 Task: Search one way flight ticket for 5 adults, 2 children, 1 infant in seat and 2 infants on lap in economy from Manchester: Manchester-boston Regional Airport to Springfield: Abraham Lincoln Capital Airport on 5-2-2023. Choice of flights is Emirates. Number of bags: 2 carry on bags. Price is upto 92000. Outbound departure time preference is 7:00.
Action: Mouse moved to (407, 348)
Screenshot: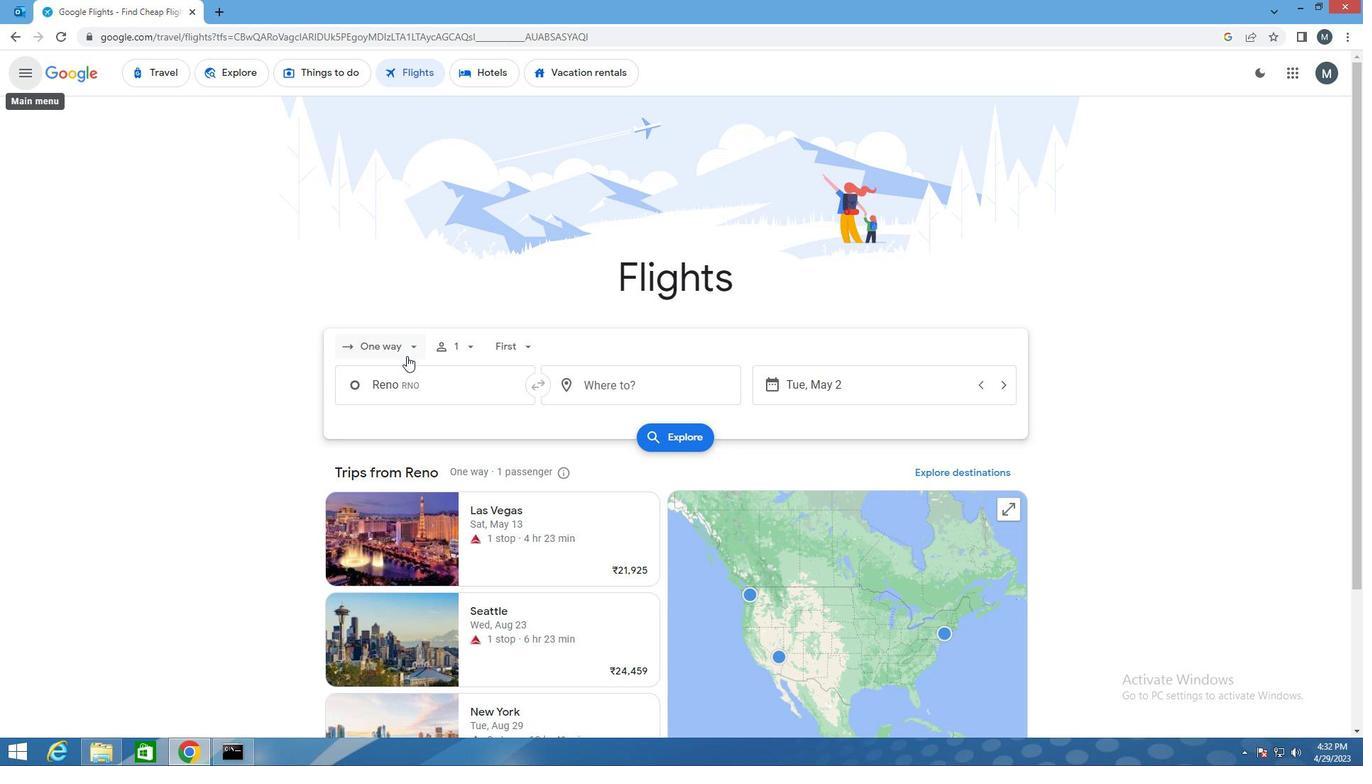 
Action: Mouse pressed left at (407, 348)
Screenshot: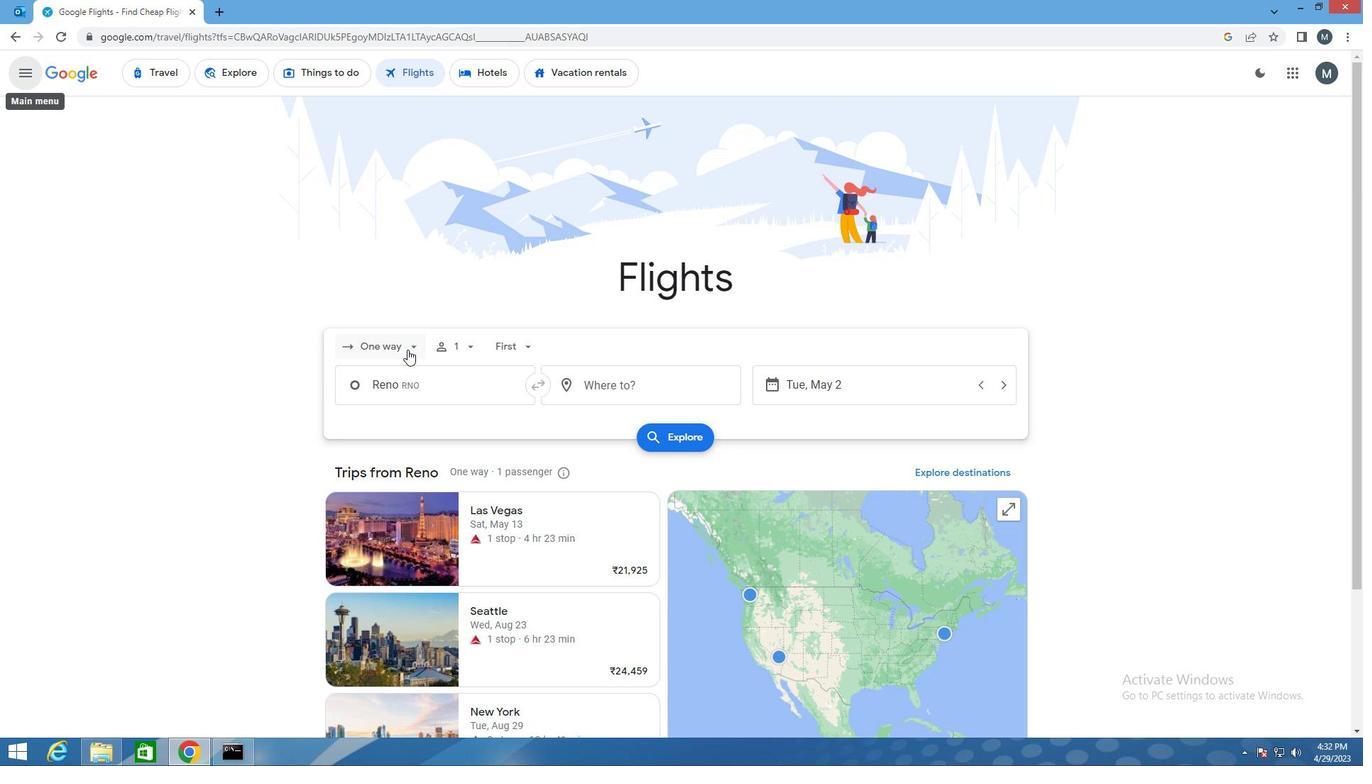 
Action: Mouse moved to (411, 418)
Screenshot: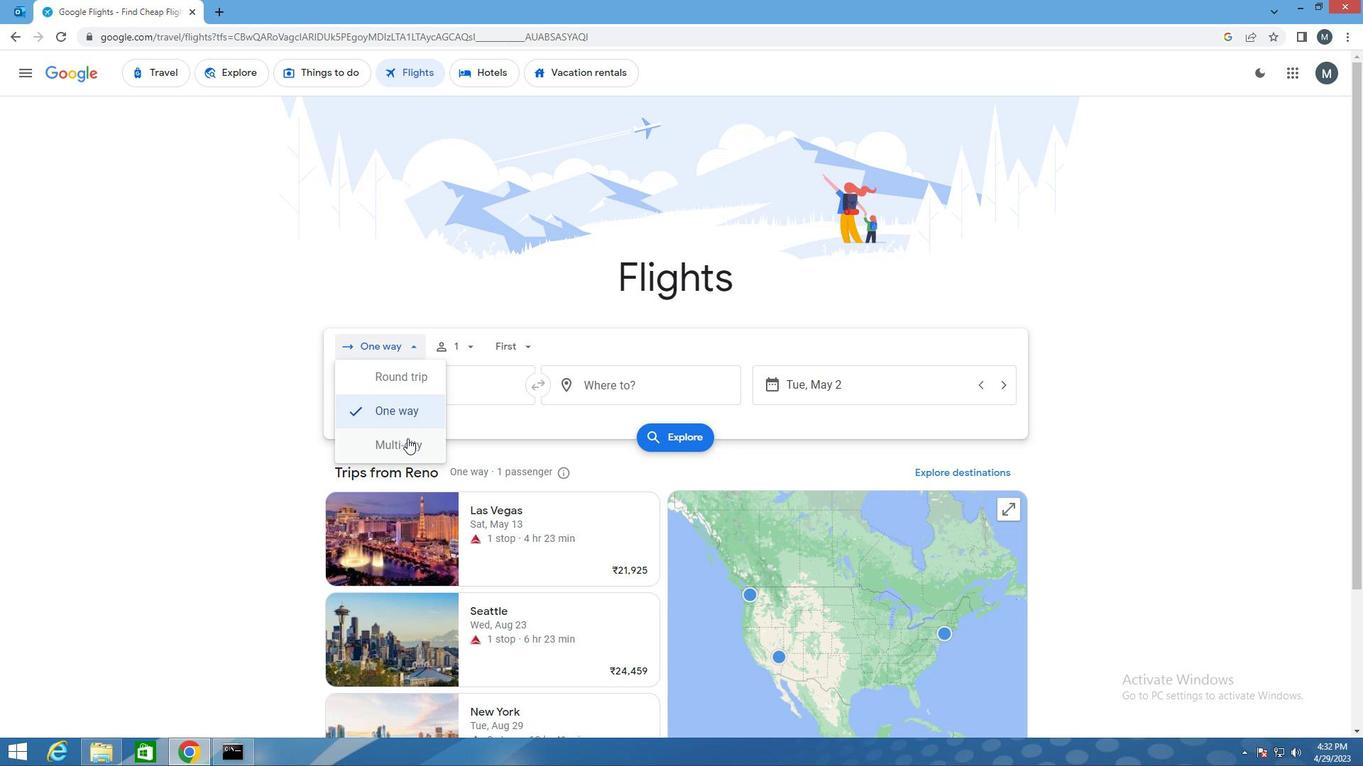 
Action: Mouse pressed left at (411, 418)
Screenshot: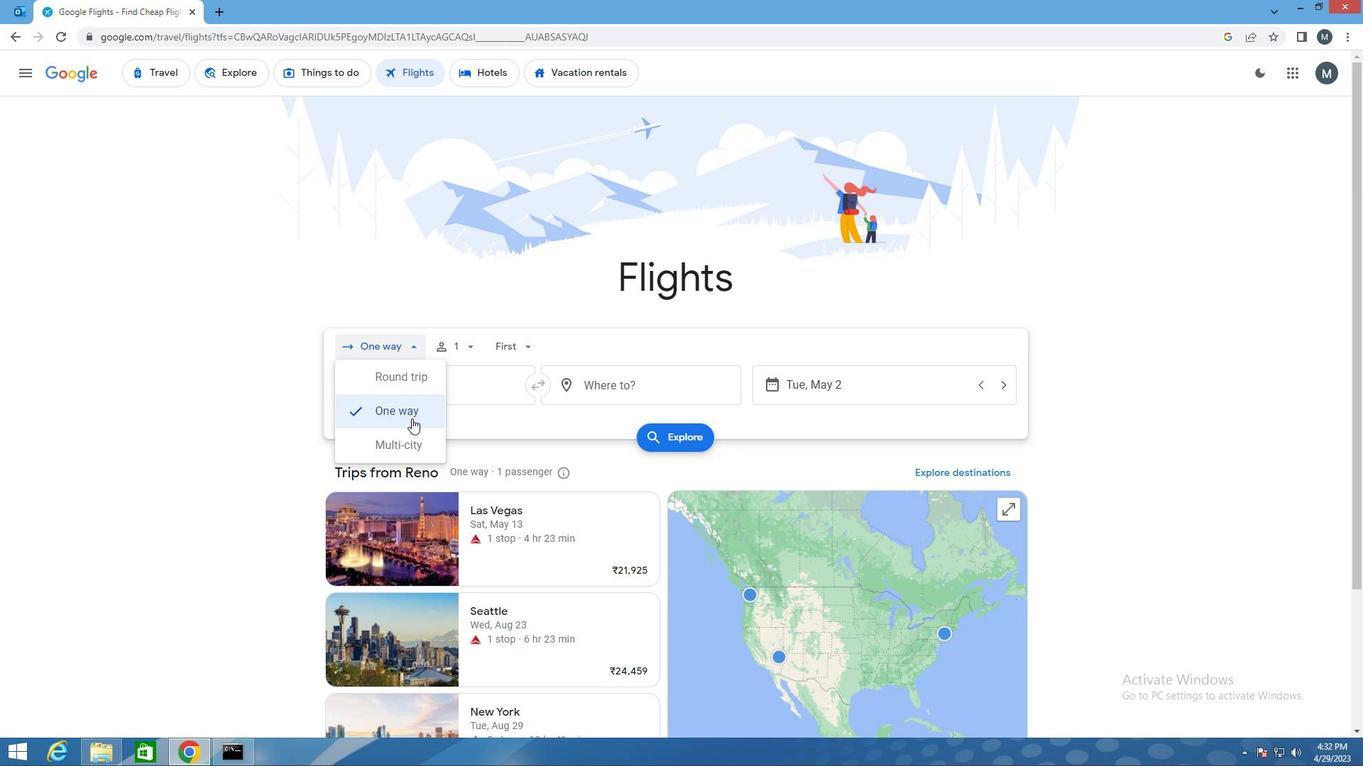 
Action: Mouse moved to (470, 354)
Screenshot: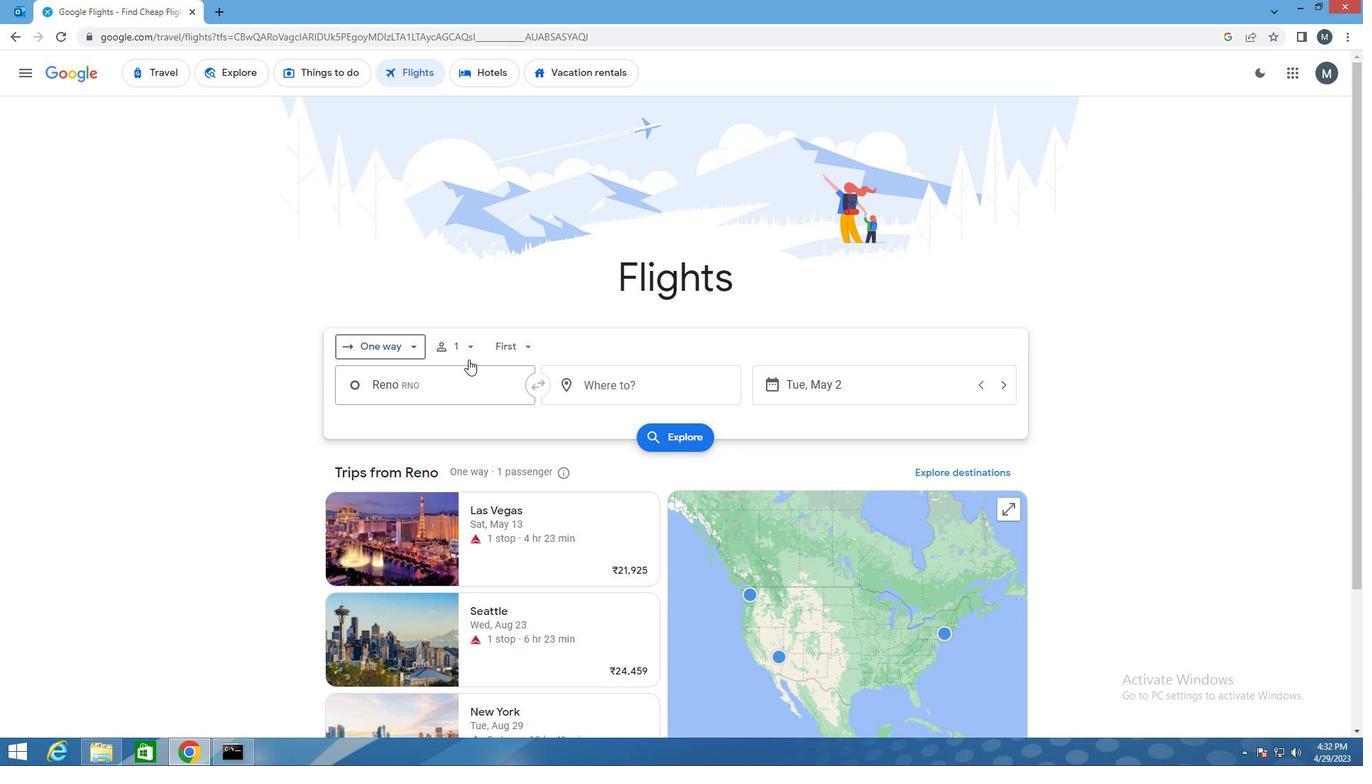
Action: Mouse pressed left at (470, 354)
Screenshot: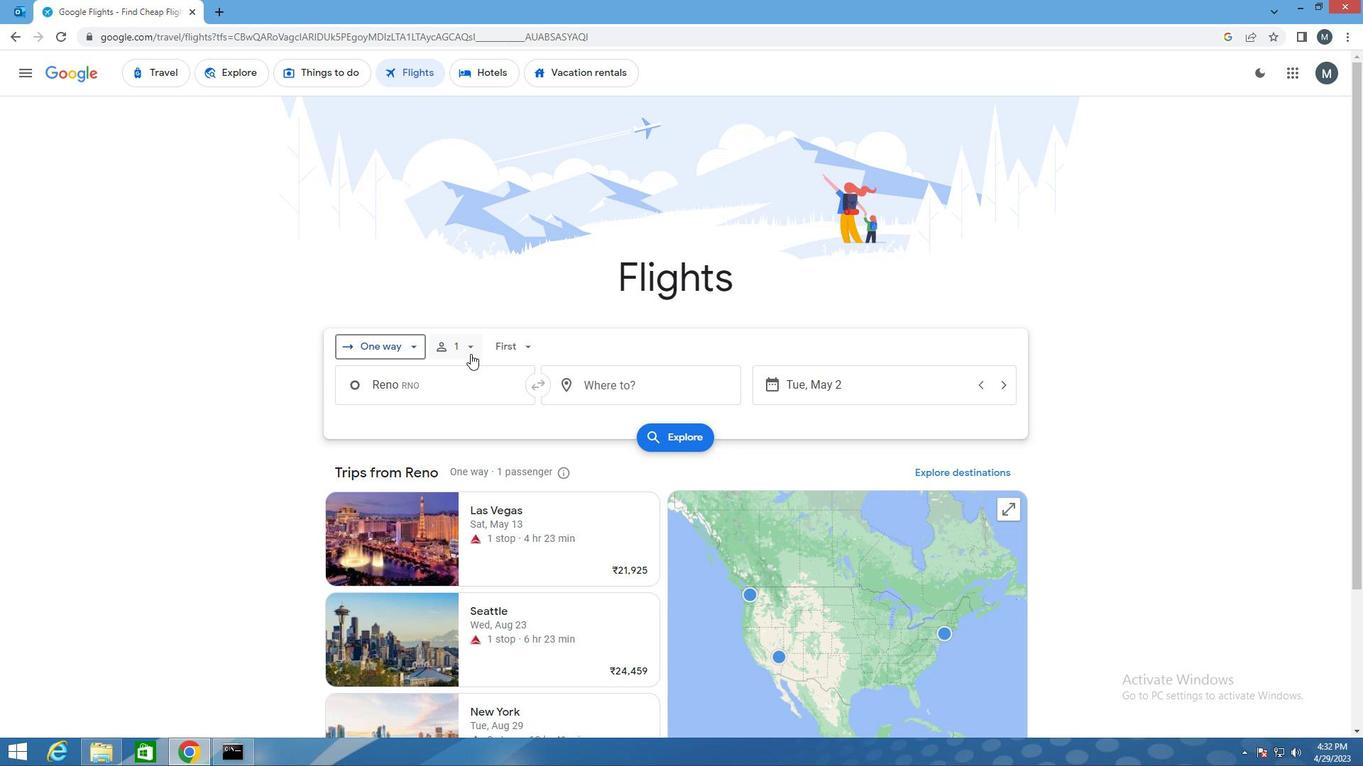 
Action: Mouse moved to (583, 383)
Screenshot: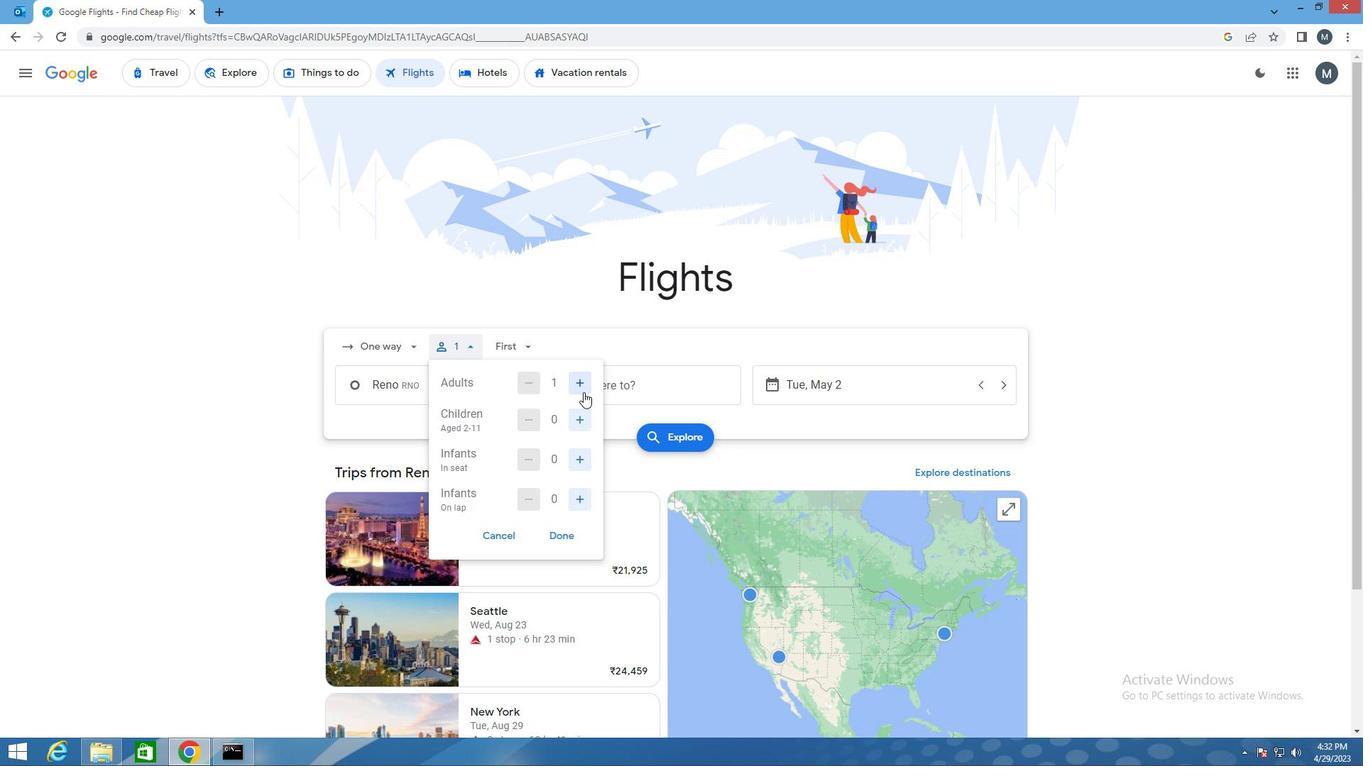 
Action: Mouse pressed left at (583, 383)
Screenshot: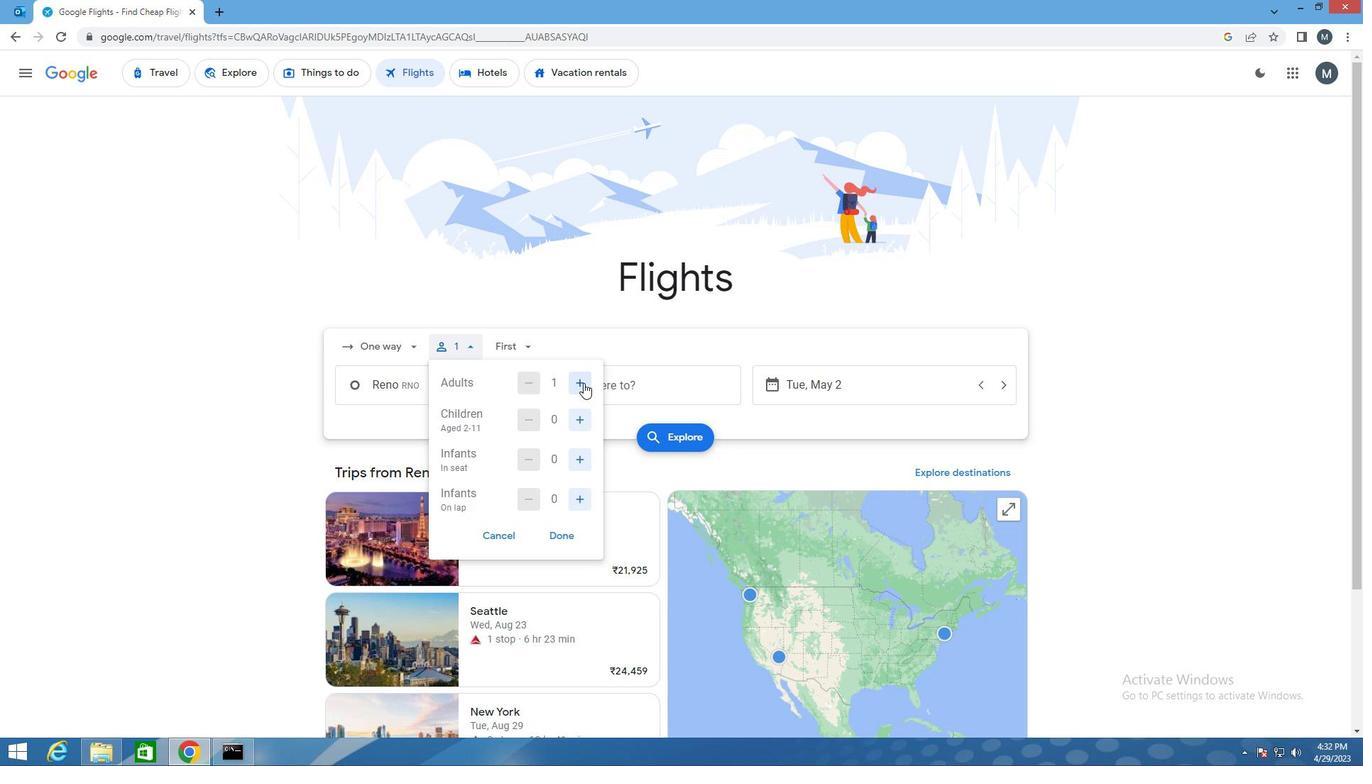 
Action: Mouse pressed left at (583, 383)
Screenshot: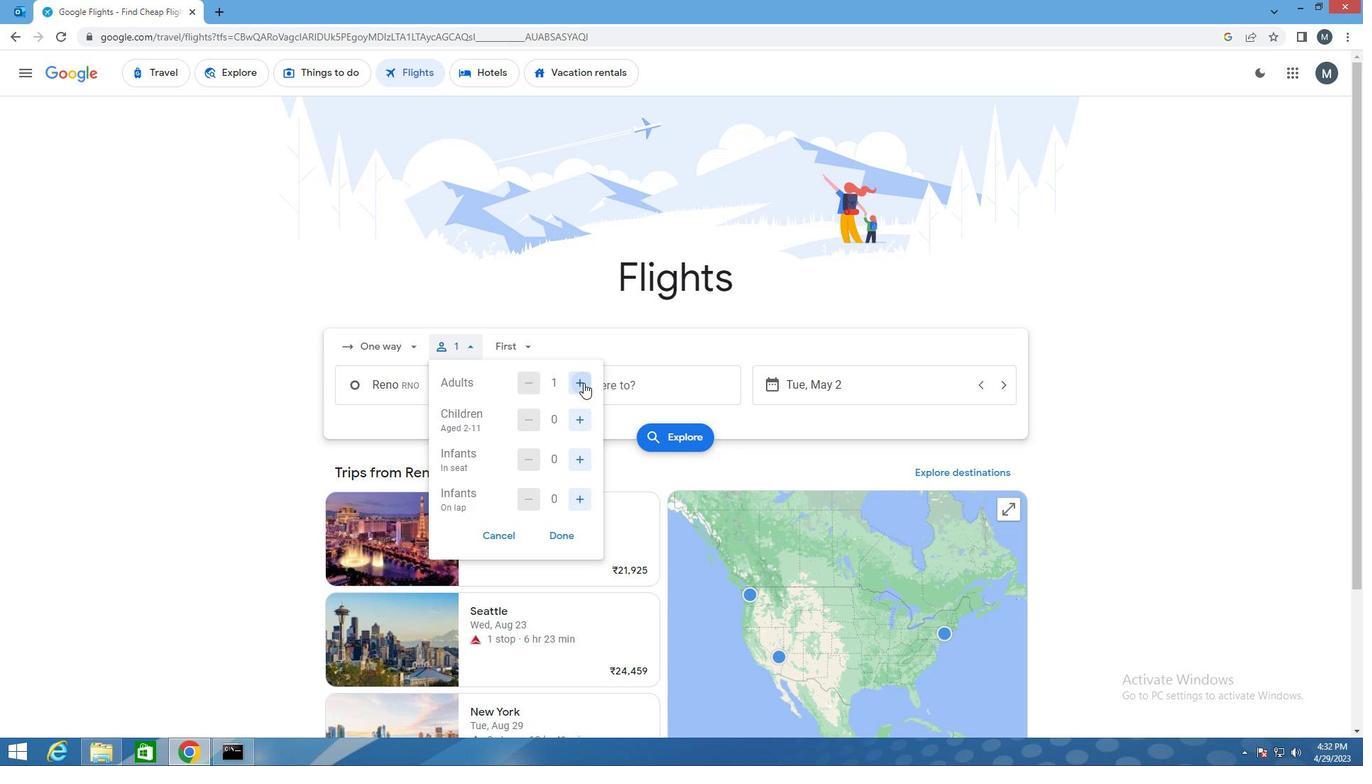 
Action: Mouse pressed left at (583, 383)
Screenshot: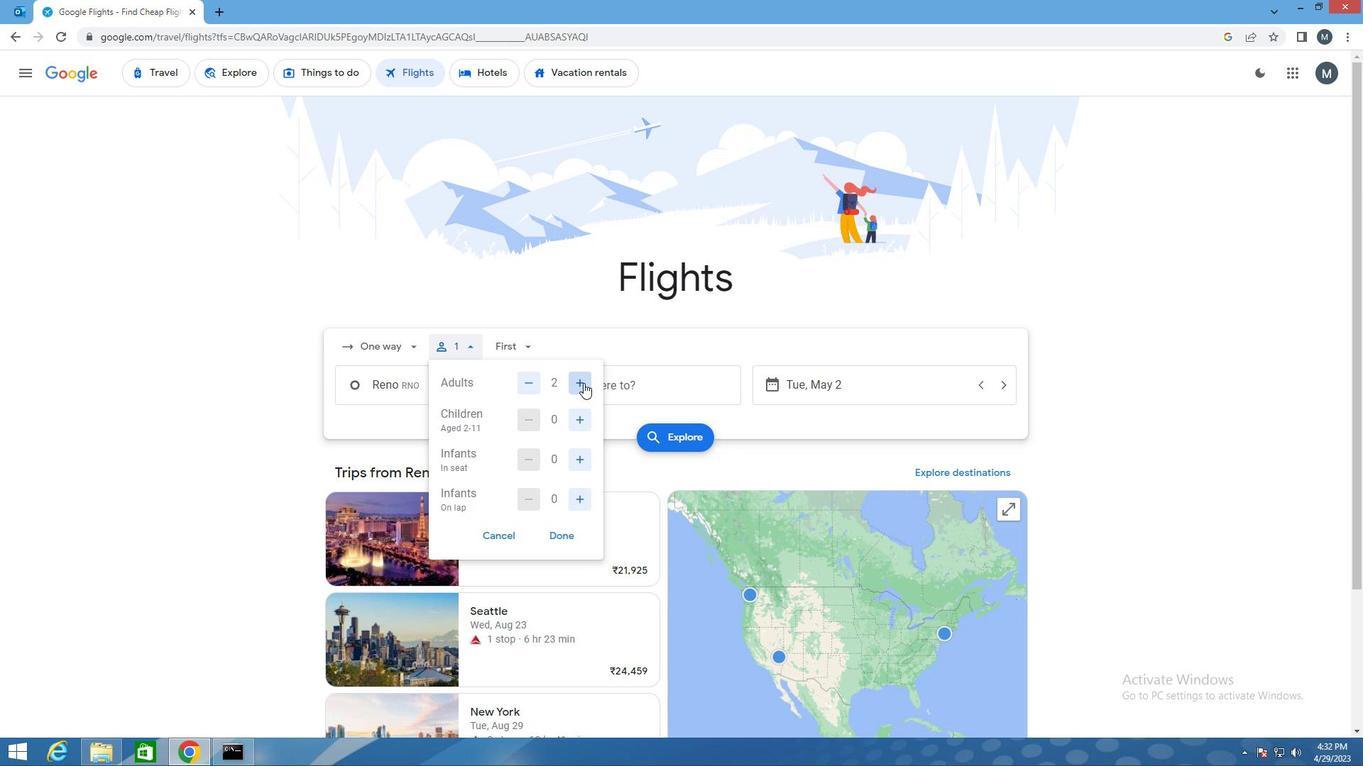 
Action: Mouse pressed left at (583, 383)
Screenshot: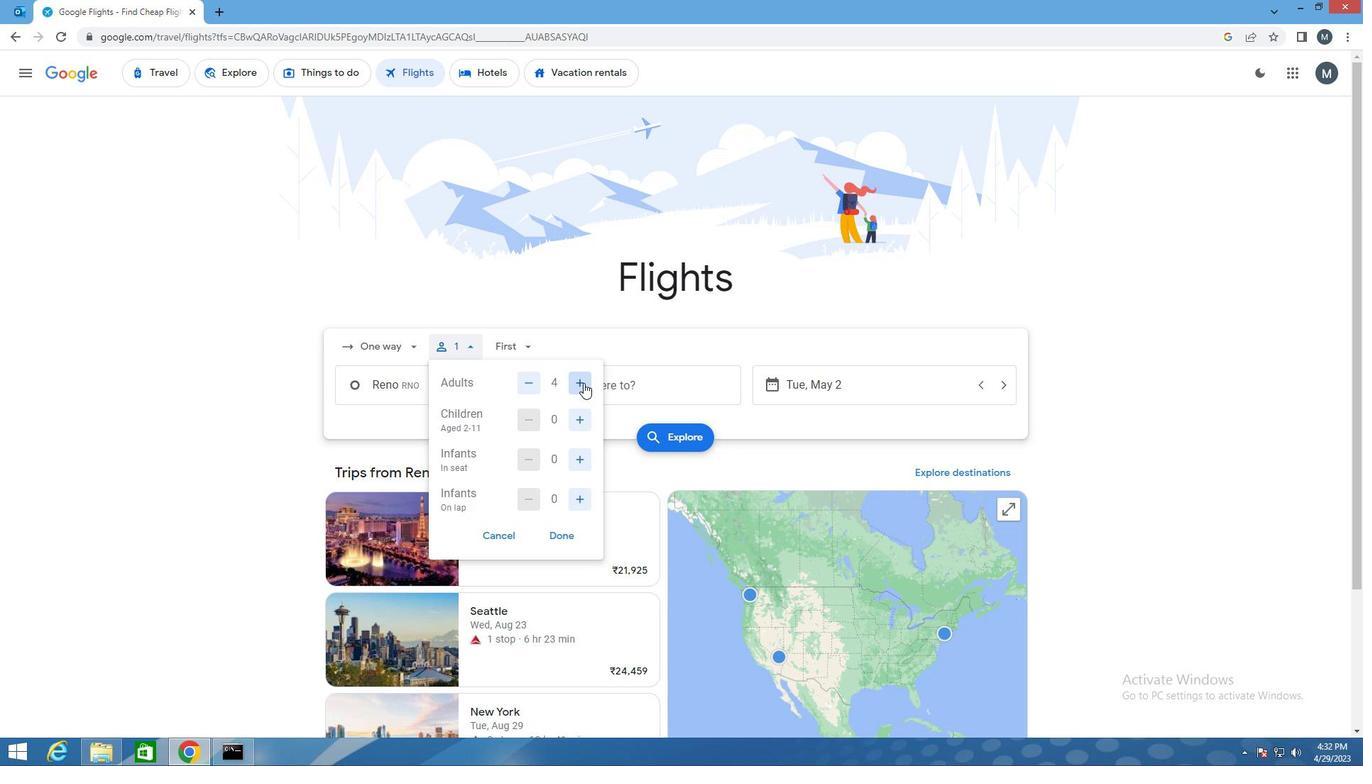 
Action: Mouse moved to (582, 419)
Screenshot: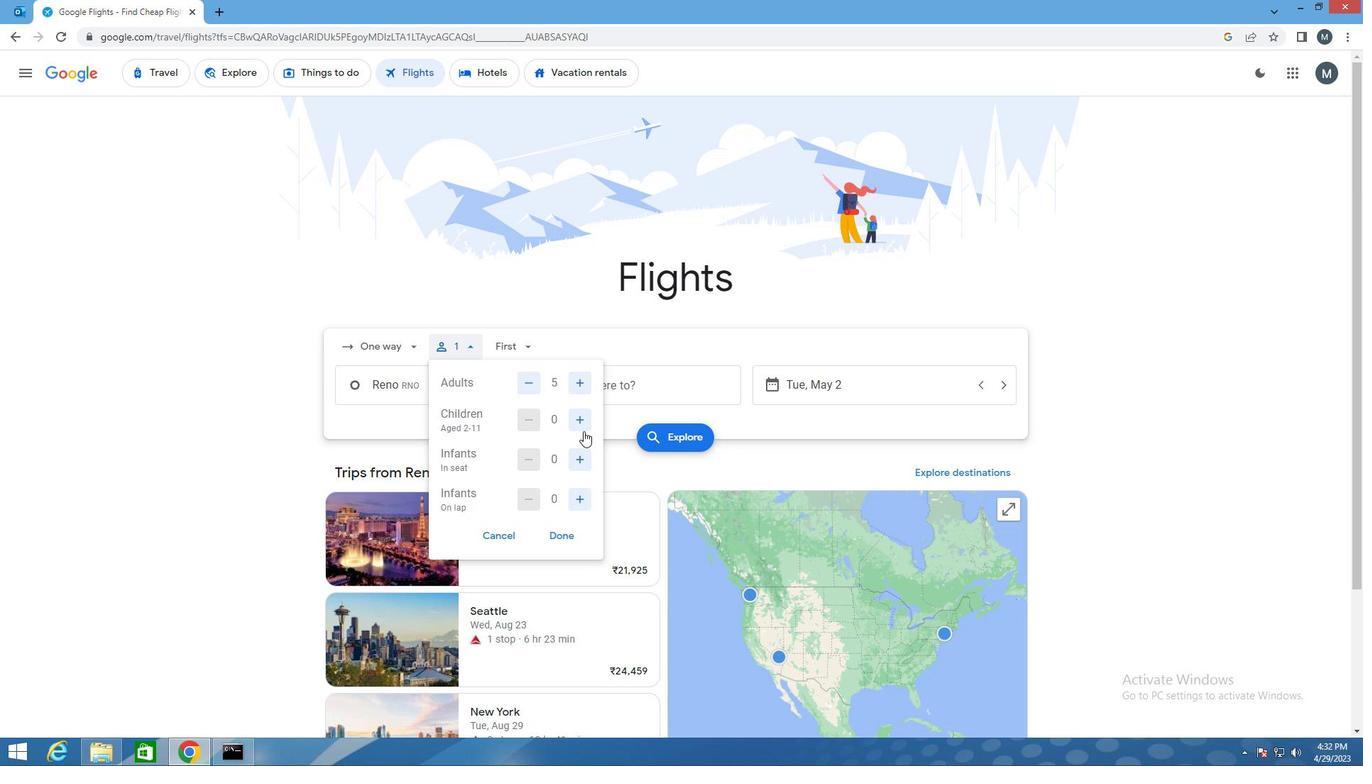 
Action: Mouse pressed left at (582, 419)
Screenshot: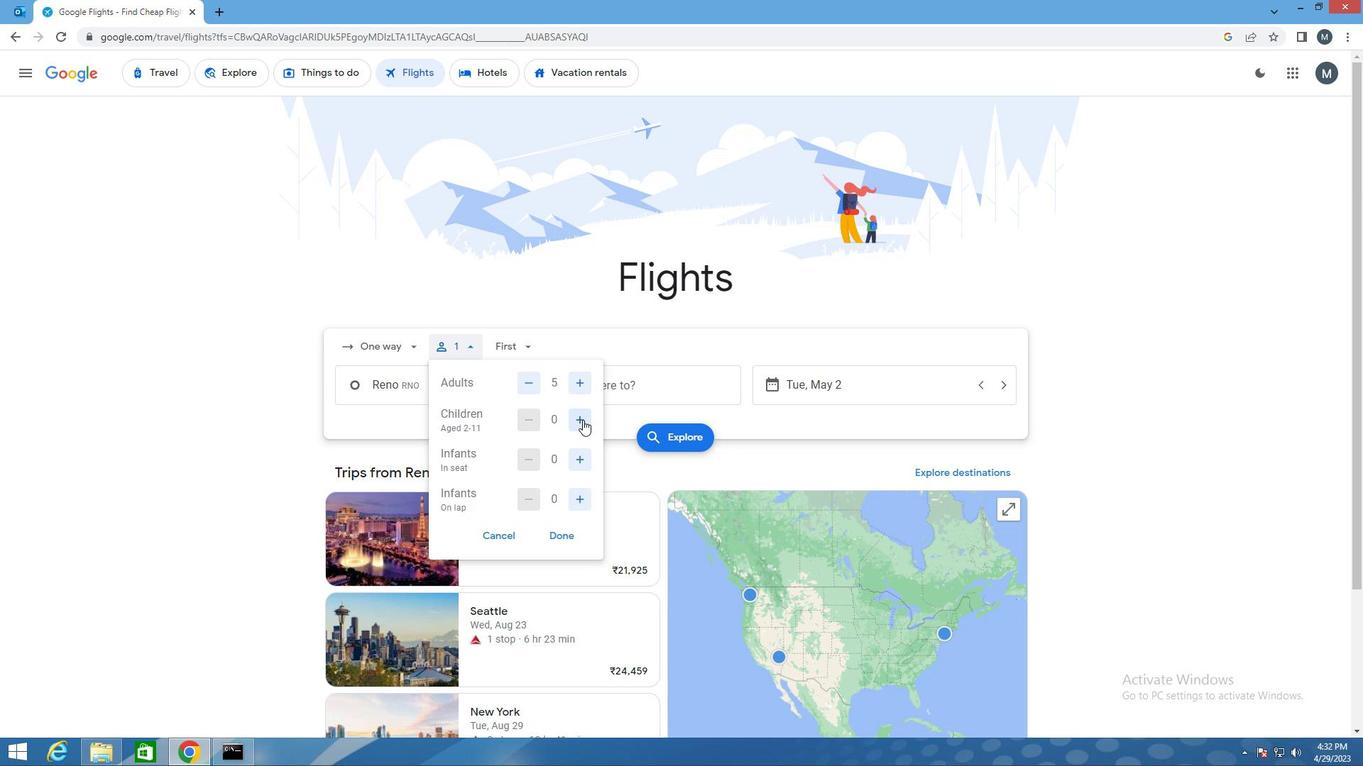 
Action: Mouse pressed left at (582, 419)
Screenshot: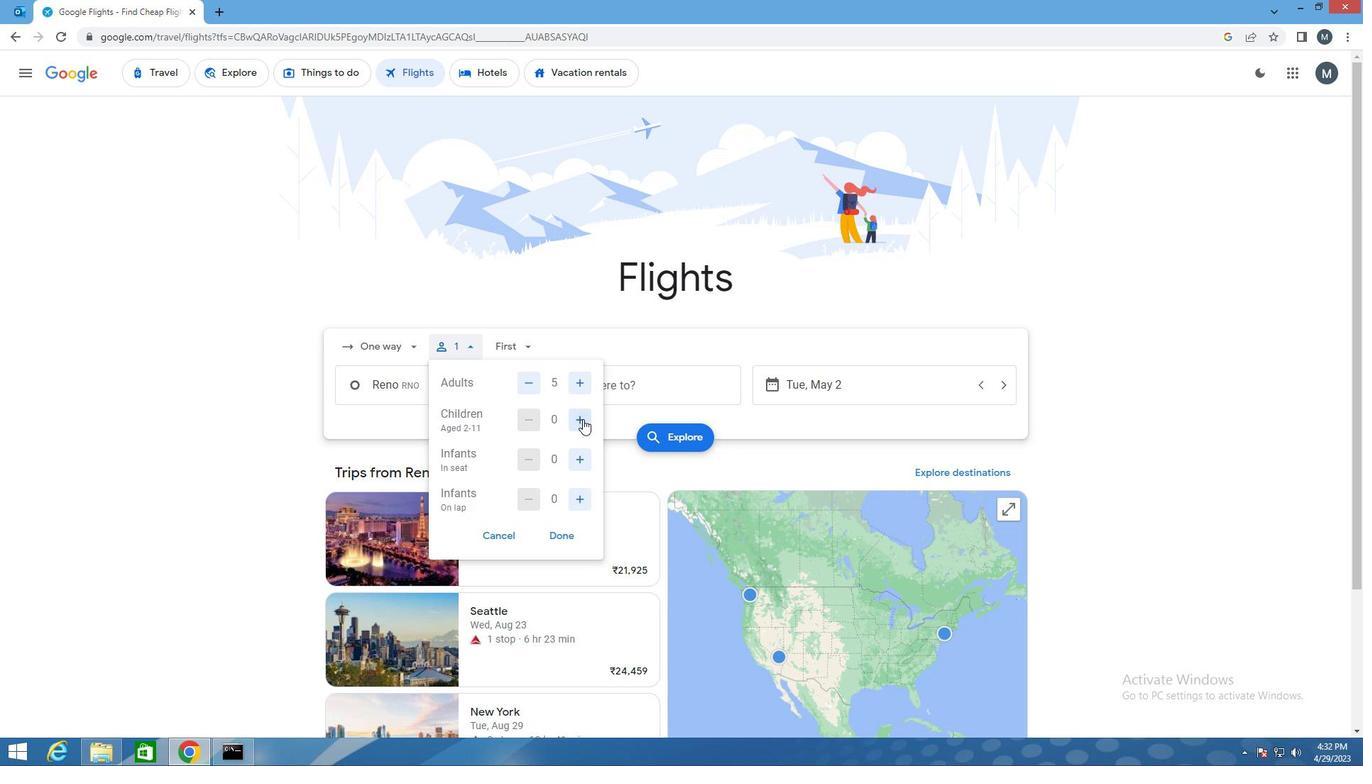 
Action: Mouse moved to (585, 458)
Screenshot: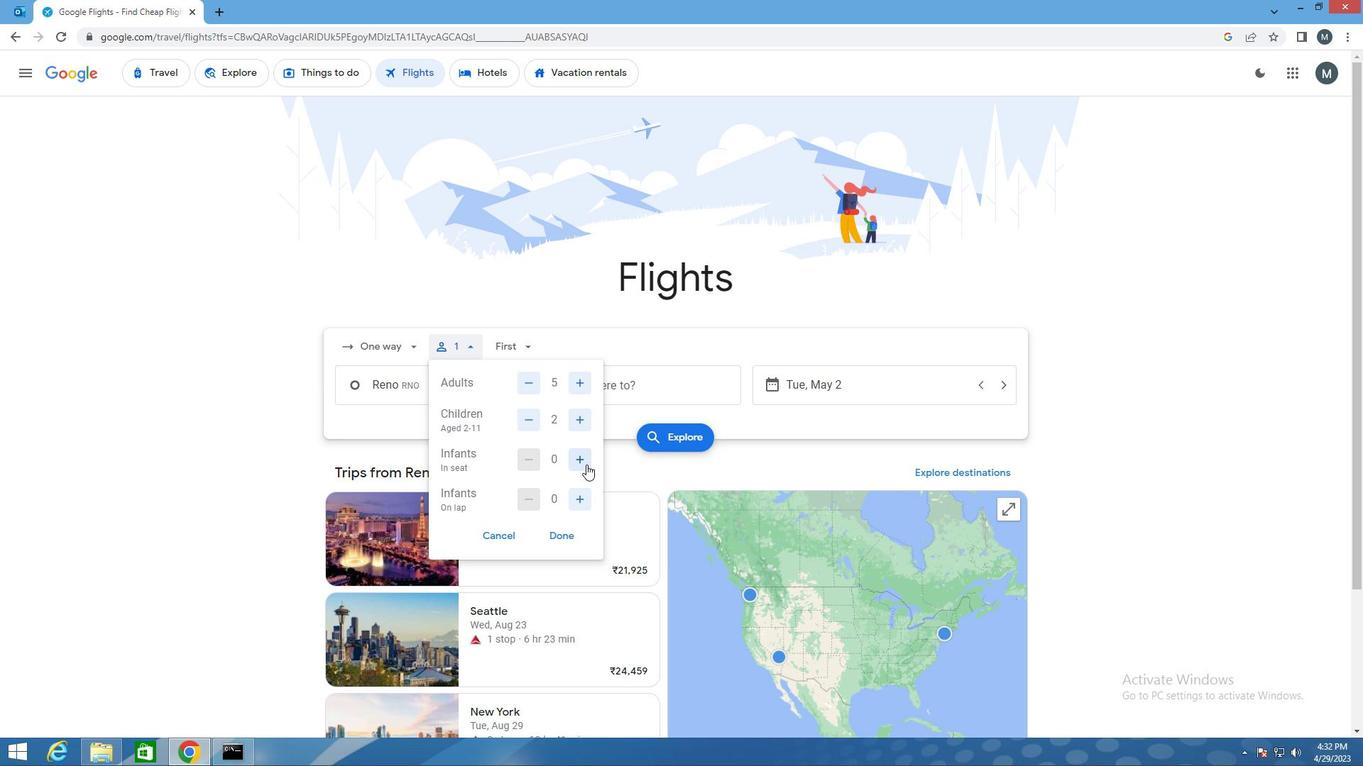 
Action: Mouse pressed left at (585, 458)
Screenshot: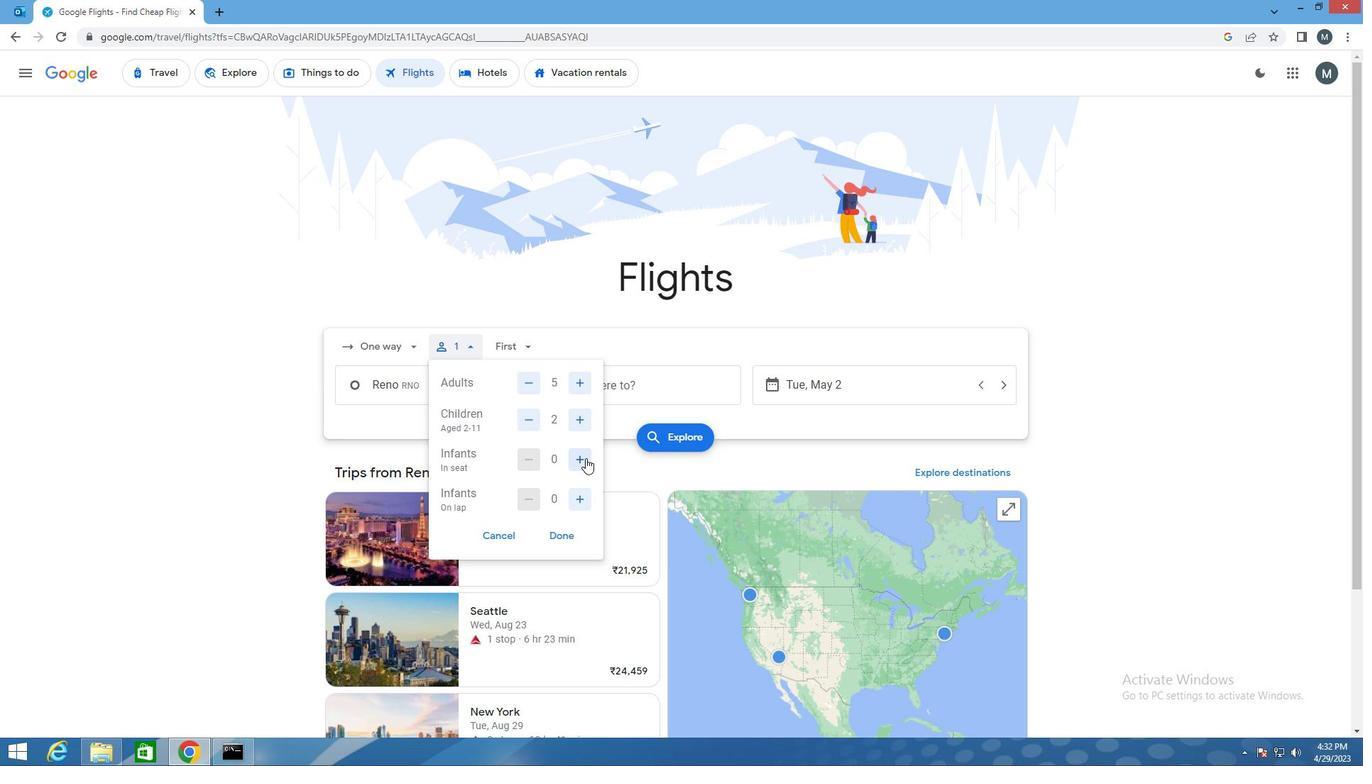 
Action: Mouse moved to (580, 505)
Screenshot: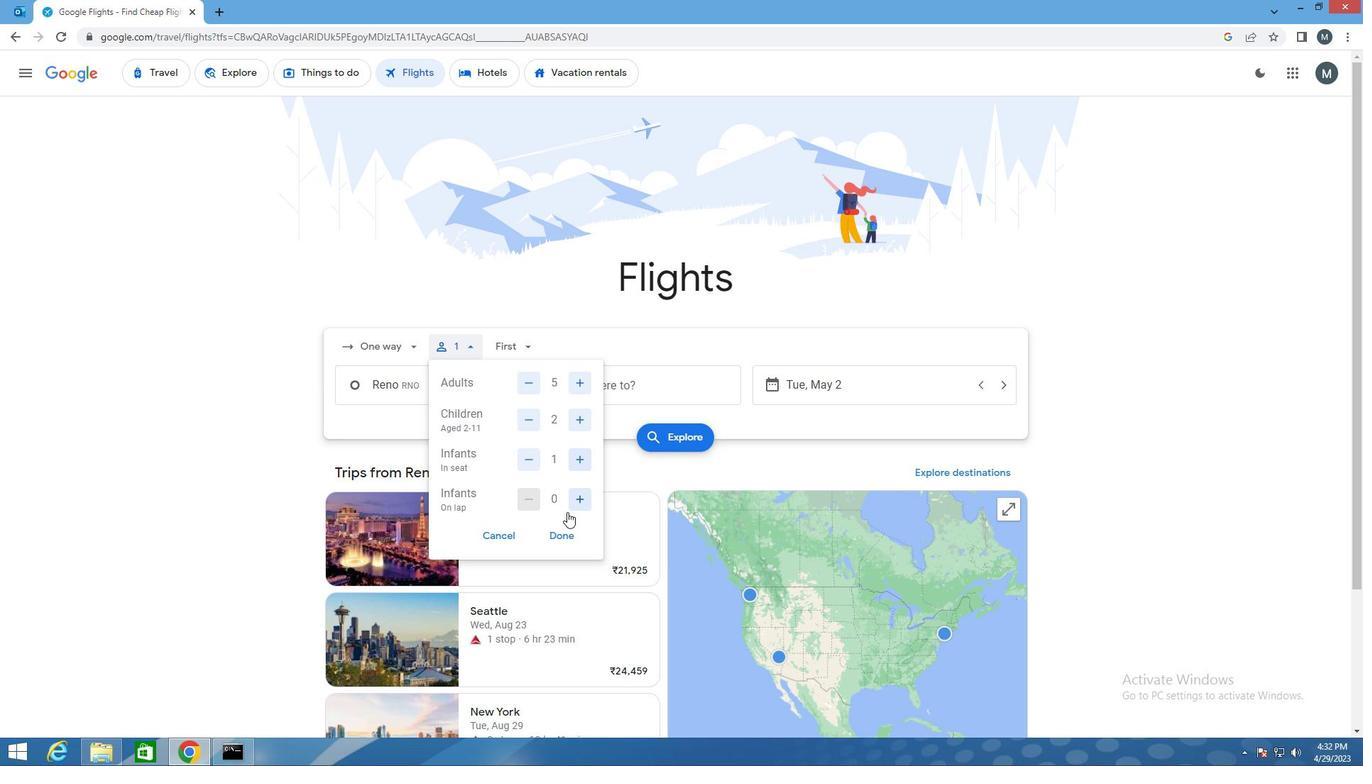 
Action: Mouse pressed left at (580, 505)
Screenshot: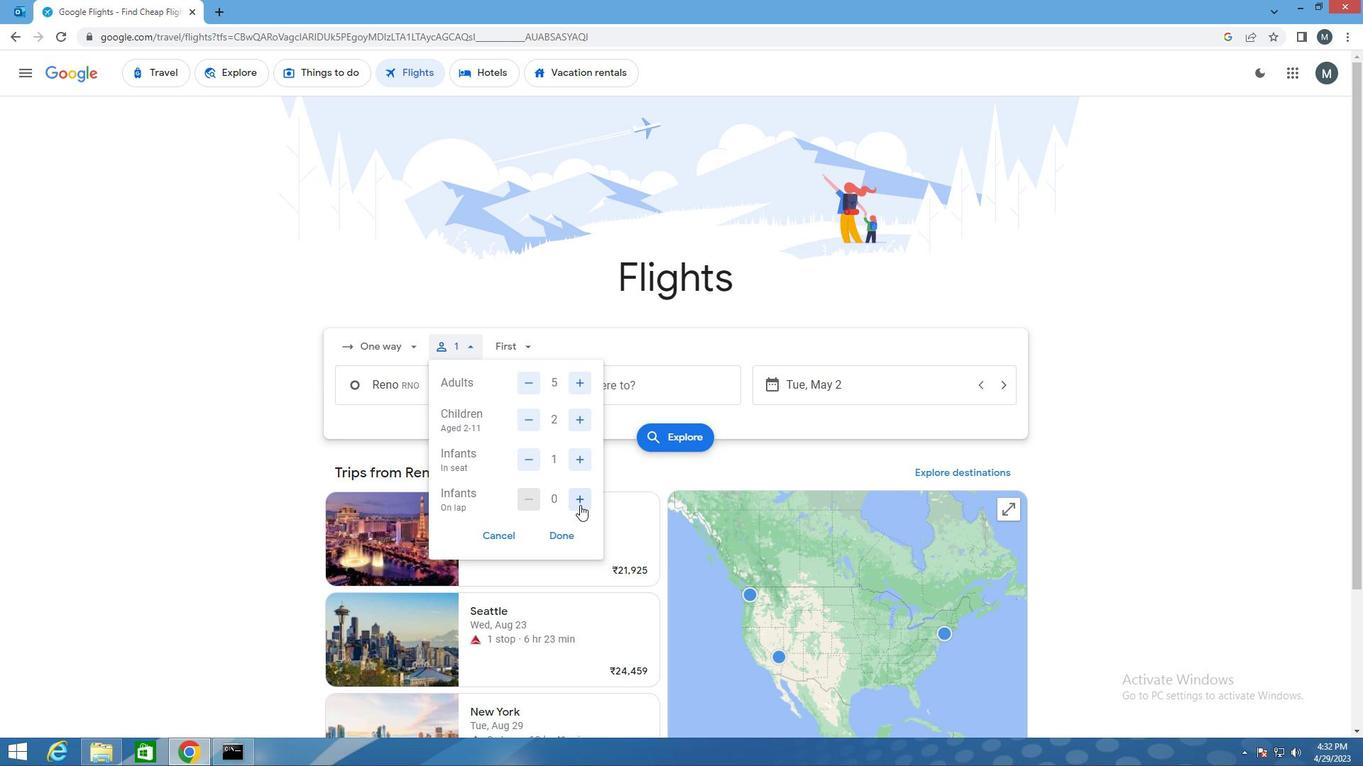 
Action: Mouse moved to (580, 504)
Screenshot: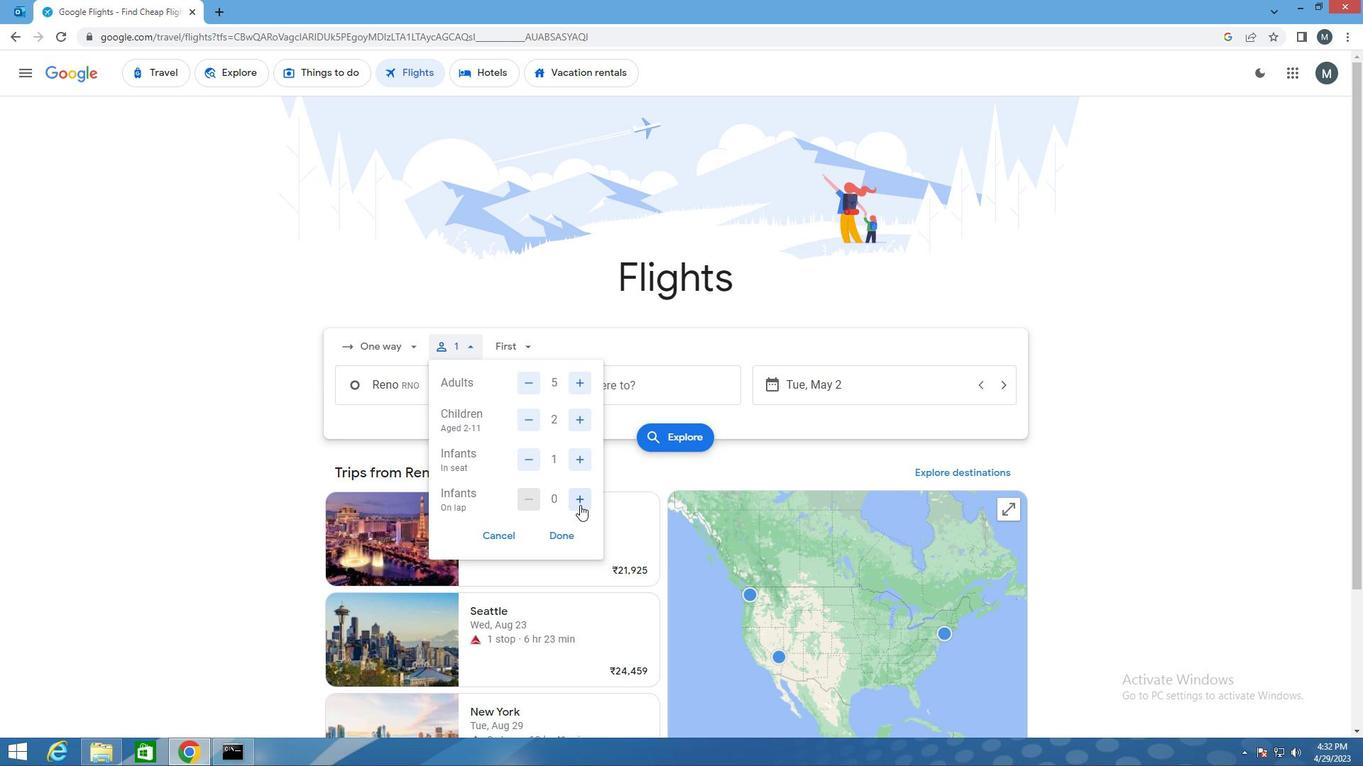
Action: Mouse pressed left at (580, 504)
Screenshot: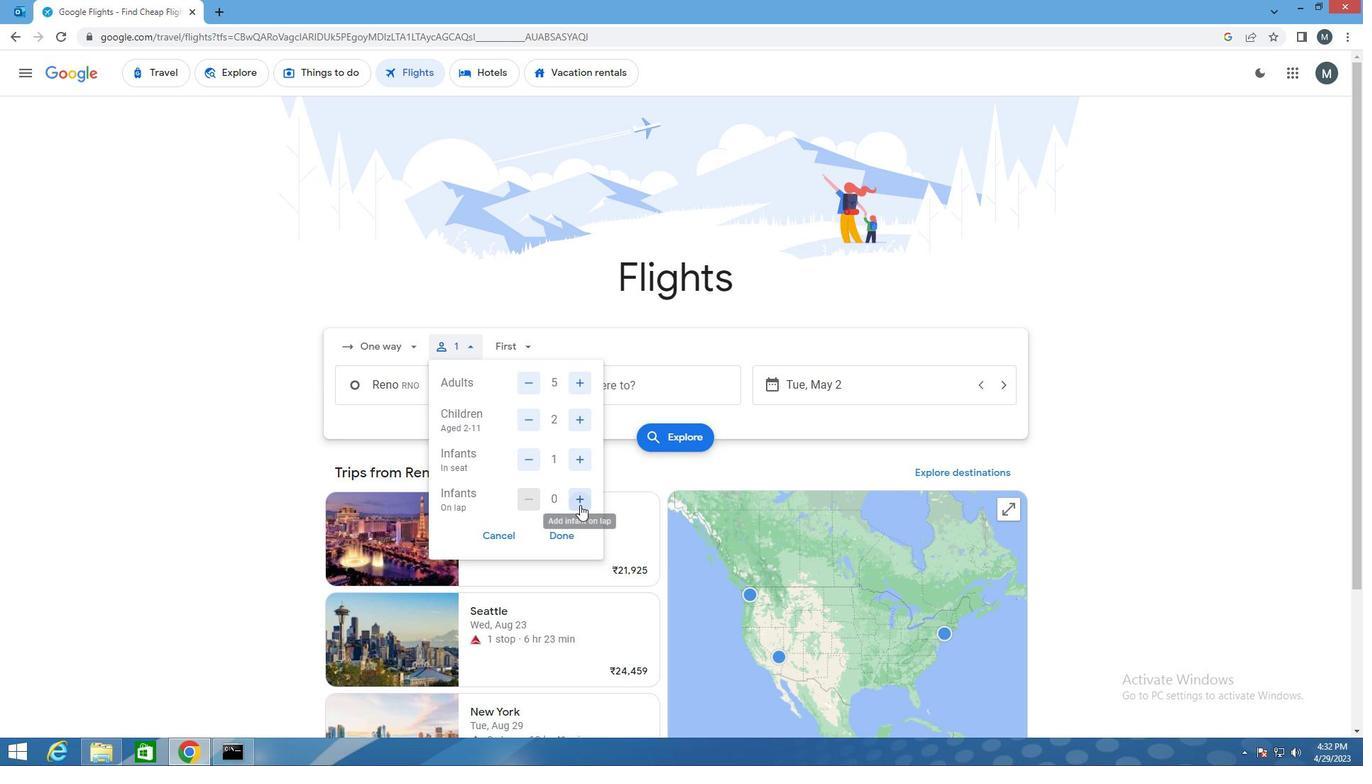 
Action: Mouse moved to (527, 499)
Screenshot: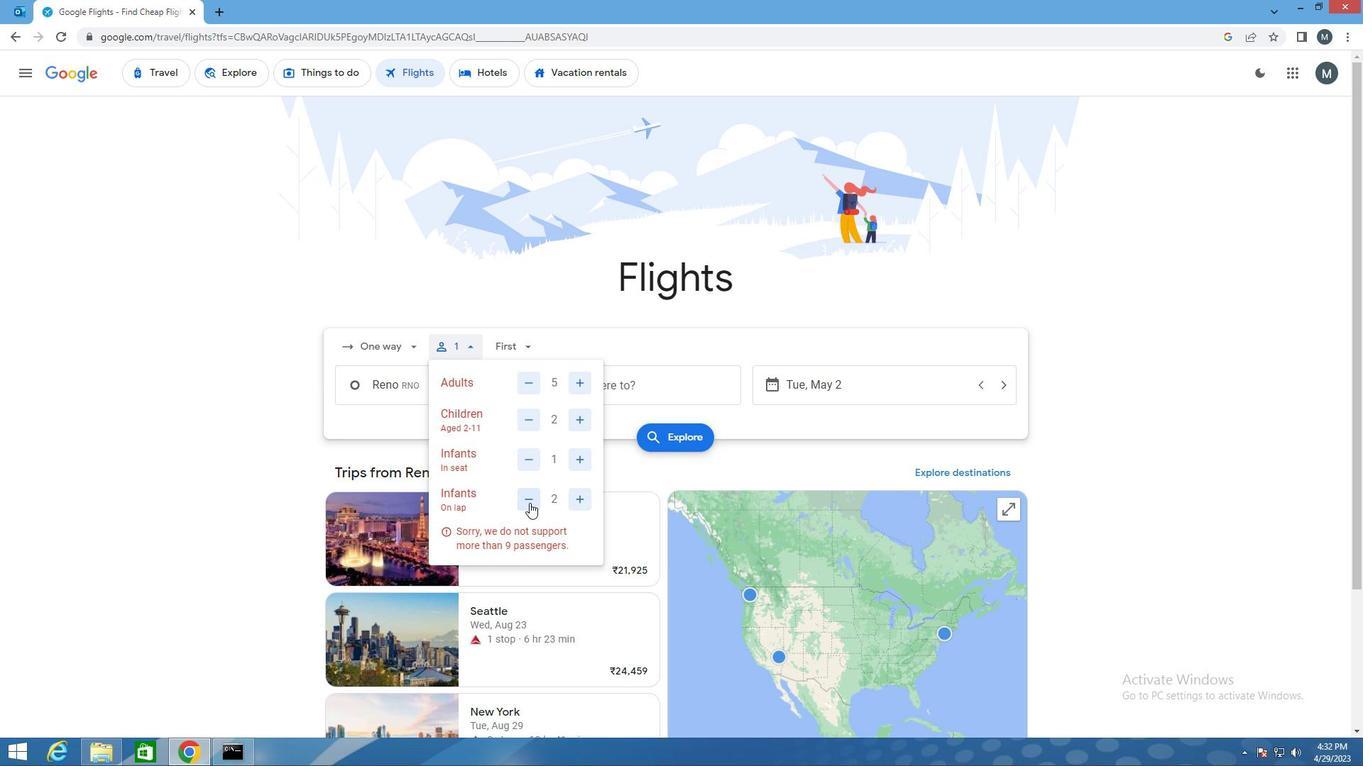 
Action: Mouse pressed left at (527, 499)
Screenshot: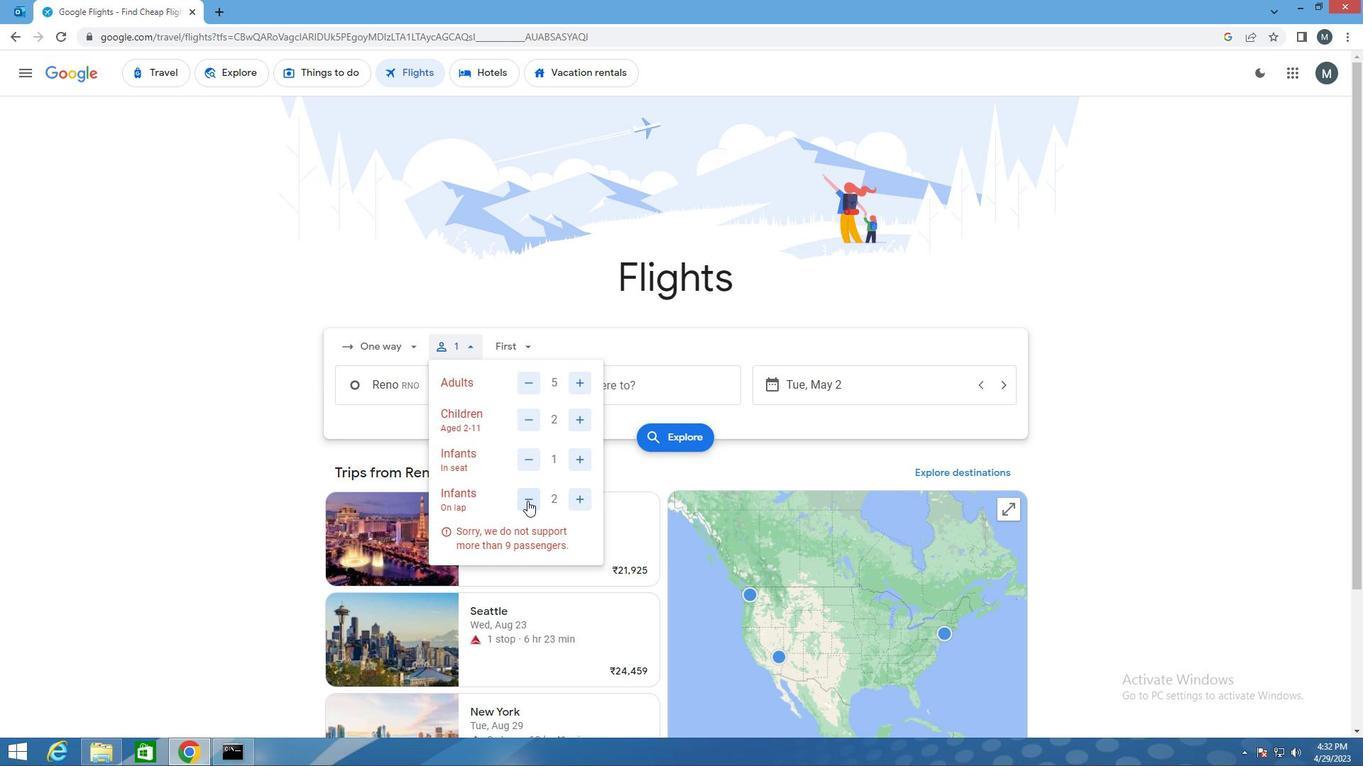 
Action: Mouse moved to (552, 536)
Screenshot: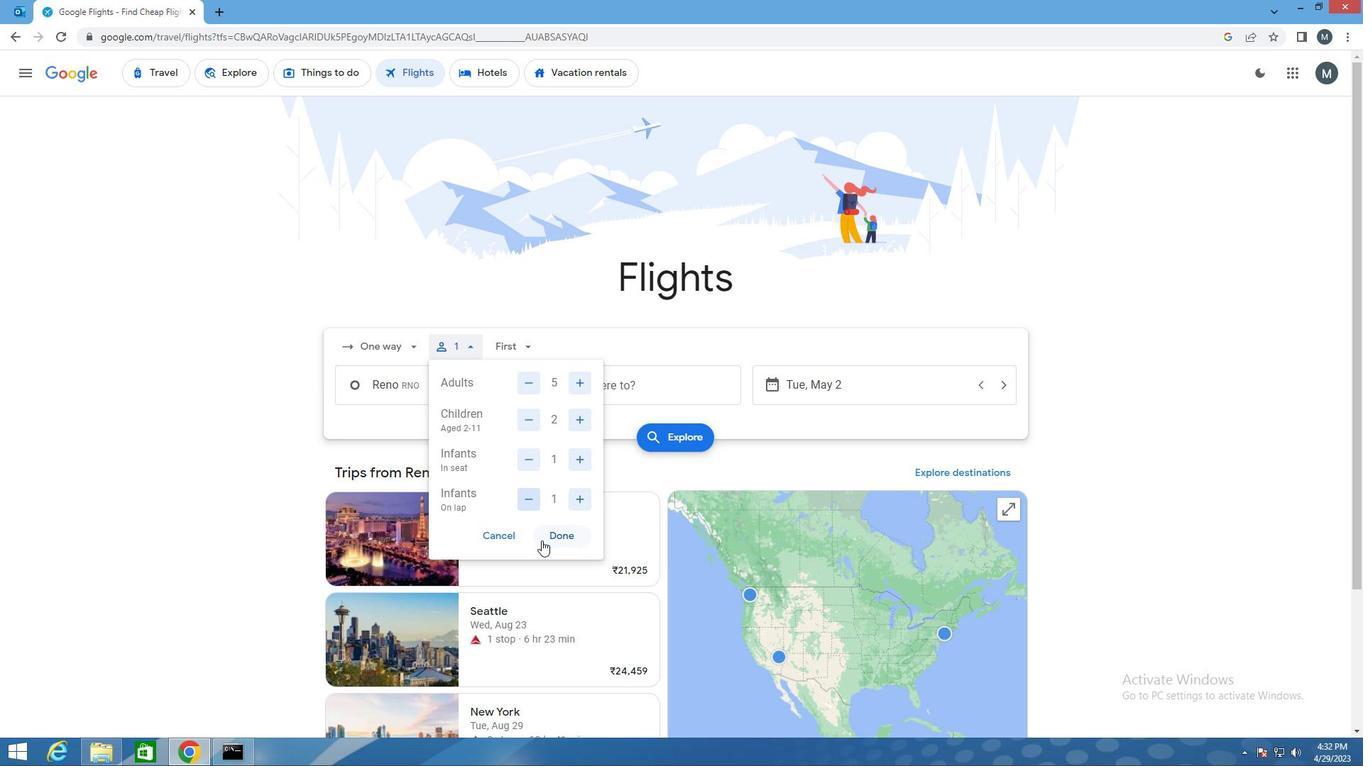
Action: Mouse pressed left at (552, 536)
Screenshot: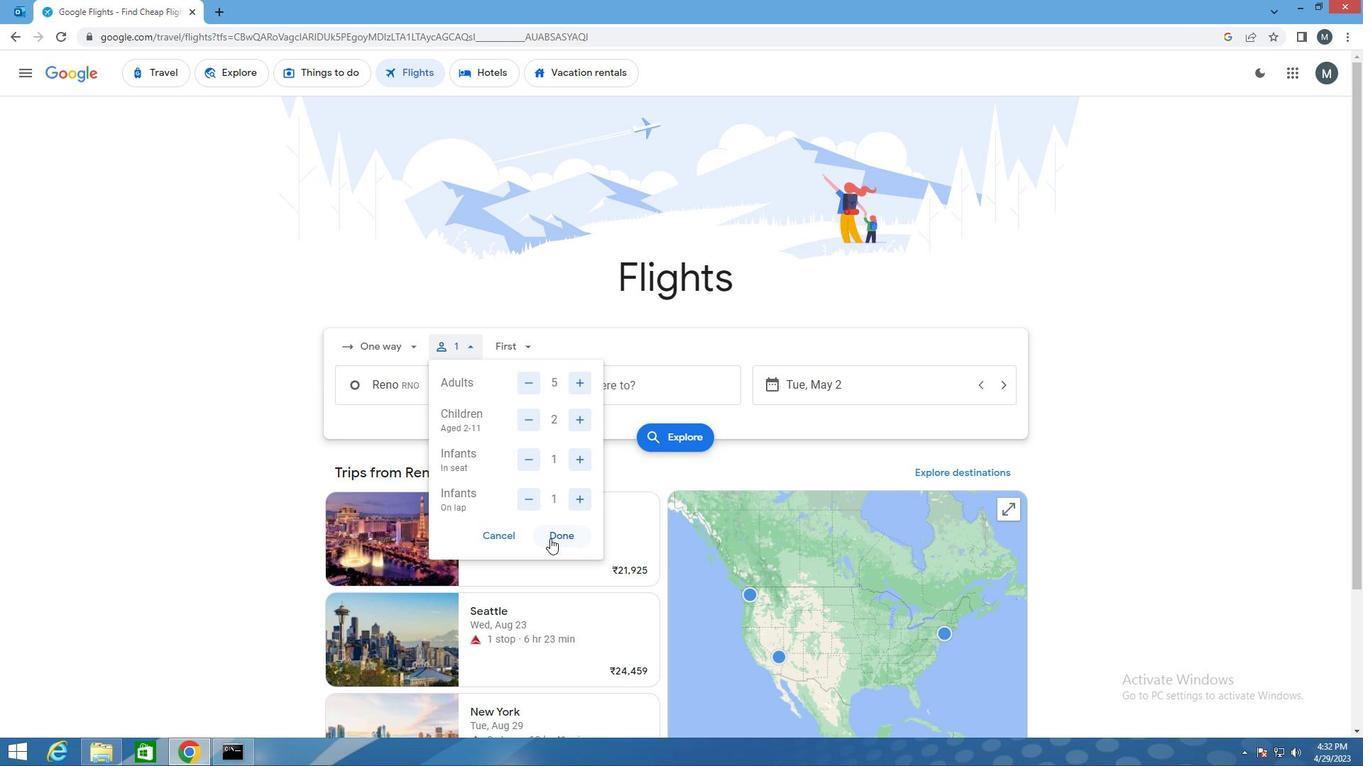 
Action: Mouse moved to (526, 354)
Screenshot: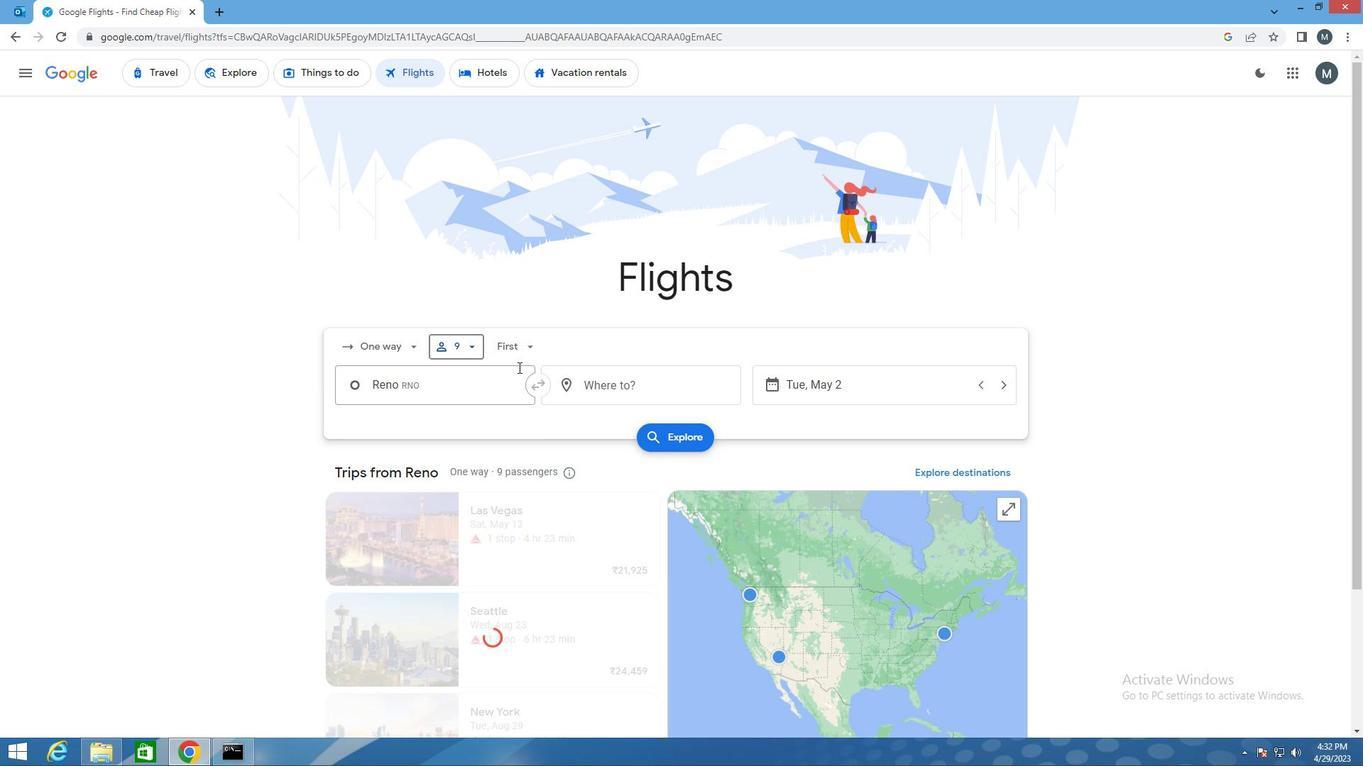 
Action: Mouse pressed left at (526, 354)
Screenshot: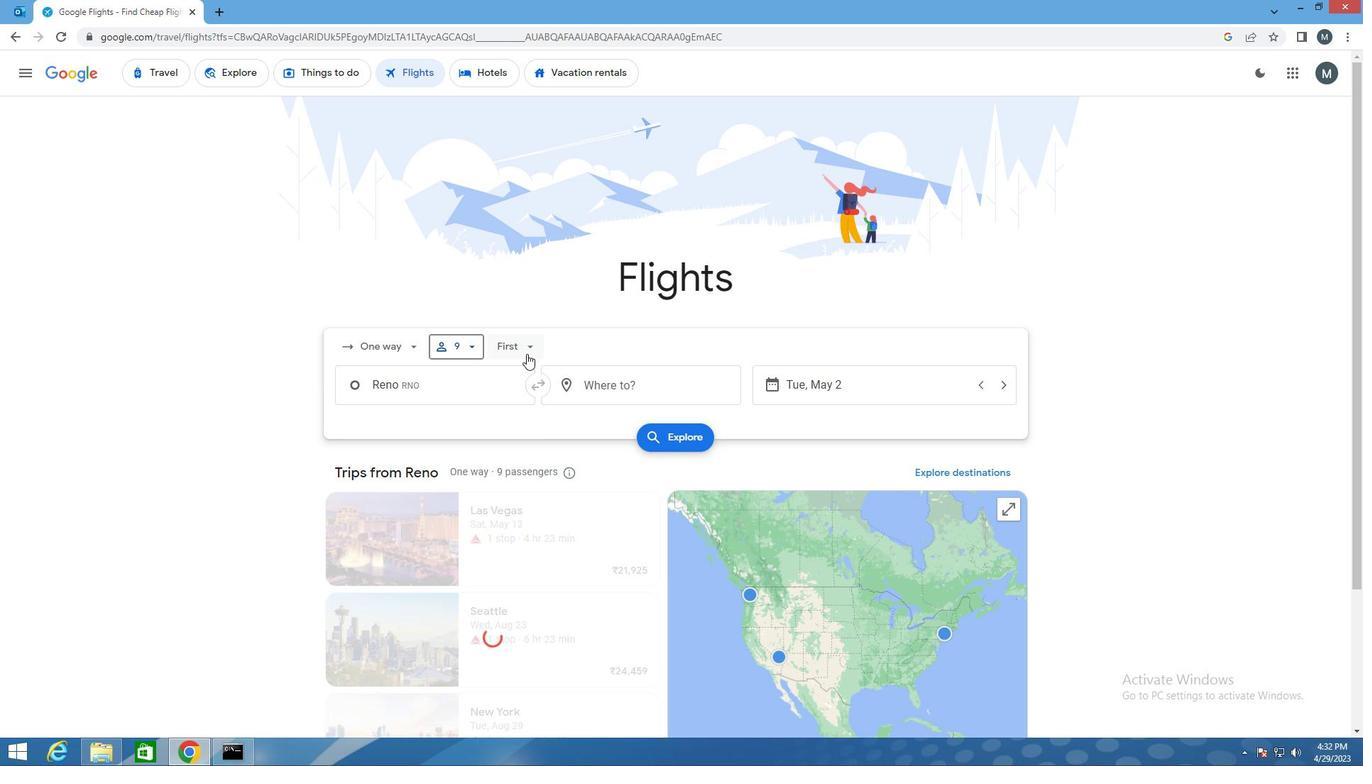 
Action: Mouse moved to (551, 381)
Screenshot: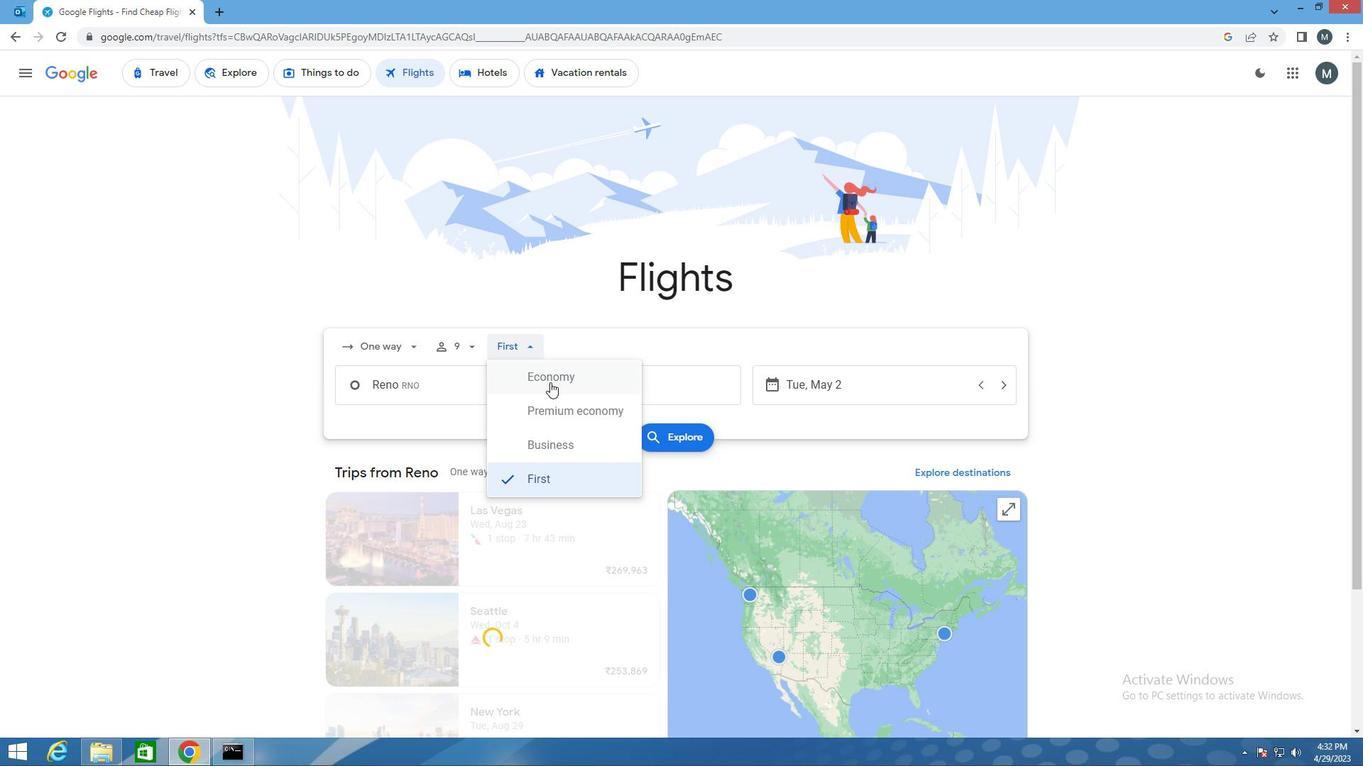 
Action: Mouse pressed left at (551, 381)
Screenshot: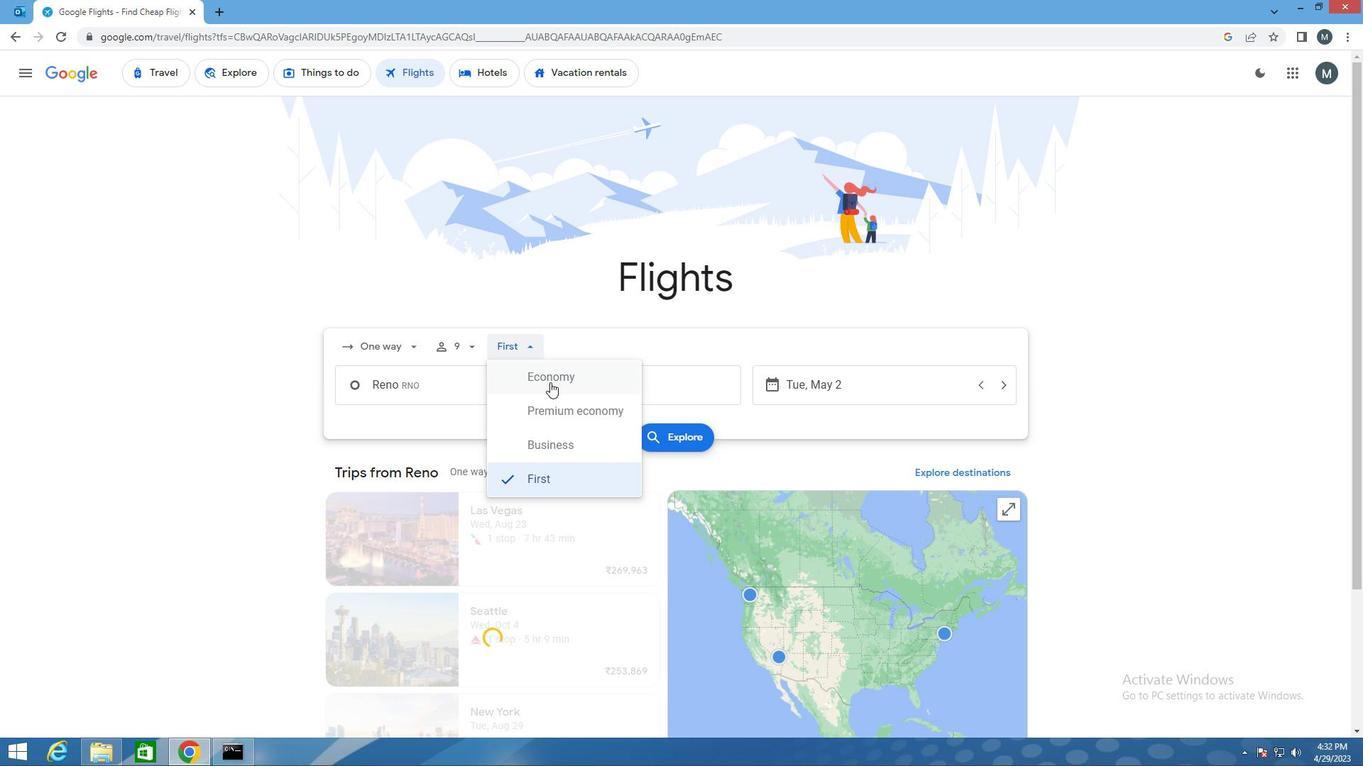 
Action: Mouse moved to (429, 392)
Screenshot: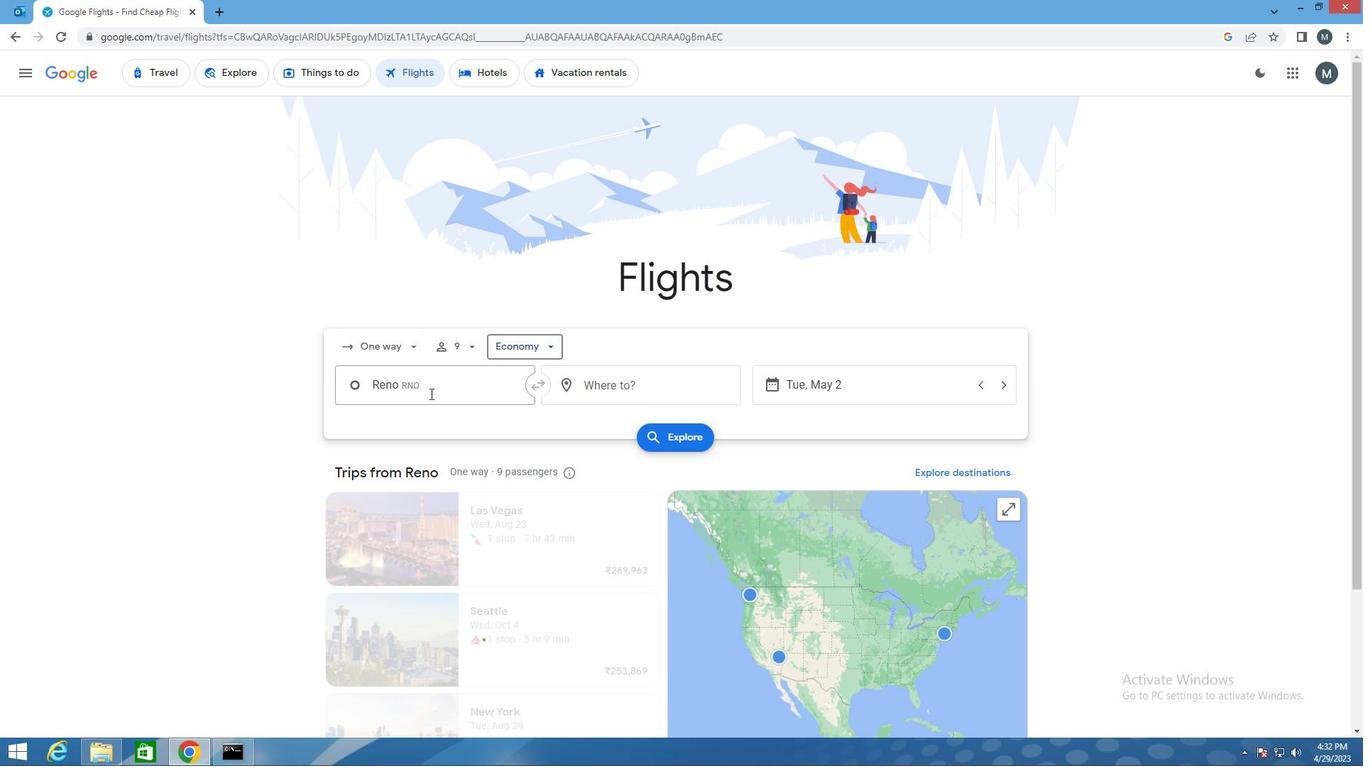
Action: Mouse pressed left at (429, 392)
Screenshot: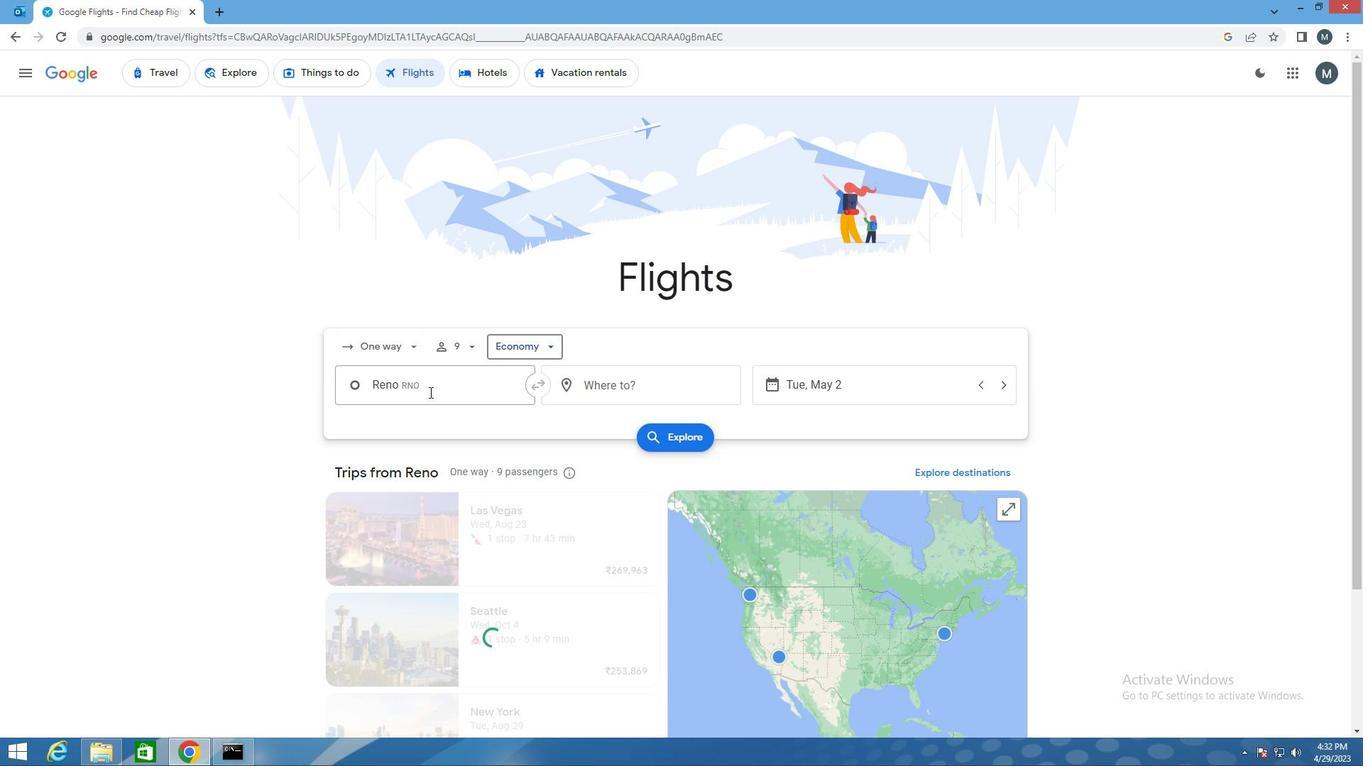 
Action: Key pressed mht
Screenshot: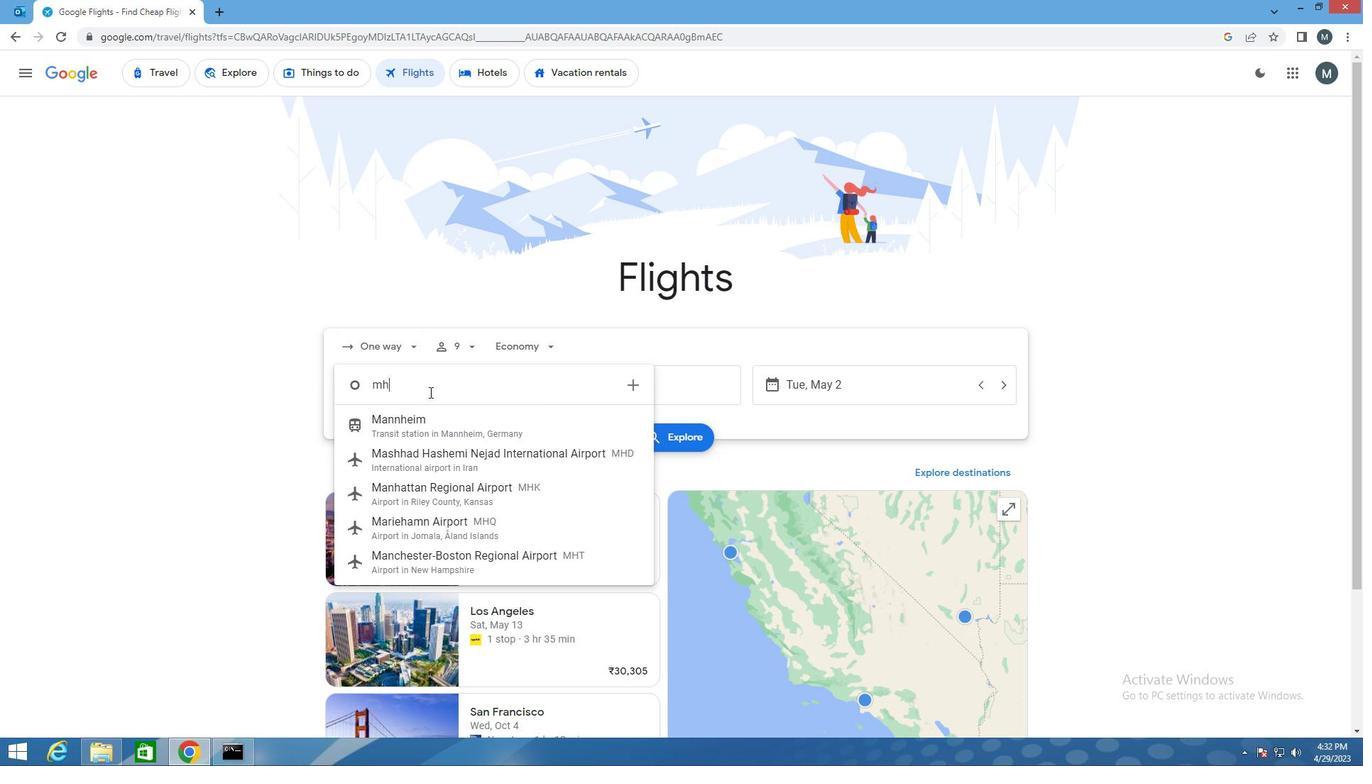 
Action: Mouse moved to (505, 423)
Screenshot: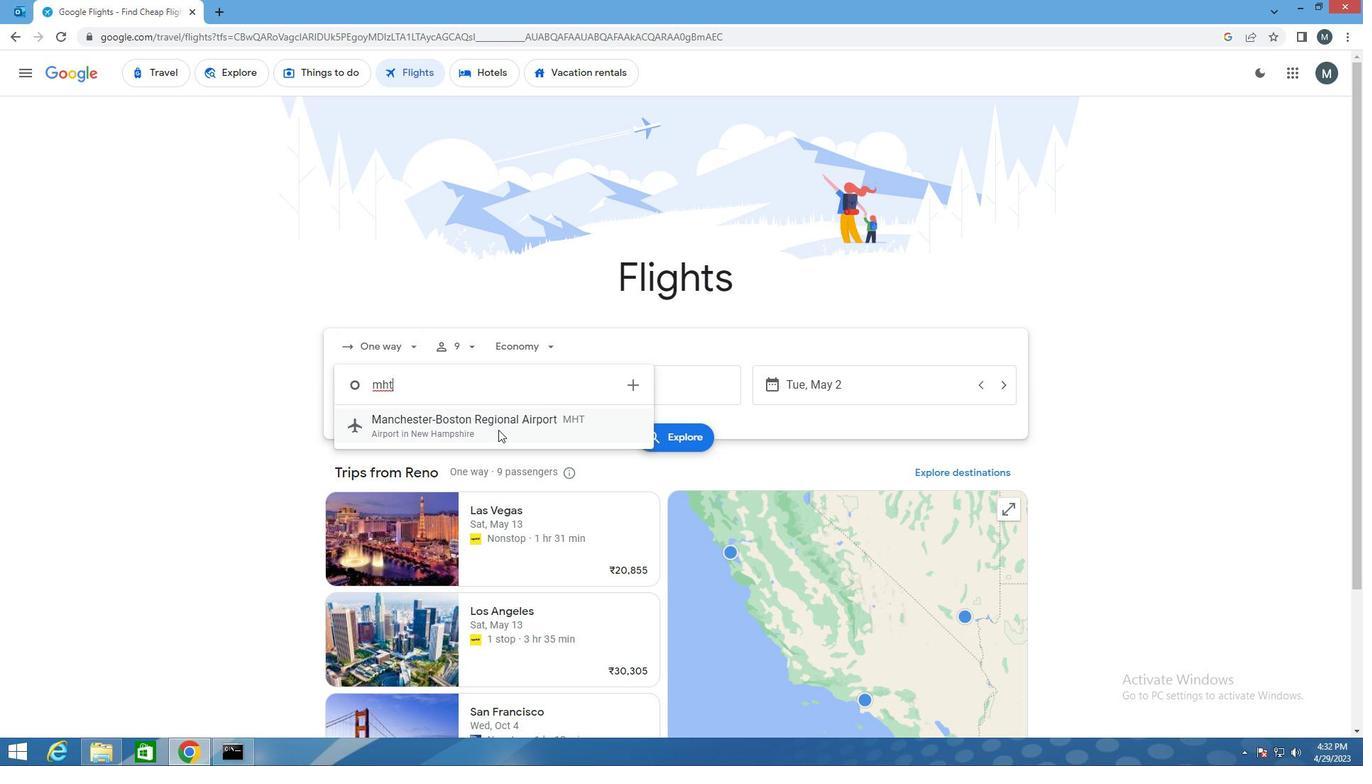 
Action: Mouse pressed left at (505, 423)
Screenshot: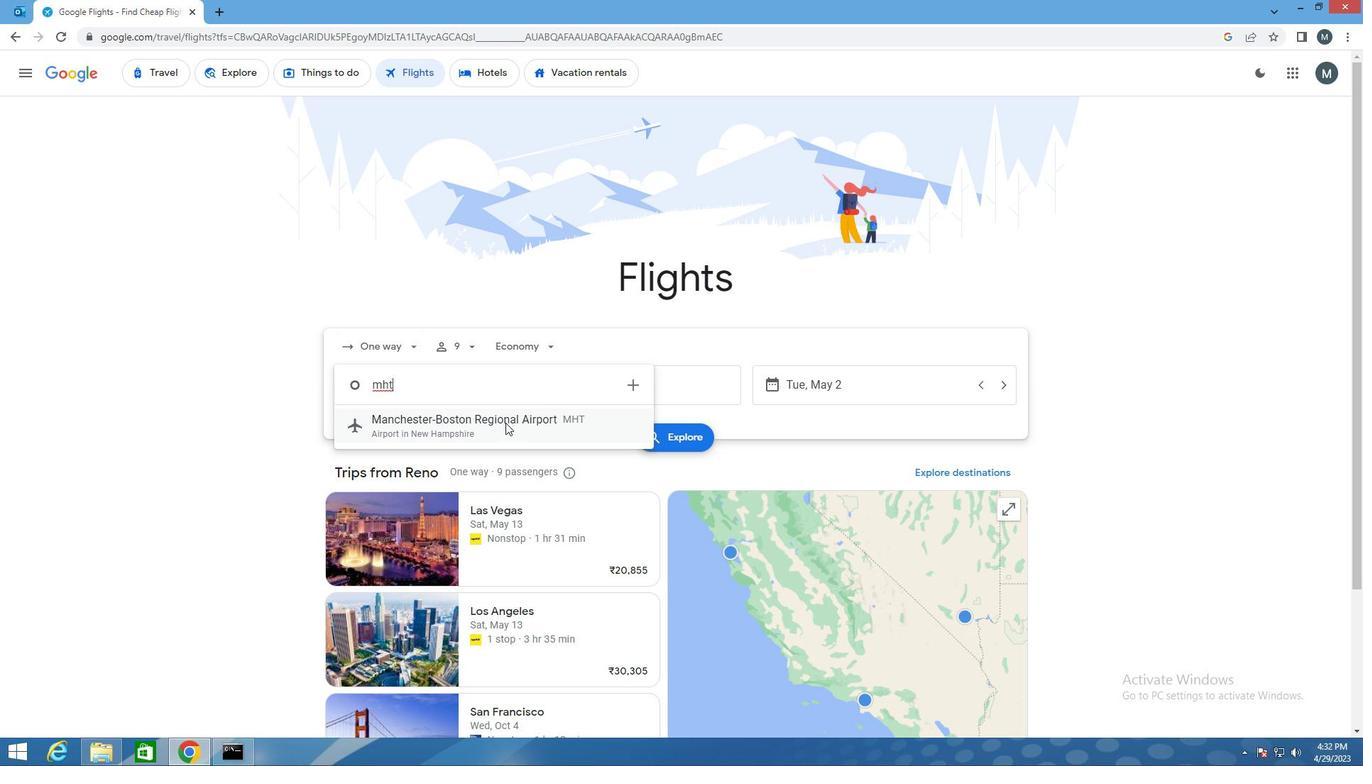 
Action: Mouse moved to (598, 390)
Screenshot: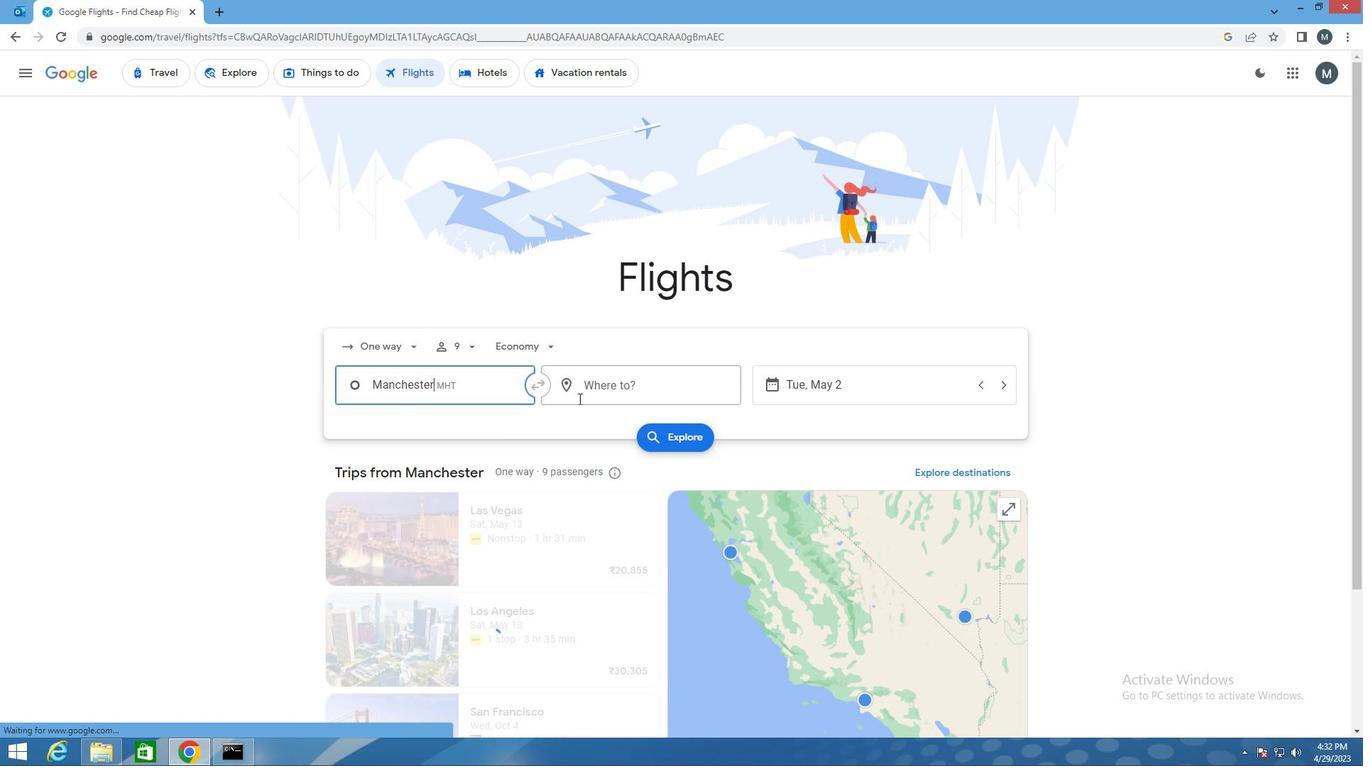 
Action: Mouse pressed left at (598, 390)
Screenshot: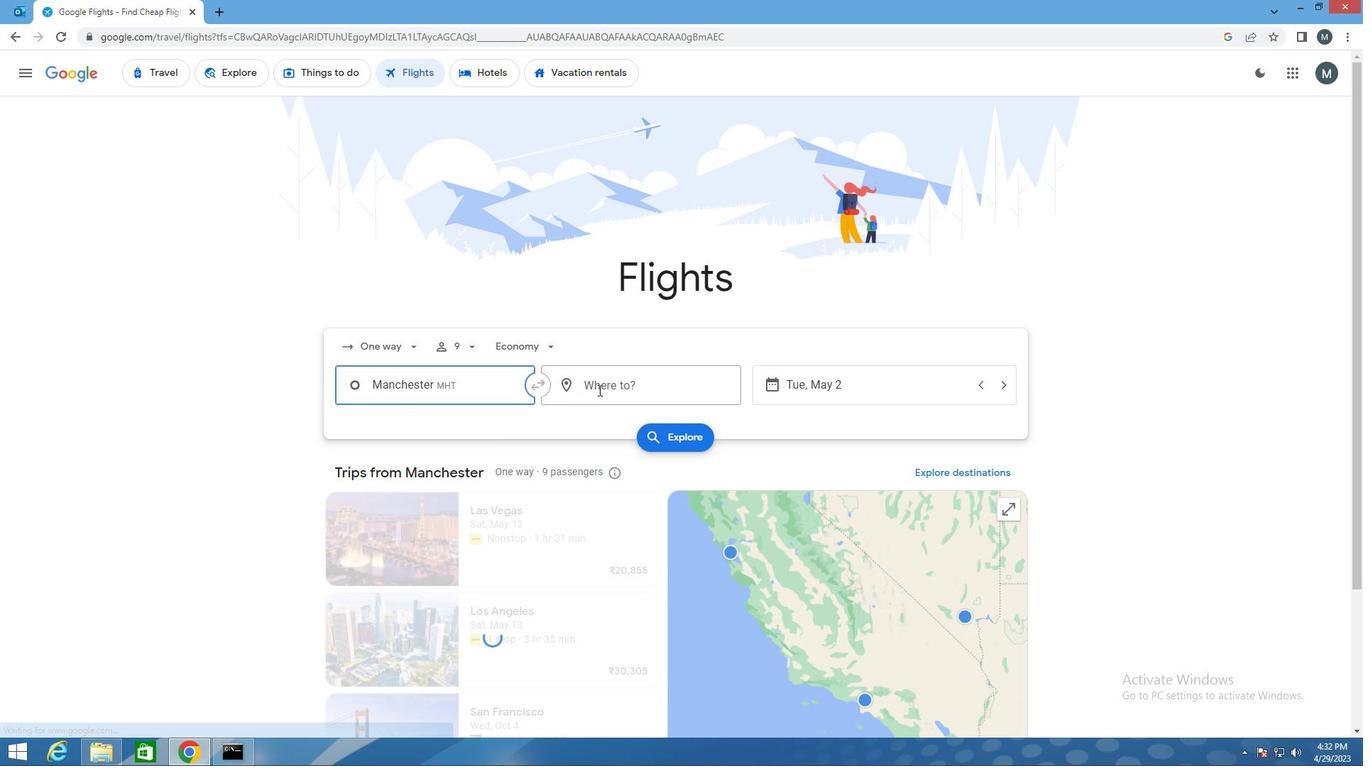 
Action: Key pressed spi
Screenshot: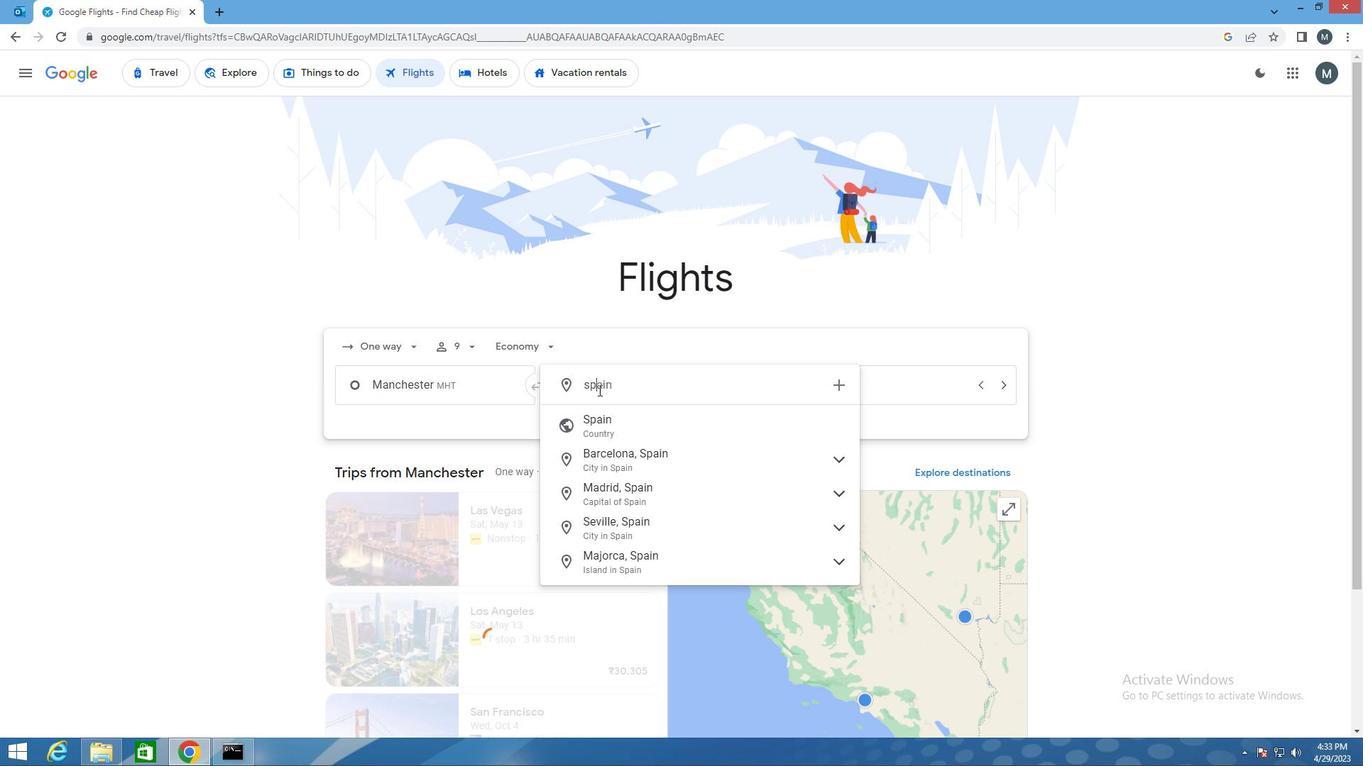 
Action: Mouse moved to (629, 434)
Screenshot: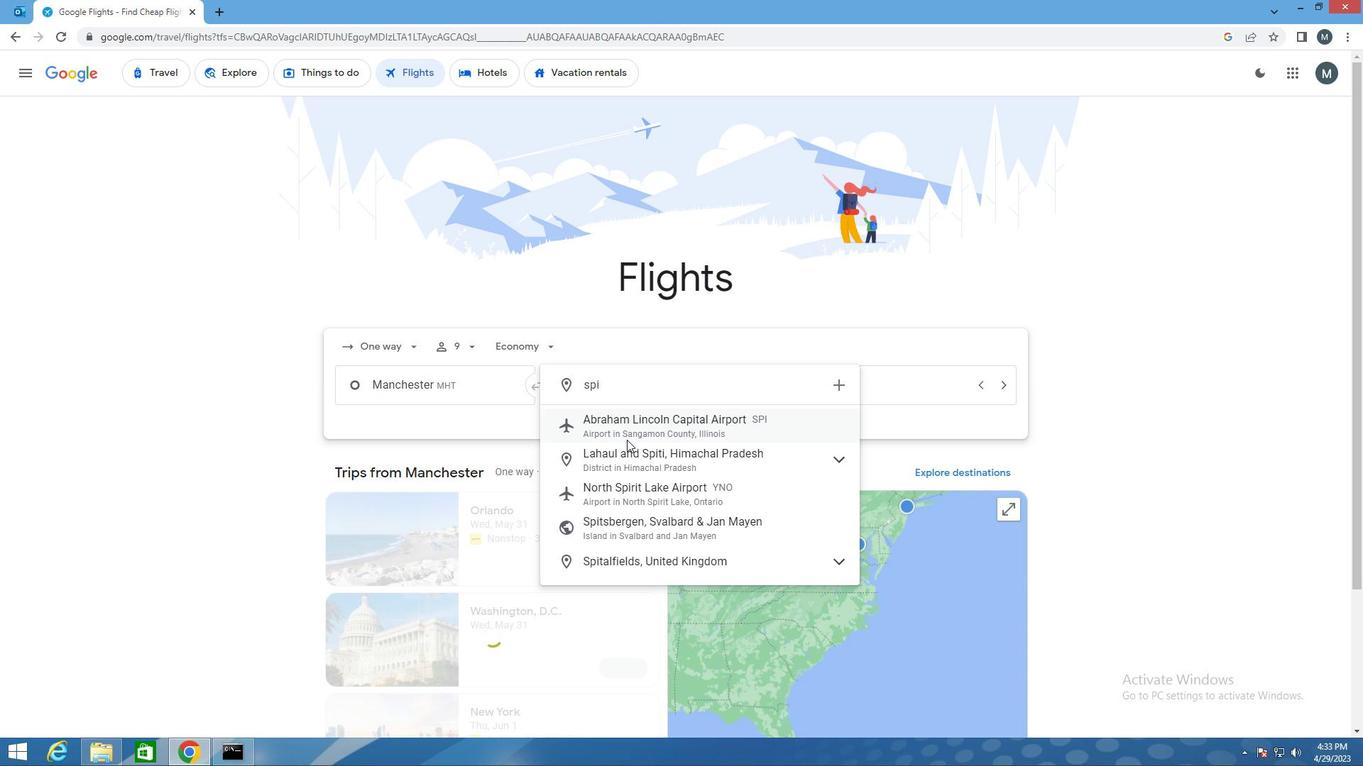 
Action: Mouse pressed left at (629, 434)
Screenshot: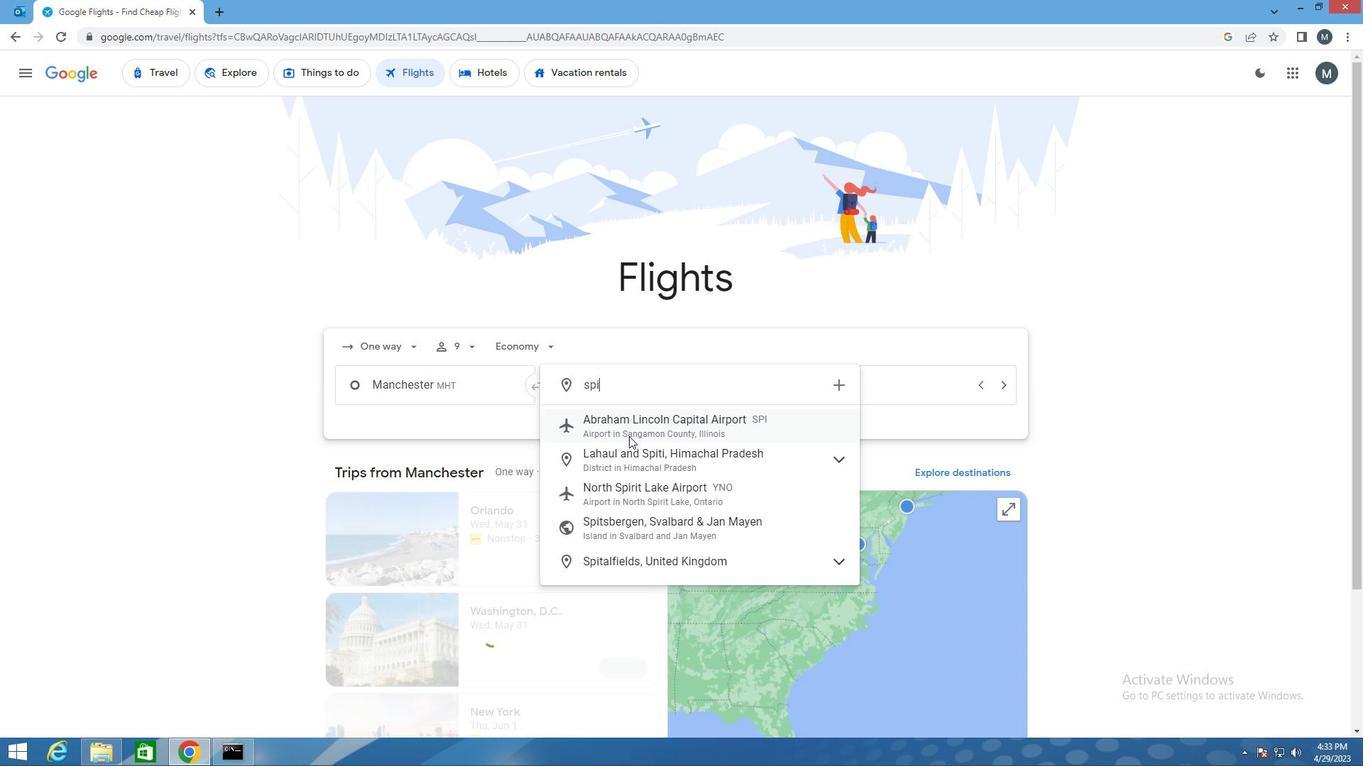 
Action: Mouse moved to (832, 391)
Screenshot: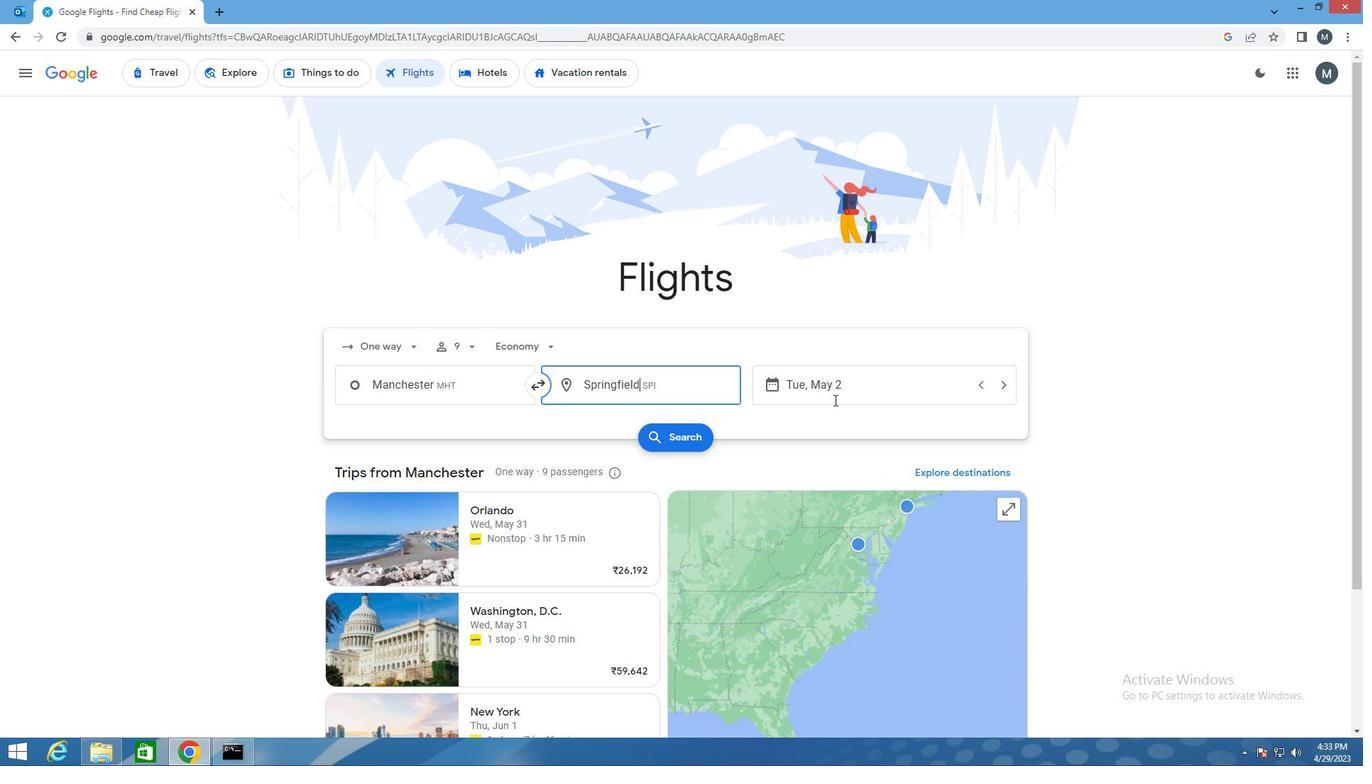 
Action: Mouse pressed left at (832, 391)
Screenshot: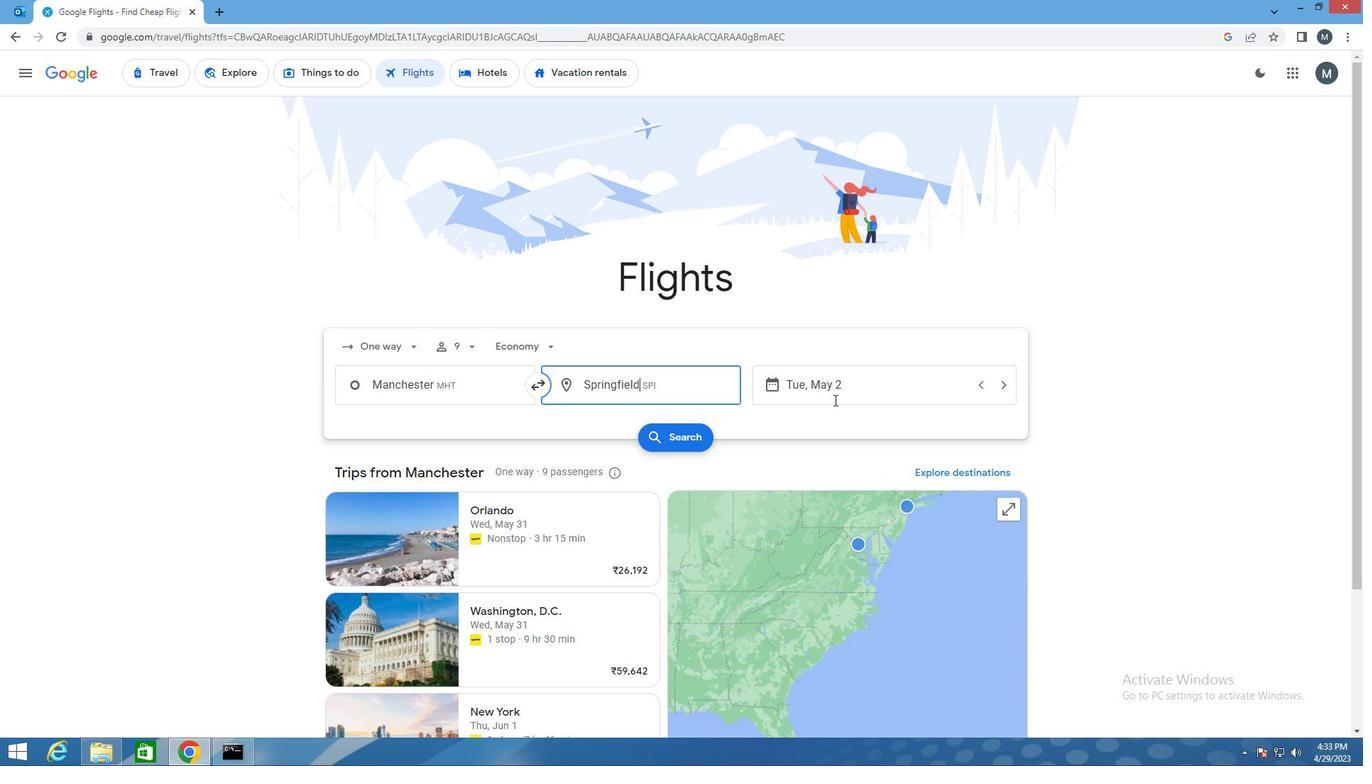
Action: Mouse moved to (842, 479)
Screenshot: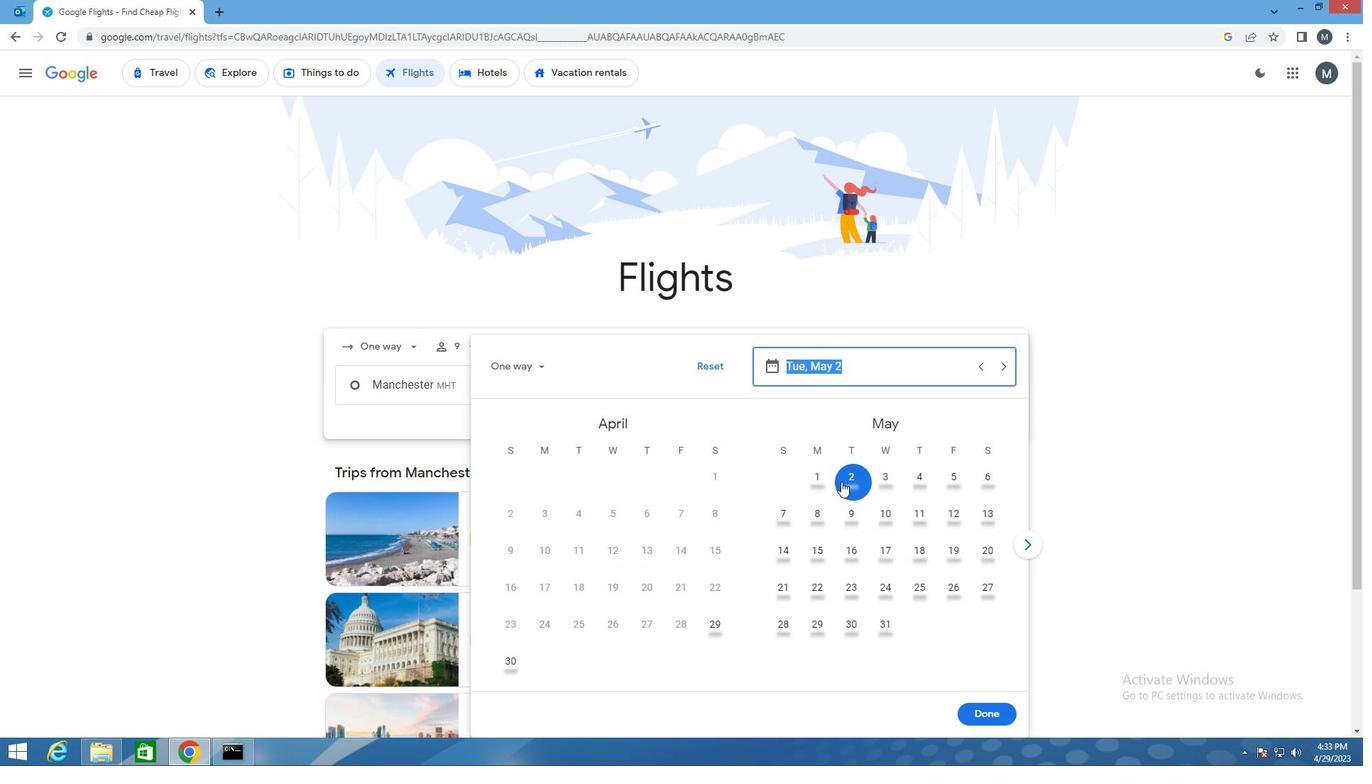 
Action: Mouse pressed left at (842, 479)
Screenshot: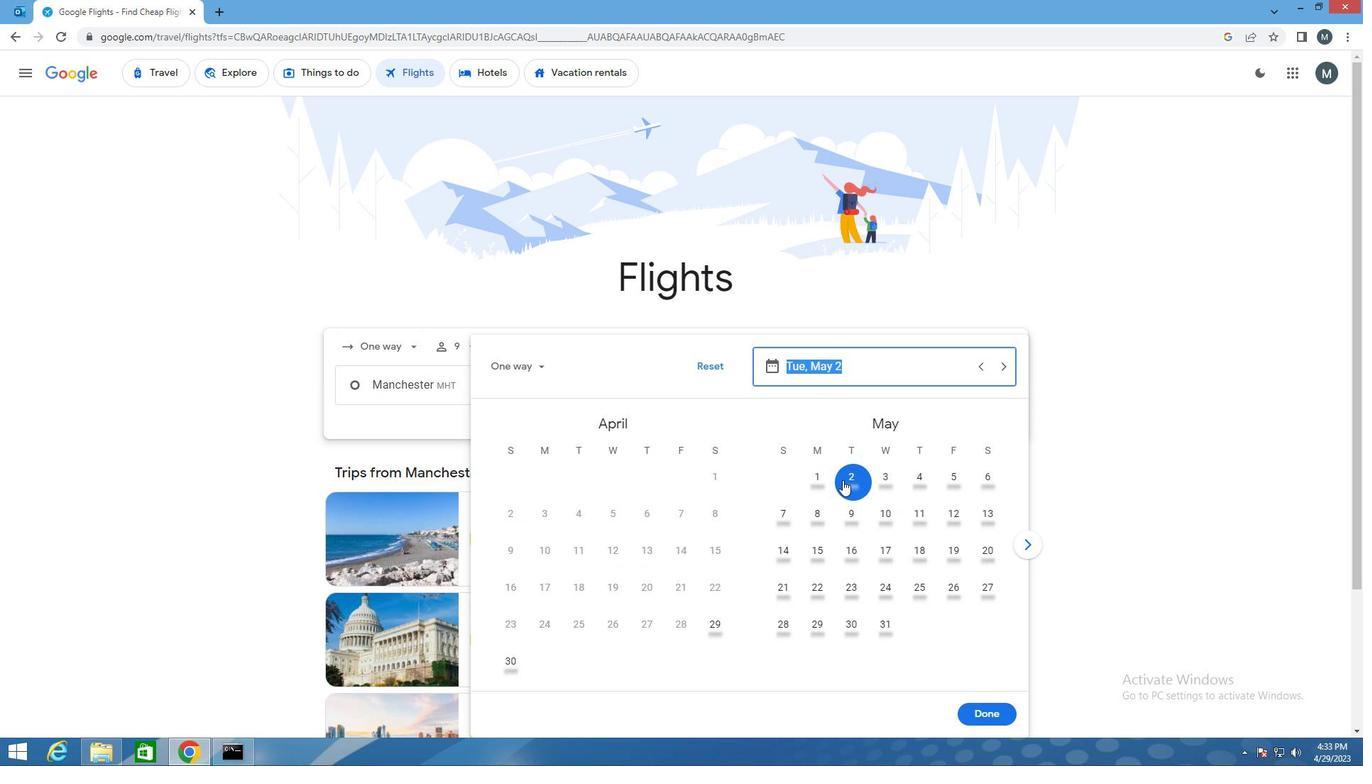 
Action: Mouse moved to (969, 702)
Screenshot: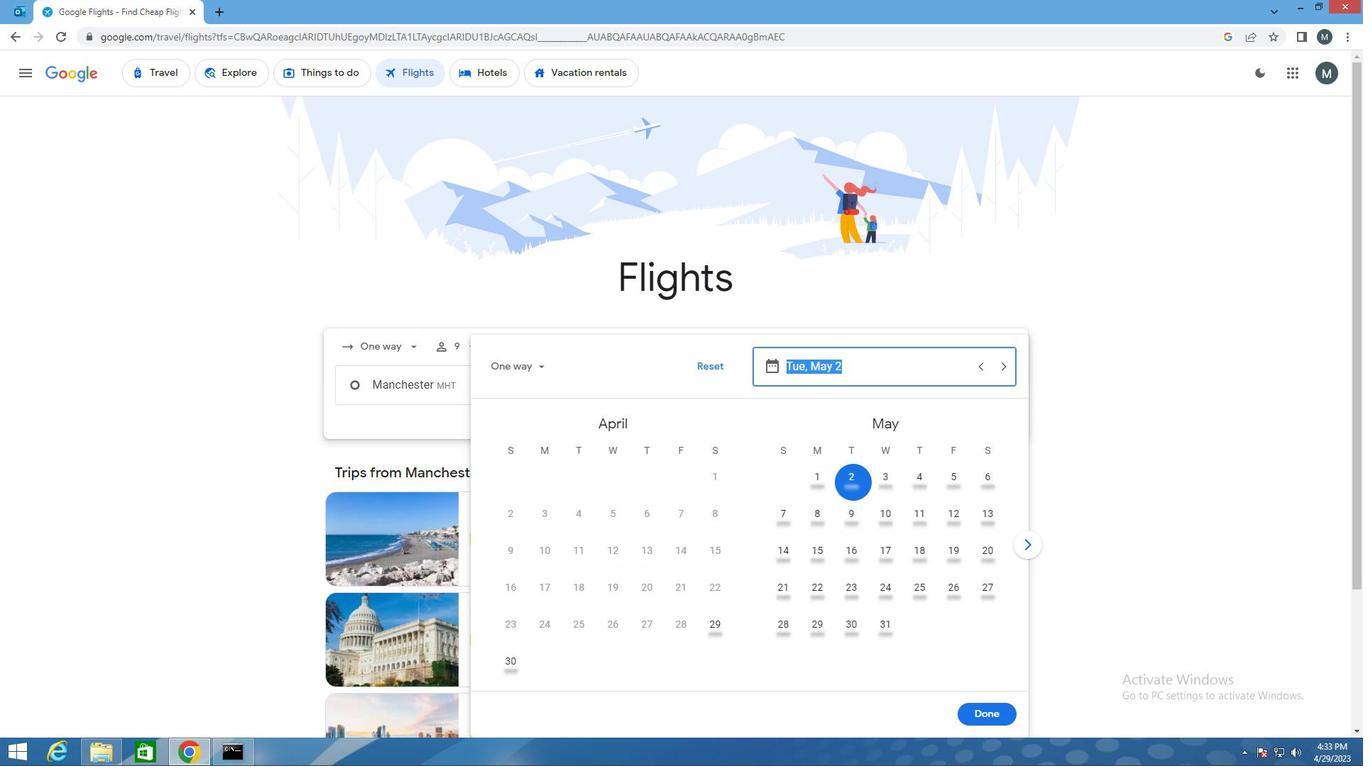 
Action: Mouse pressed left at (969, 702)
Screenshot: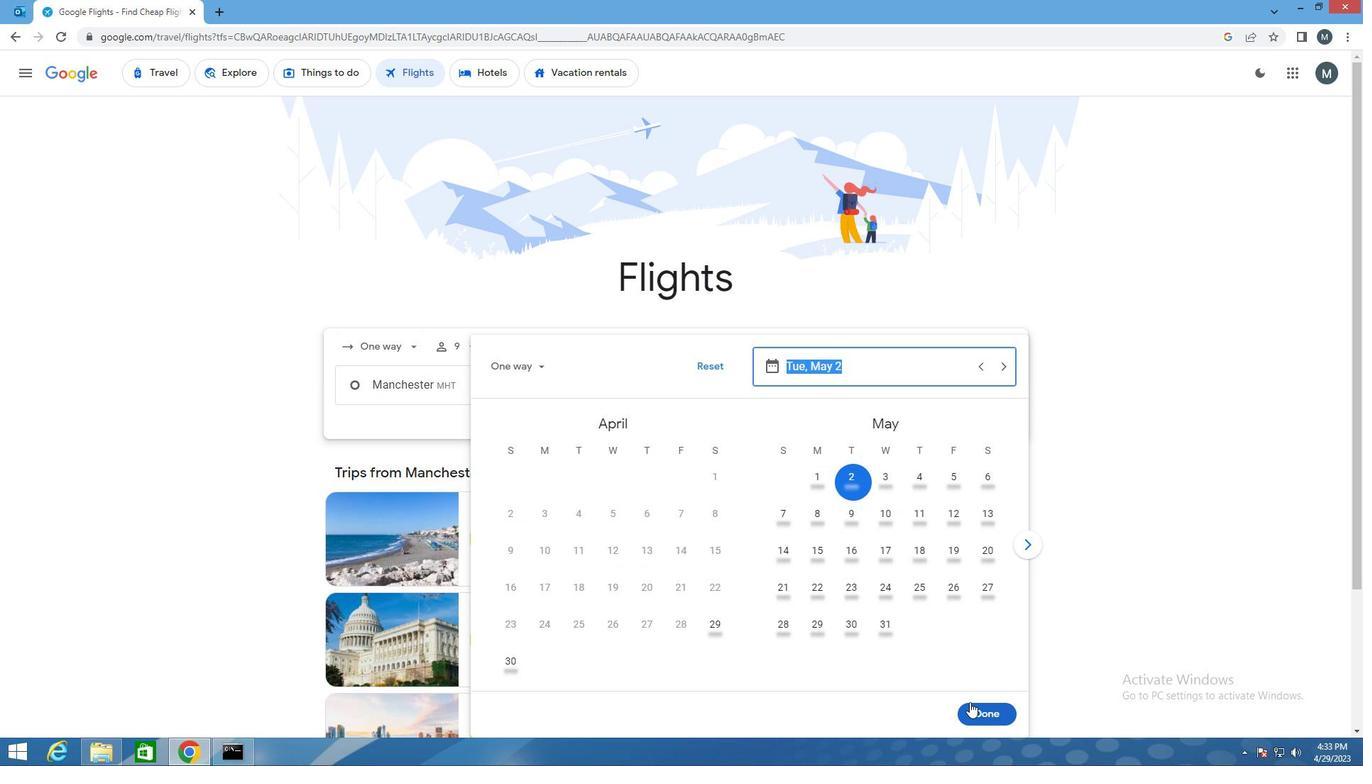 
Action: Mouse moved to (444, 409)
Screenshot: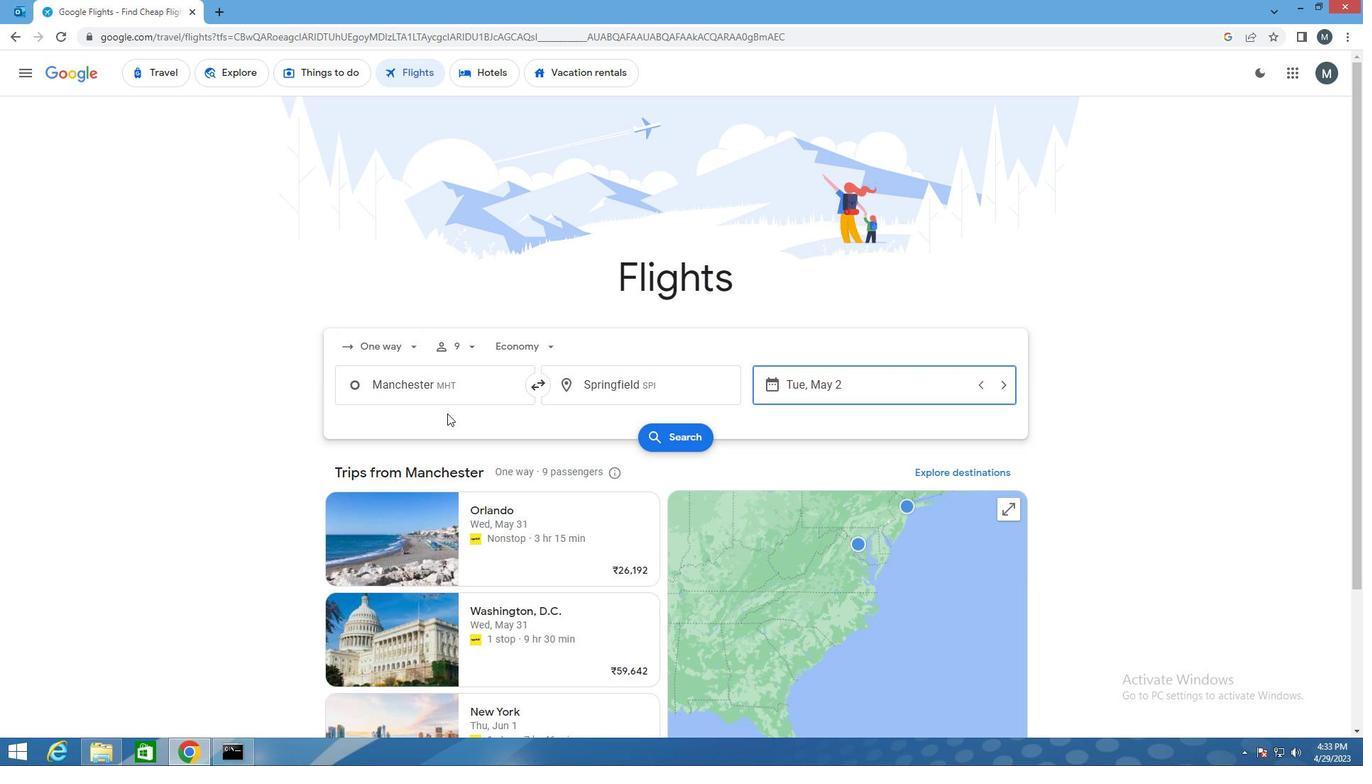 
Action: Mouse scrolled (444, 408) with delta (0, 0)
Screenshot: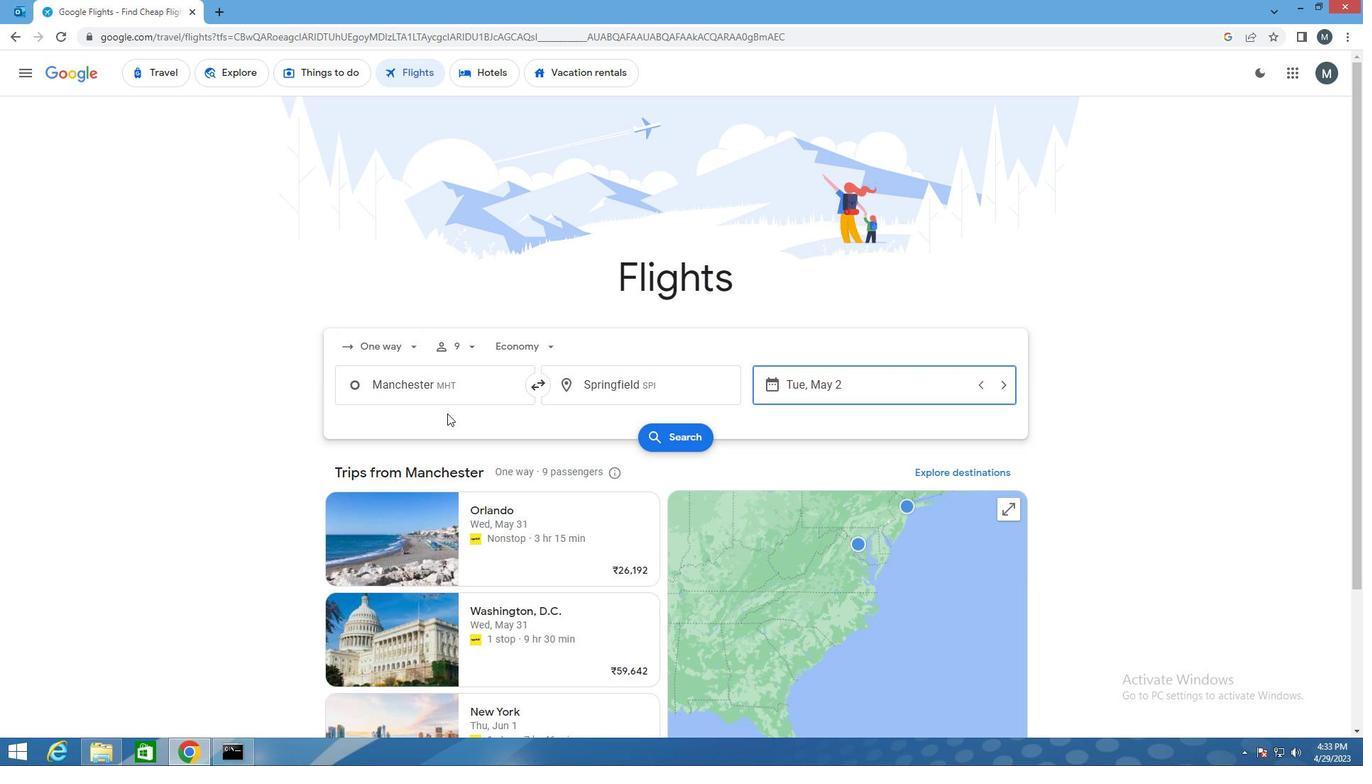 
Action: Mouse scrolled (444, 408) with delta (0, 0)
Screenshot: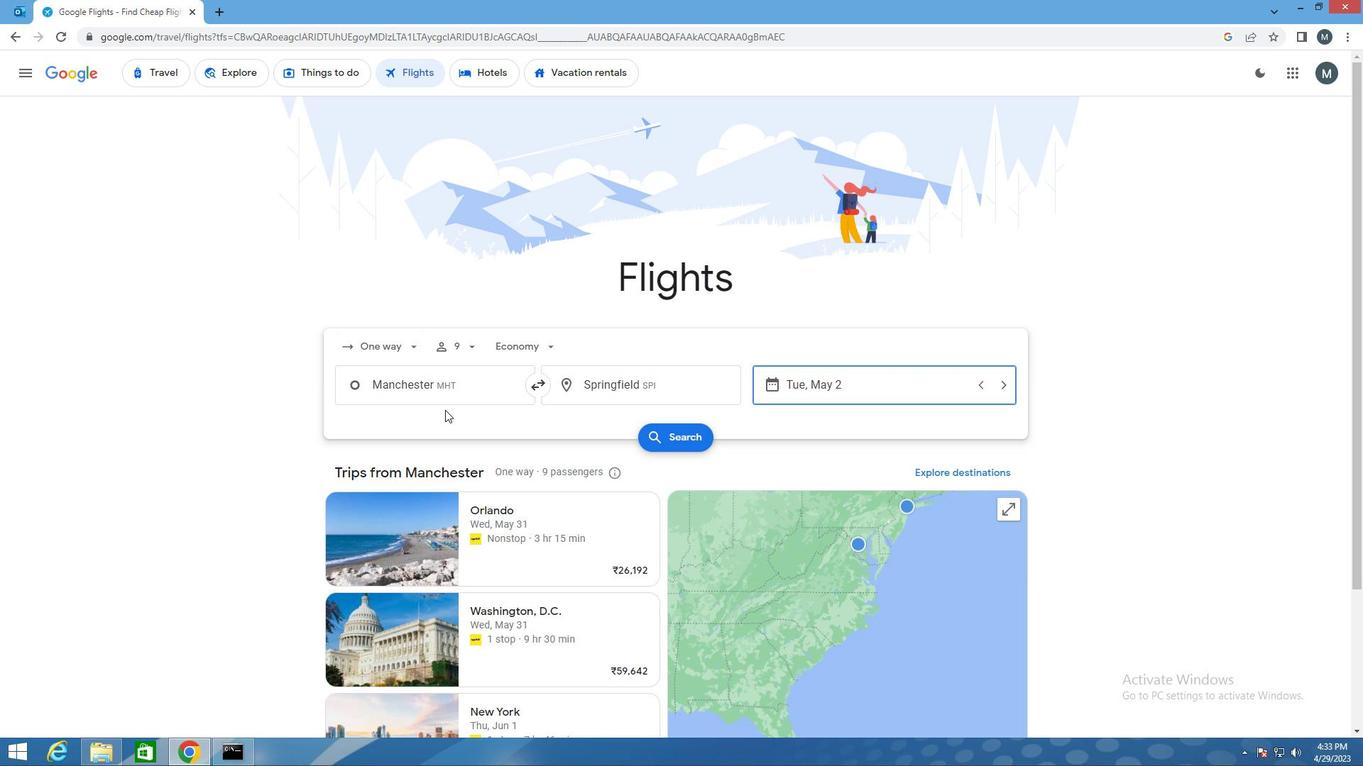 
Action: Mouse moved to (668, 303)
Screenshot: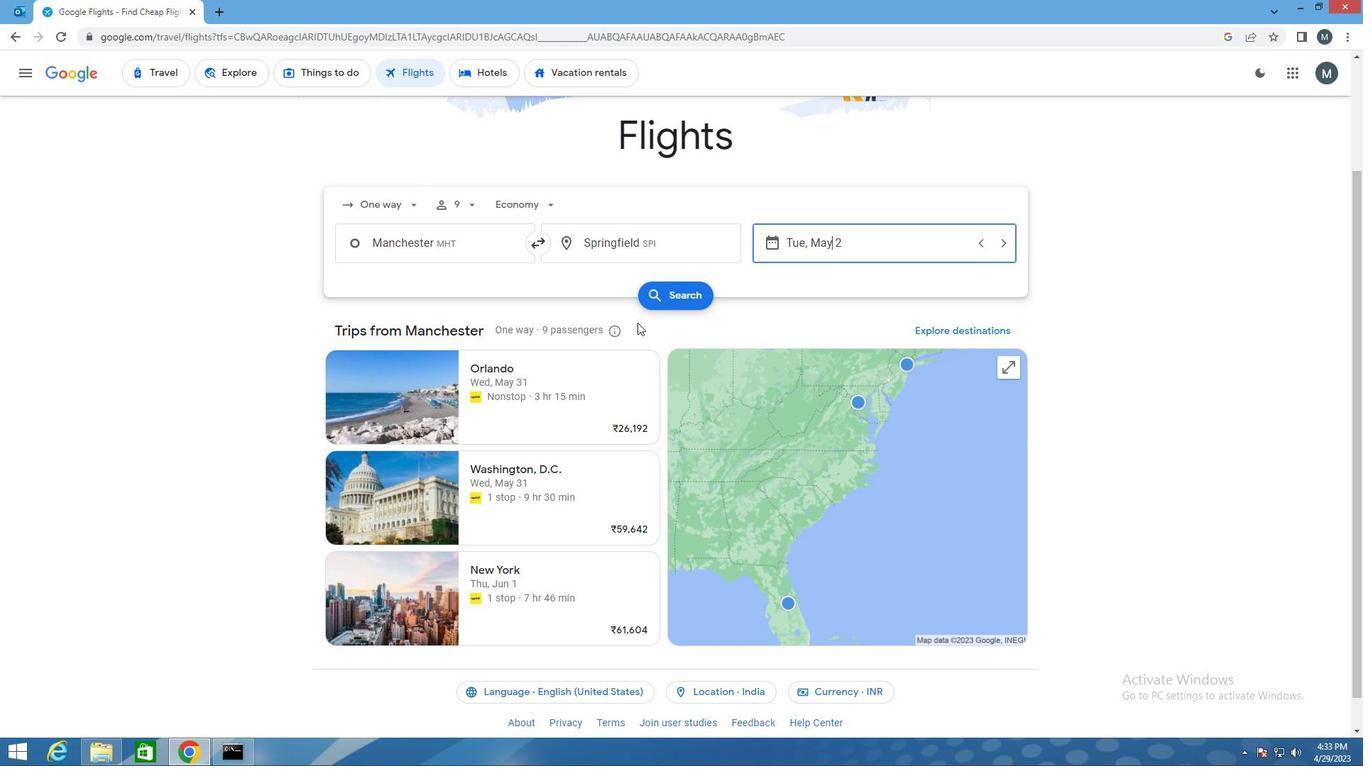 
Action: Mouse pressed left at (668, 303)
Screenshot: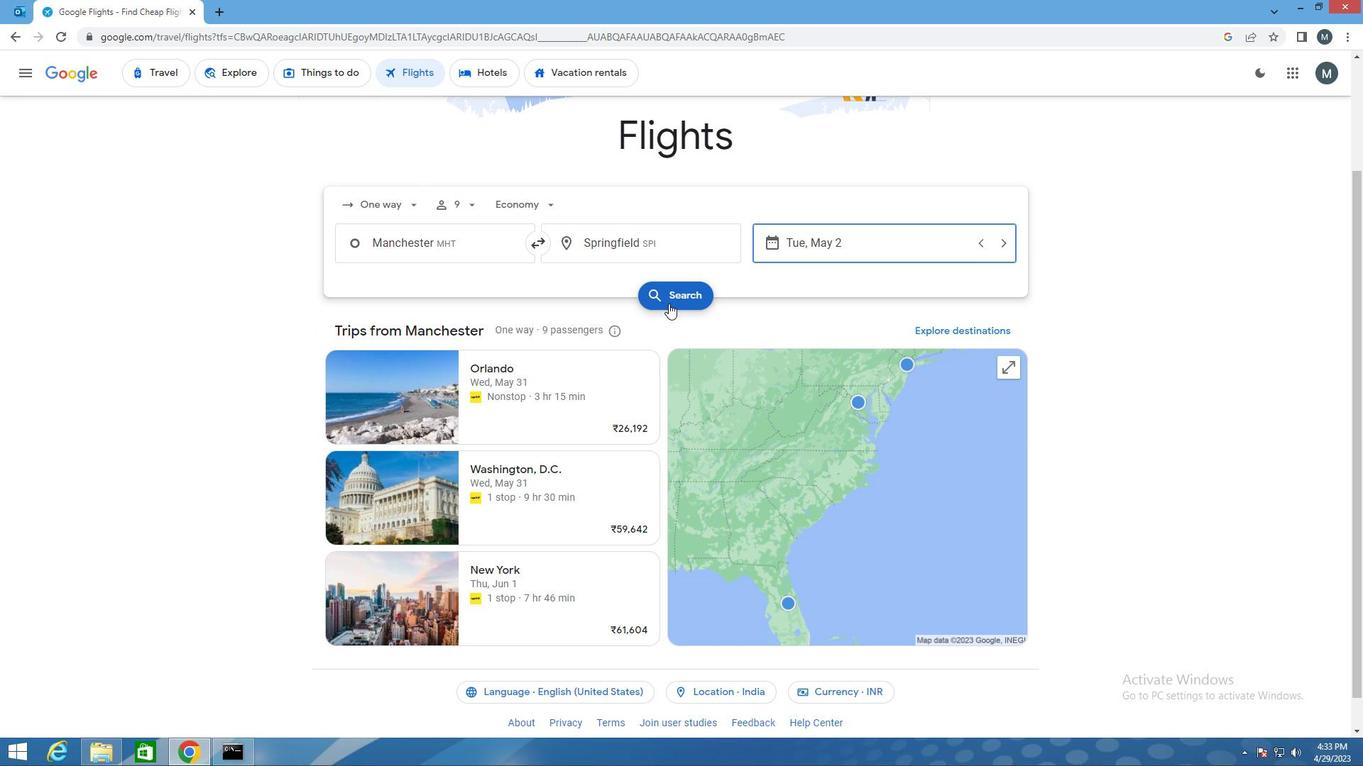 
Action: Mouse moved to (362, 214)
Screenshot: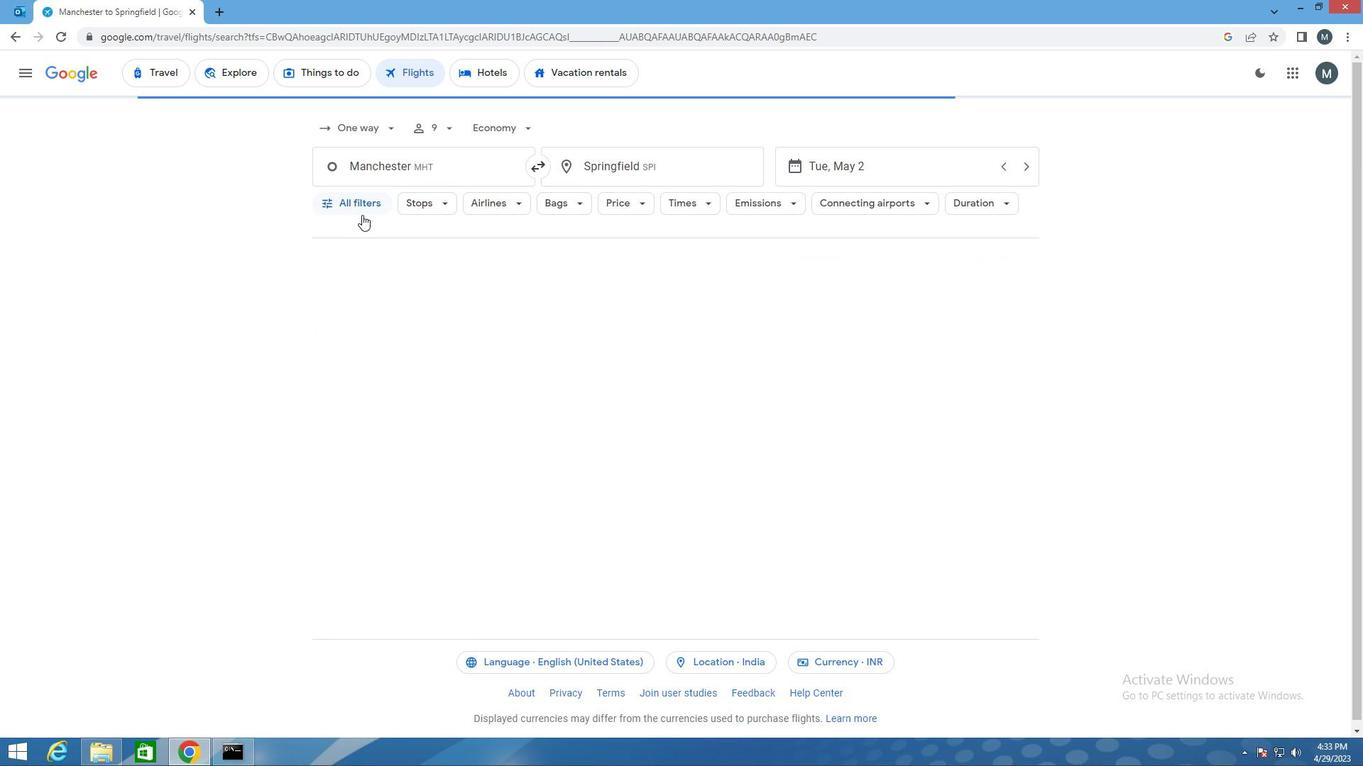 
Action: Mouse pressed left at (362, 214)
Screenshot: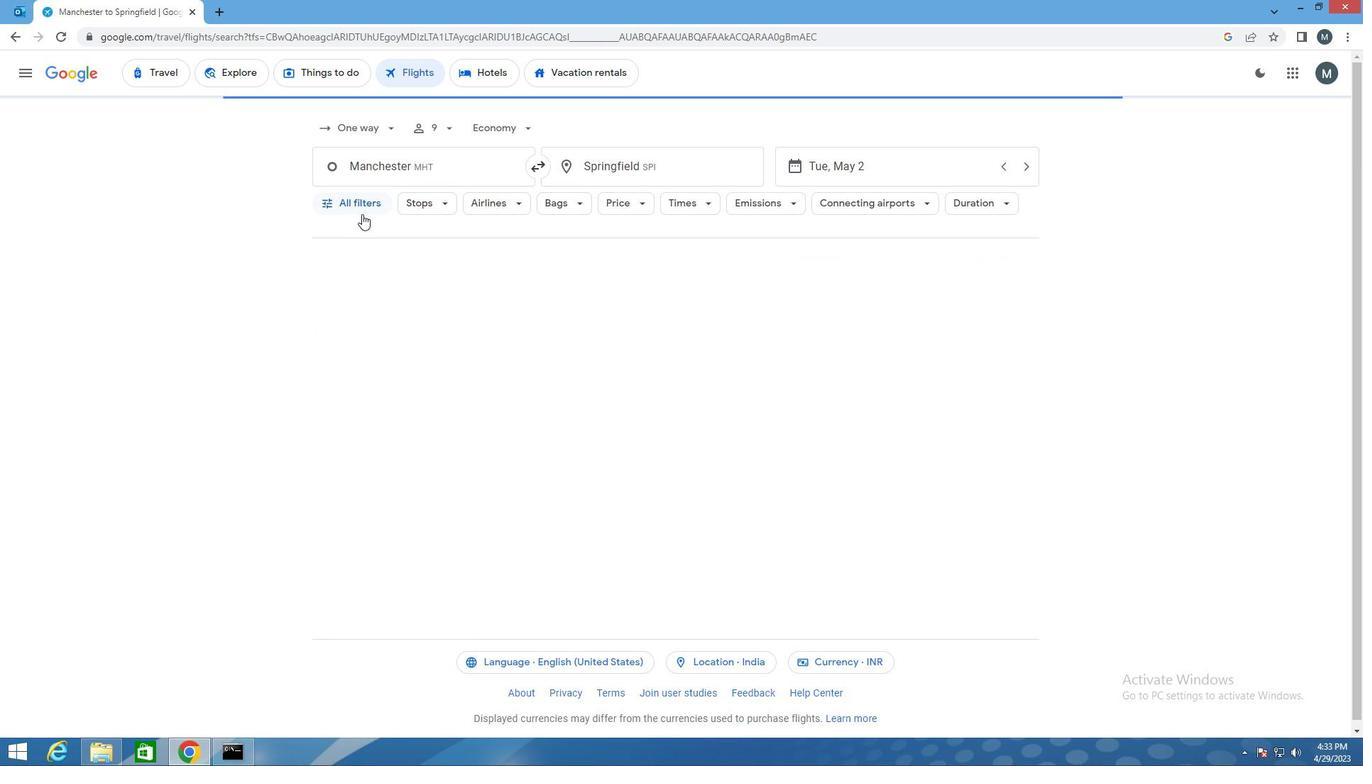 
Action: Mouse moved to (438, 391)
Screenshot: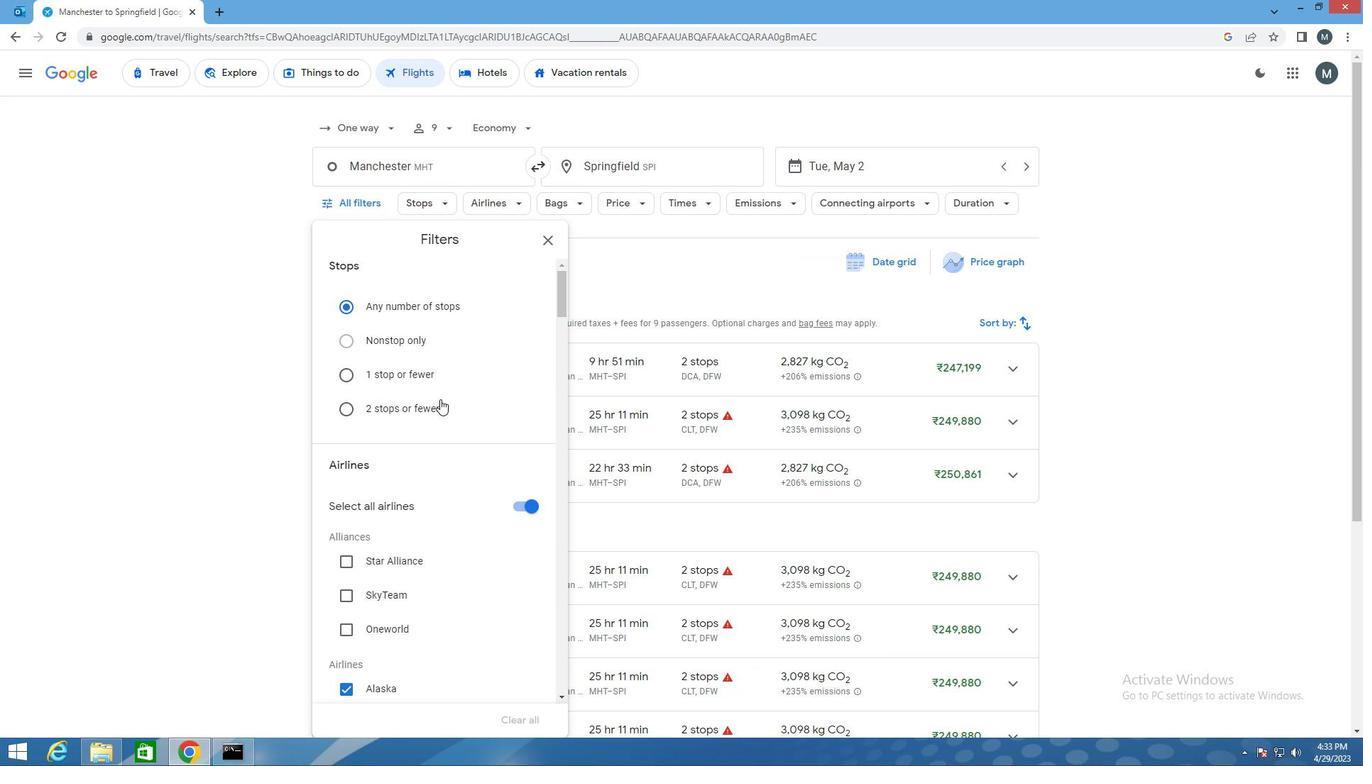
Action: Mouse scrolled (438, 391) with delta (0, 0)
Screenshot: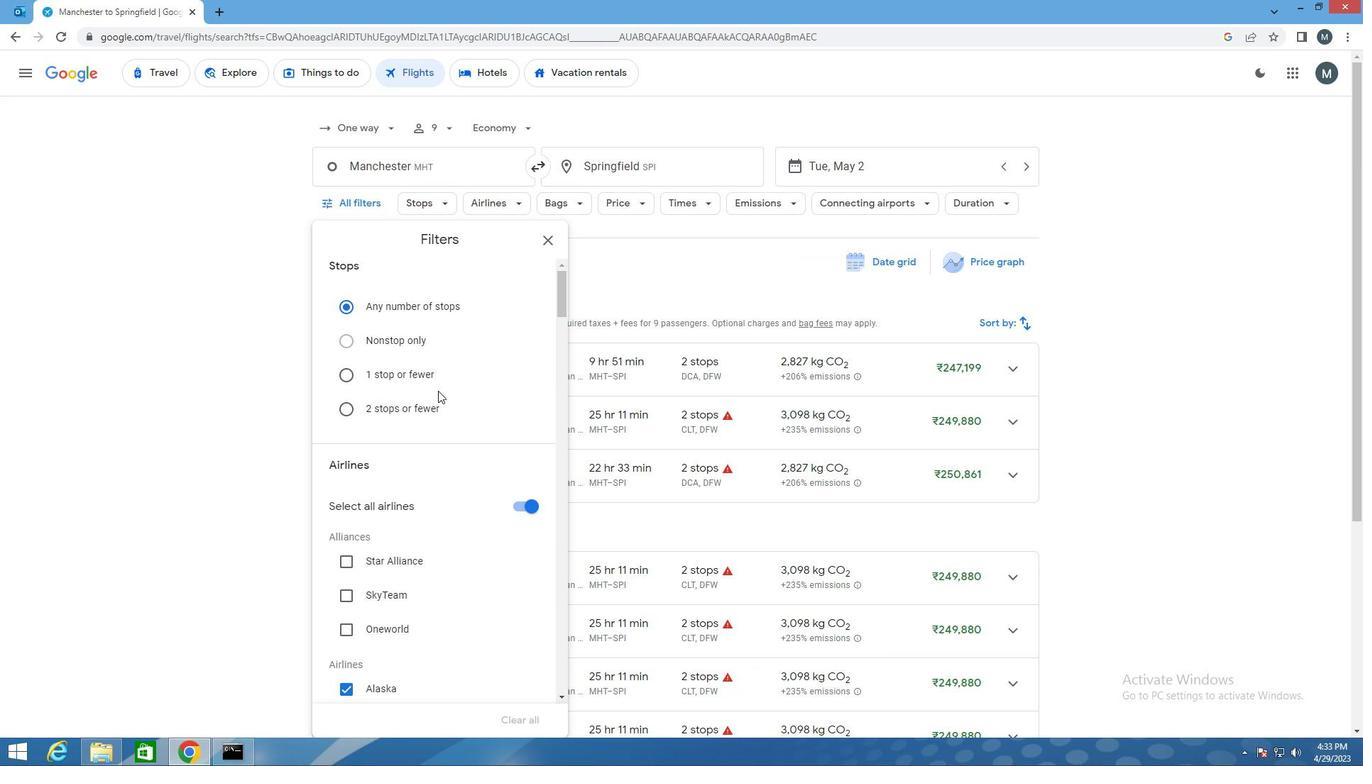 
Action: Mouse moved to (438, 391)
Screenshot: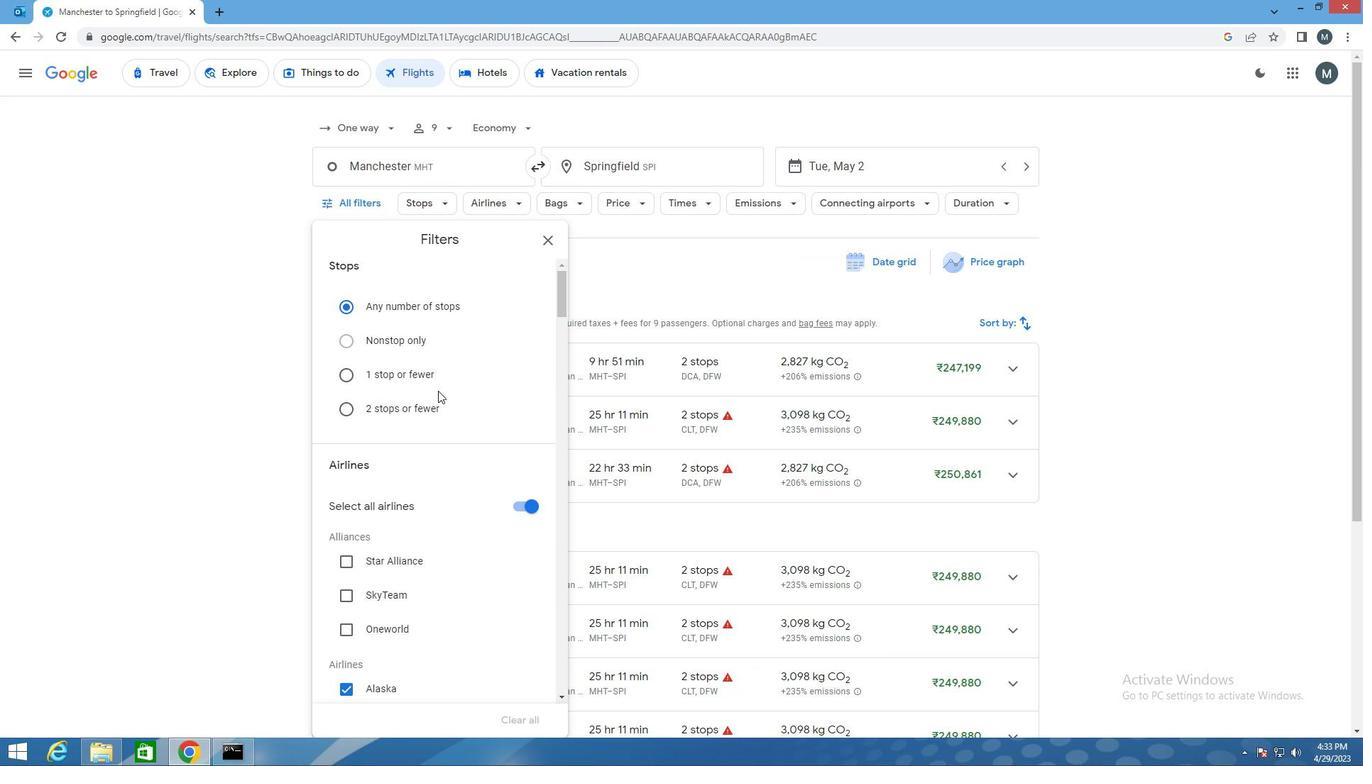 
Action: Mouse scrolled (438, 391) with delta (0, 0)
Screenshot: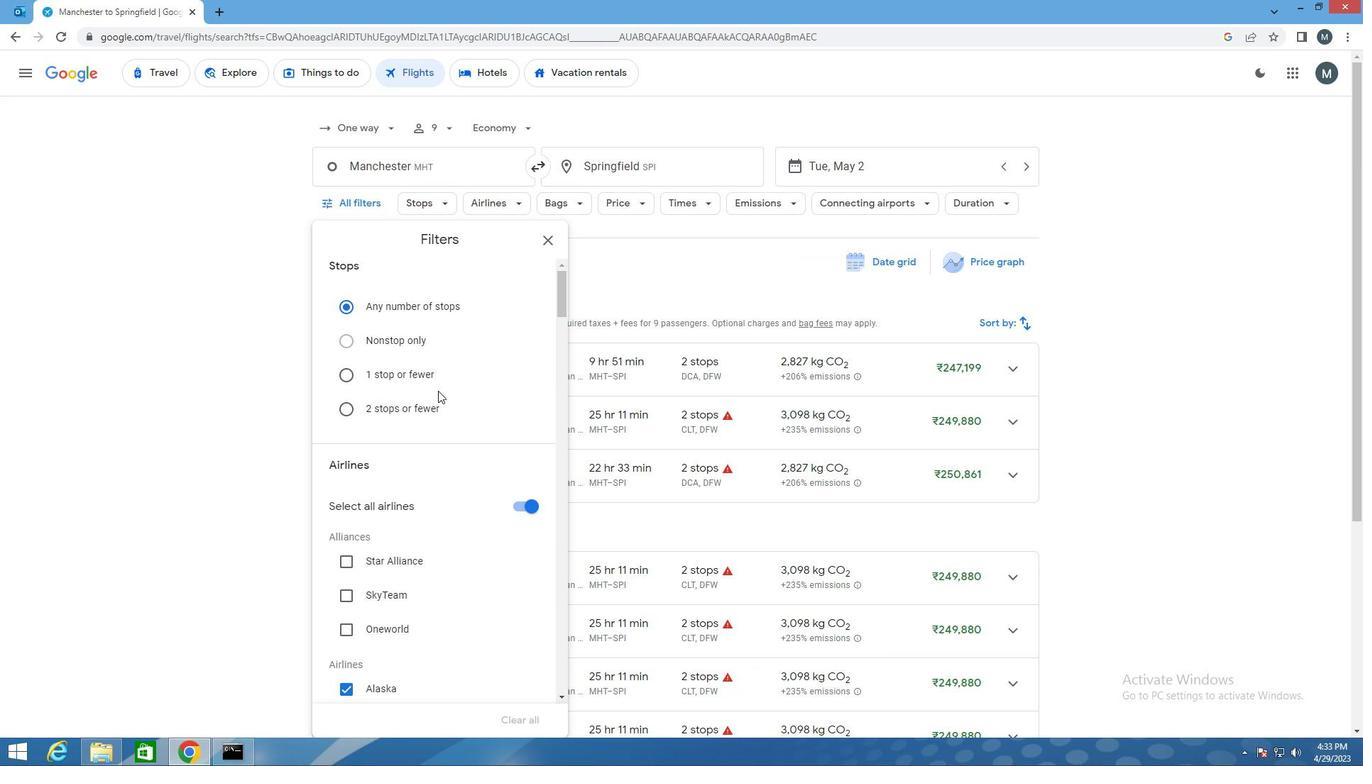 
Action: Mouse moved to (438, 391)
Screenshot: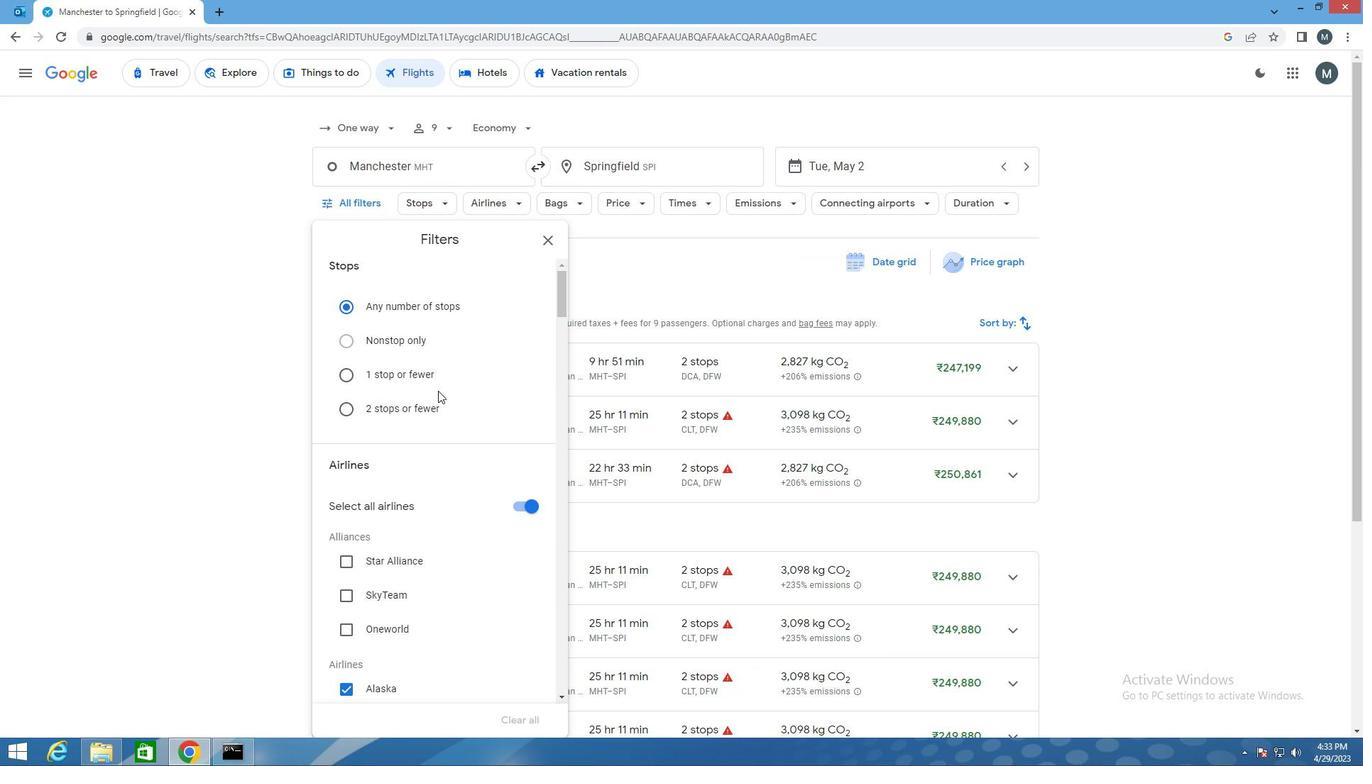 
Action: Mouse scrolled (438, 390) with delta (0, 0)
Screenshot: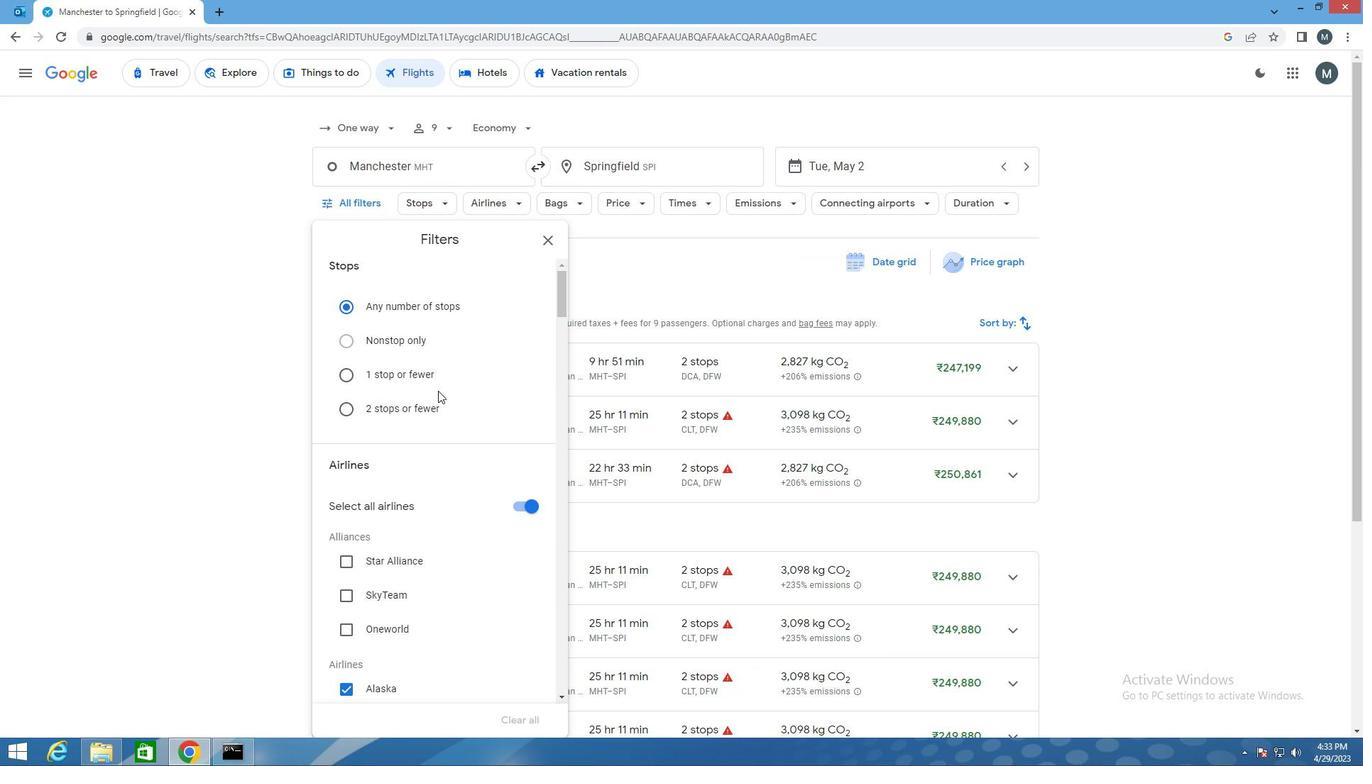 
Action: Mouse moved to (438, 394)
Screenshot: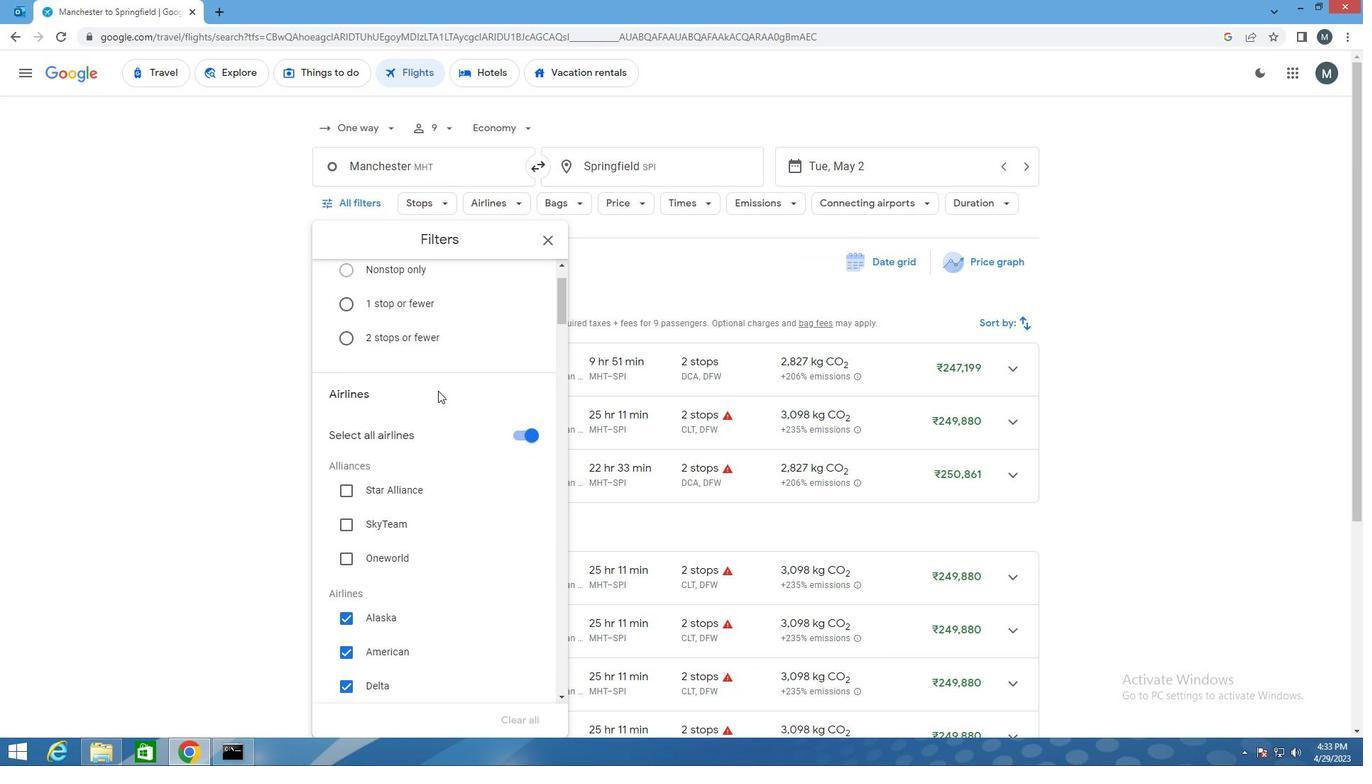
Action: Mouse scrolled (438, 393) with delta (0, 0)
Screenshot: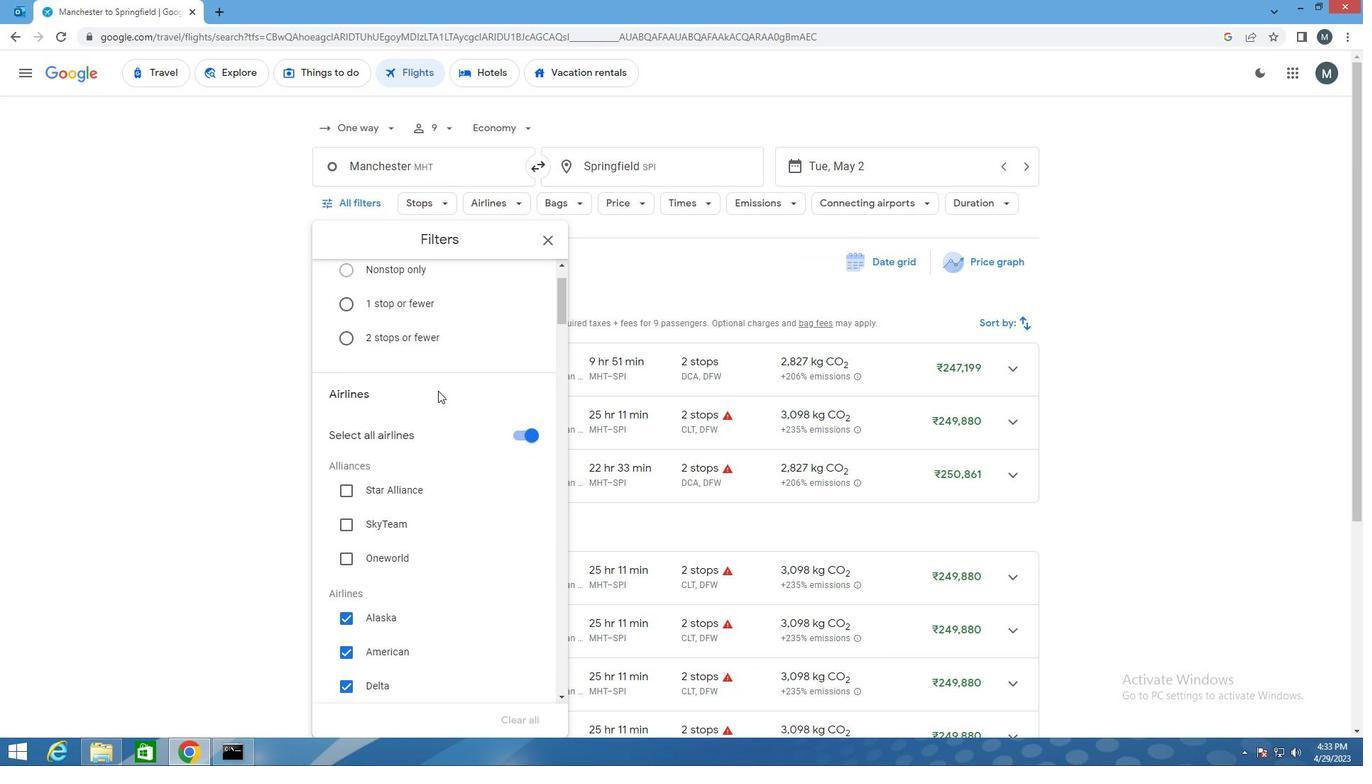 
Action: Mouse moved to (438, 398)
Screenshot: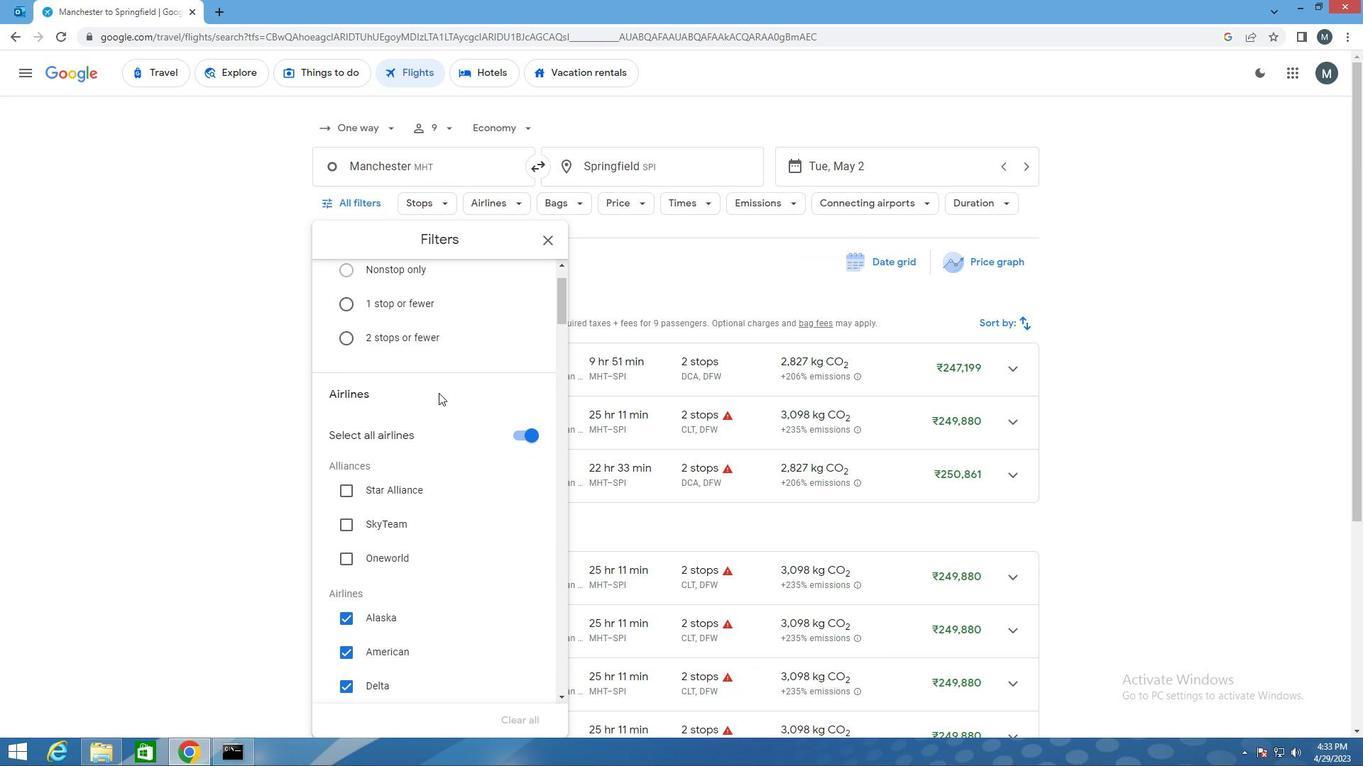 
Action: Mouse scrolled (438, 397) with delta (0, 0)
Screenshot: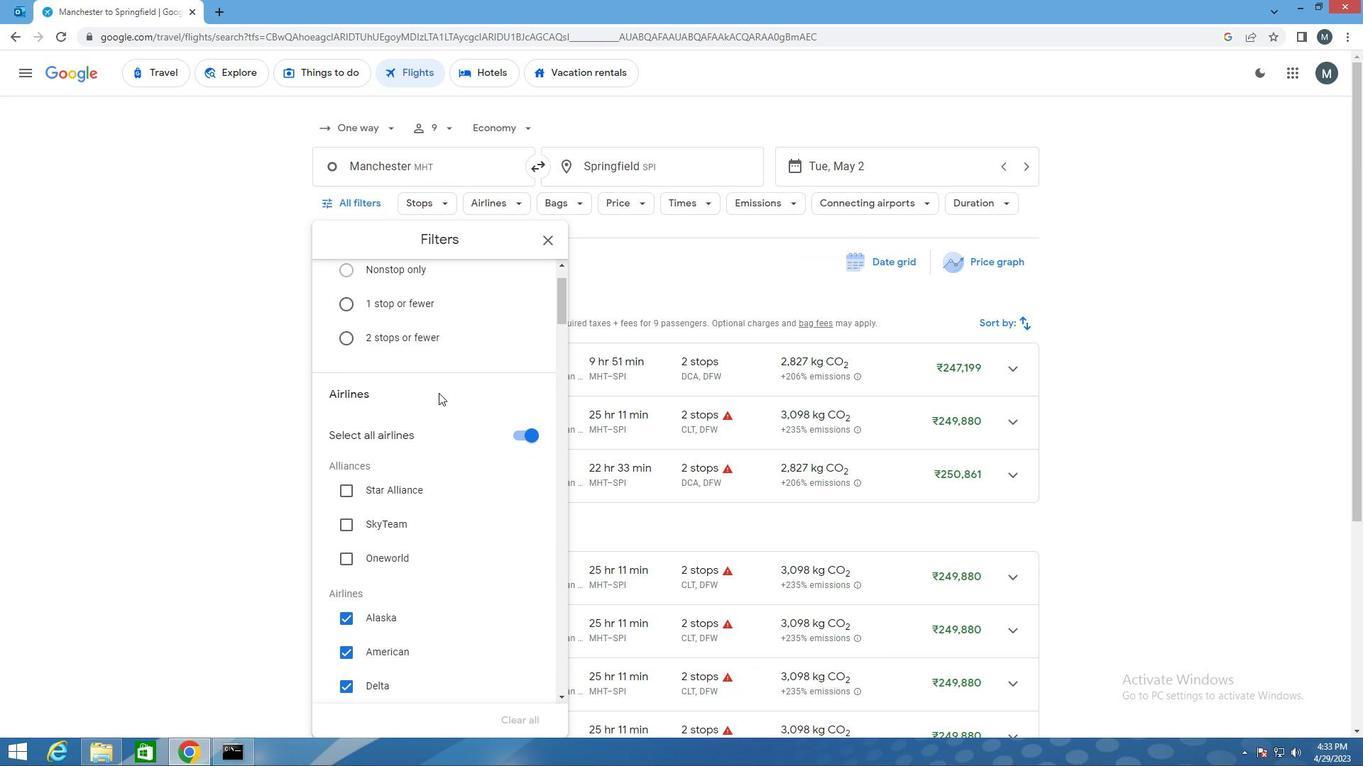 
Action: Mouse moved to (437, 399)
Screenshot: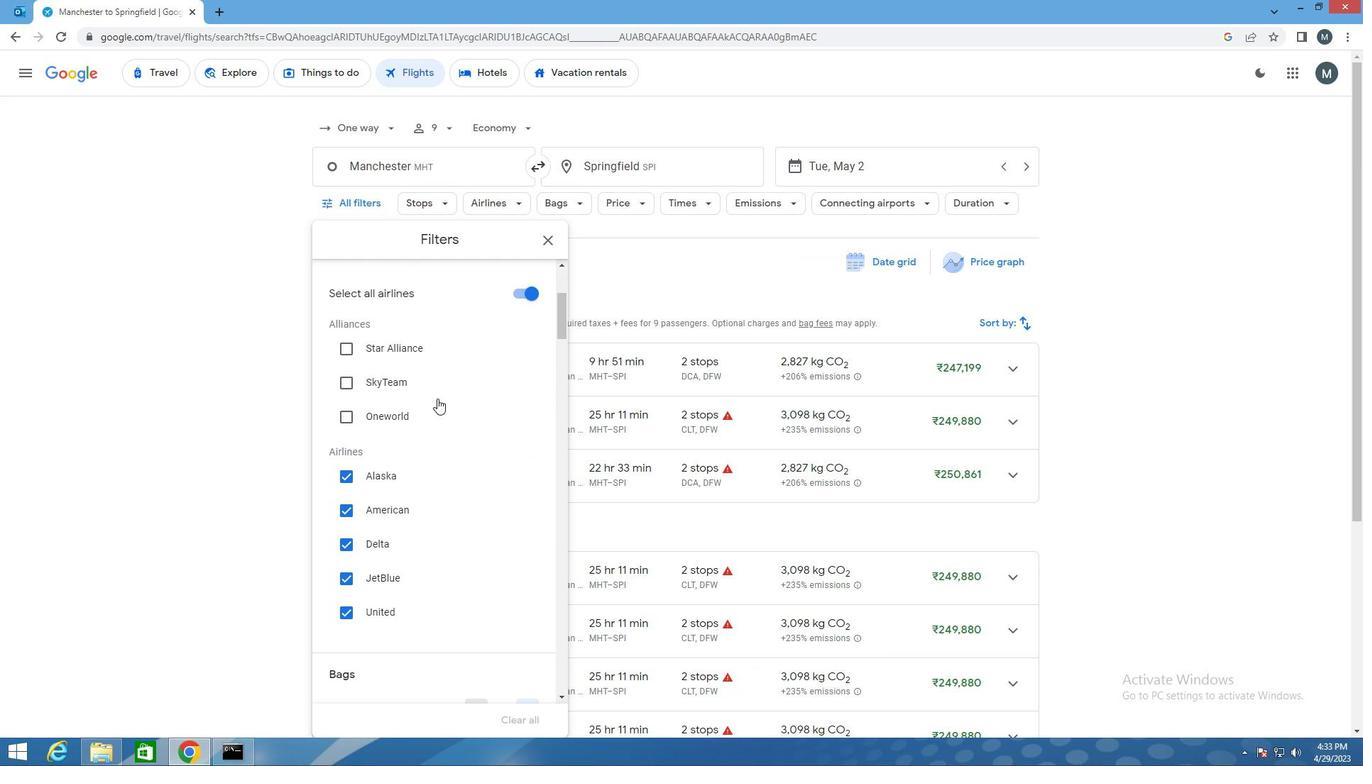 
Action: Mouse scrolled (437, 398) with delta (0, 0)
Screenshot: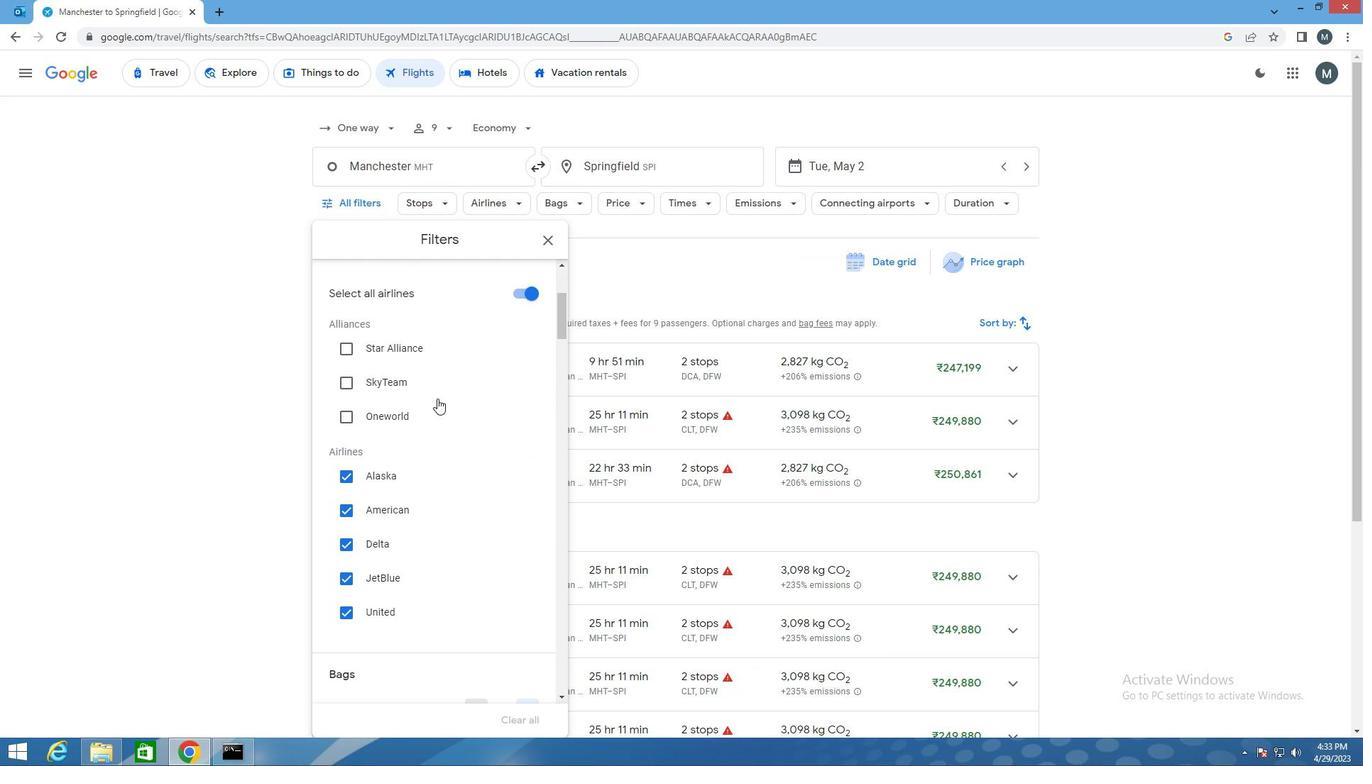 
Action: Mouse moved to (452, 372)
Screenshot: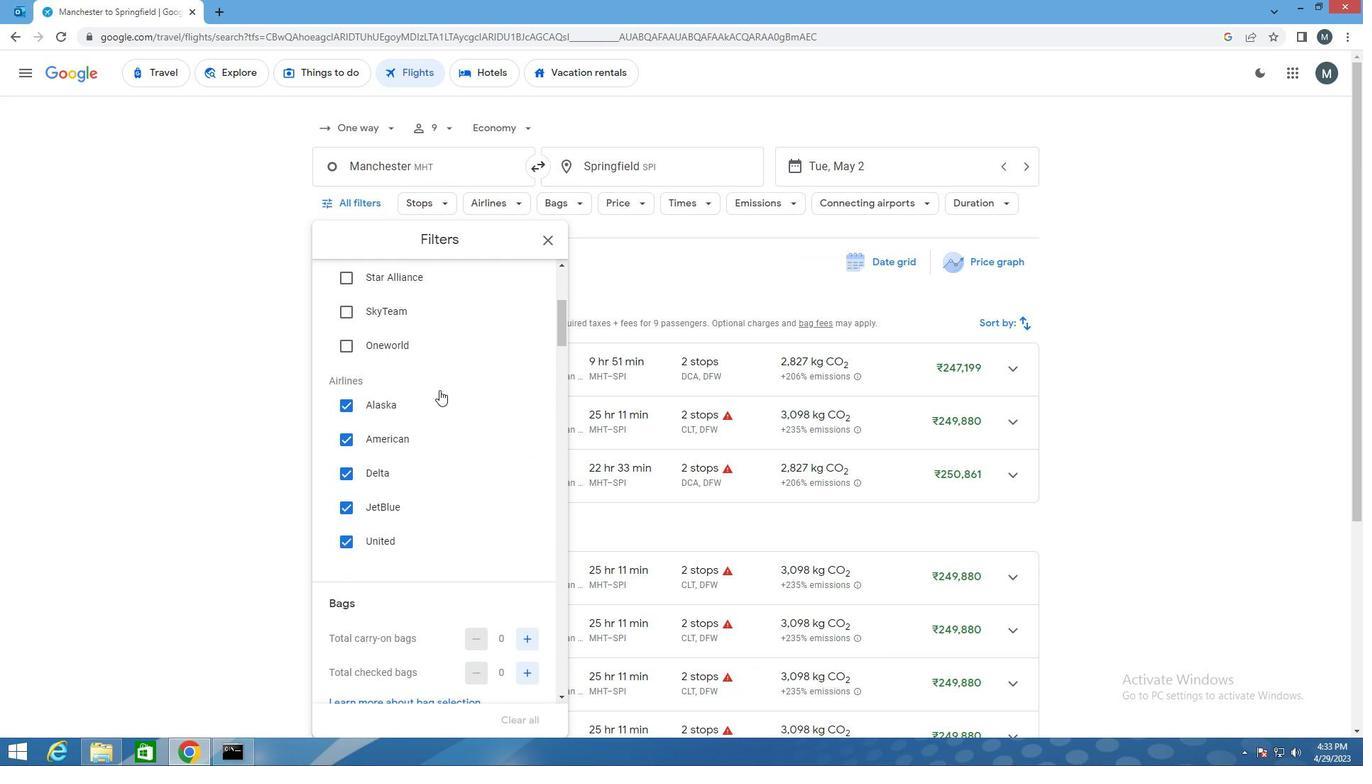 
Action: Mouse scrolled (452, 373) with delta (0, 0)
Screenshot: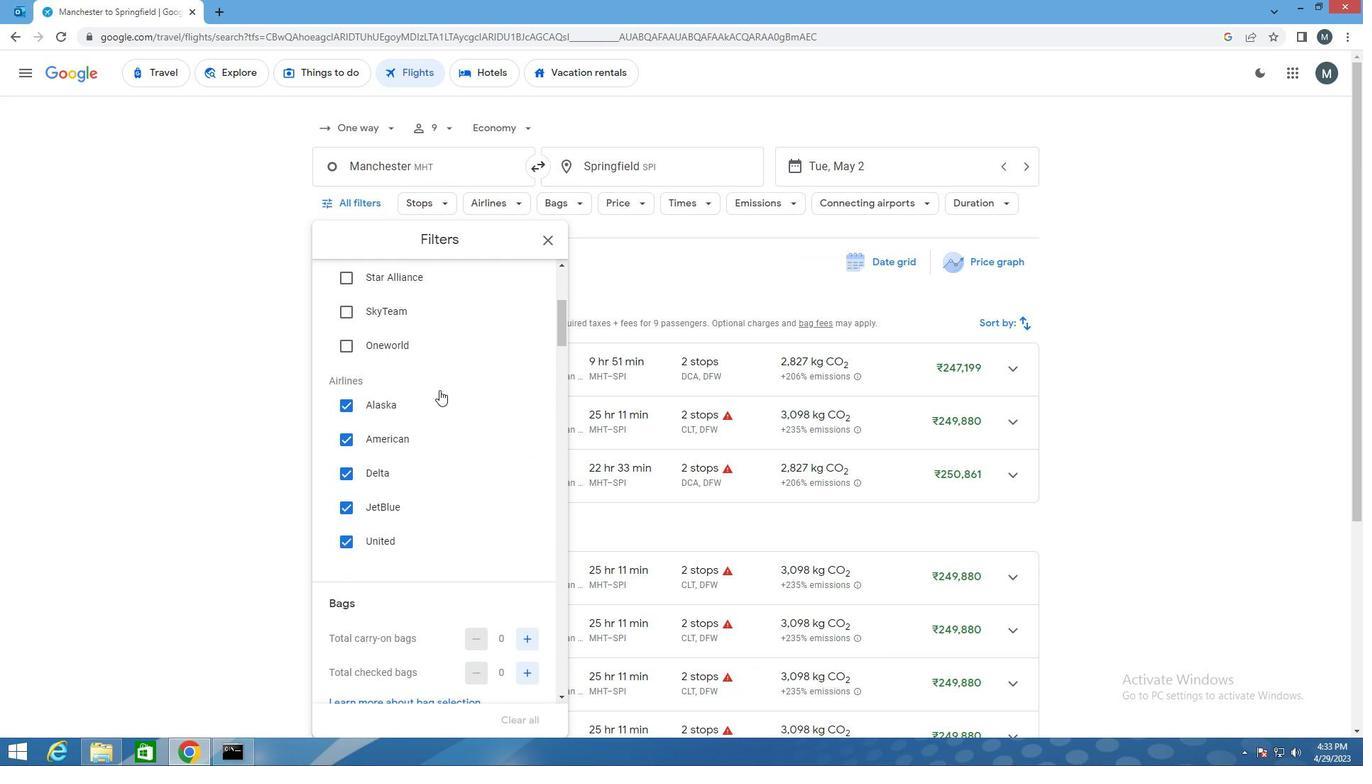 
Action: Mouse moved to (453, 372)
Screenshot: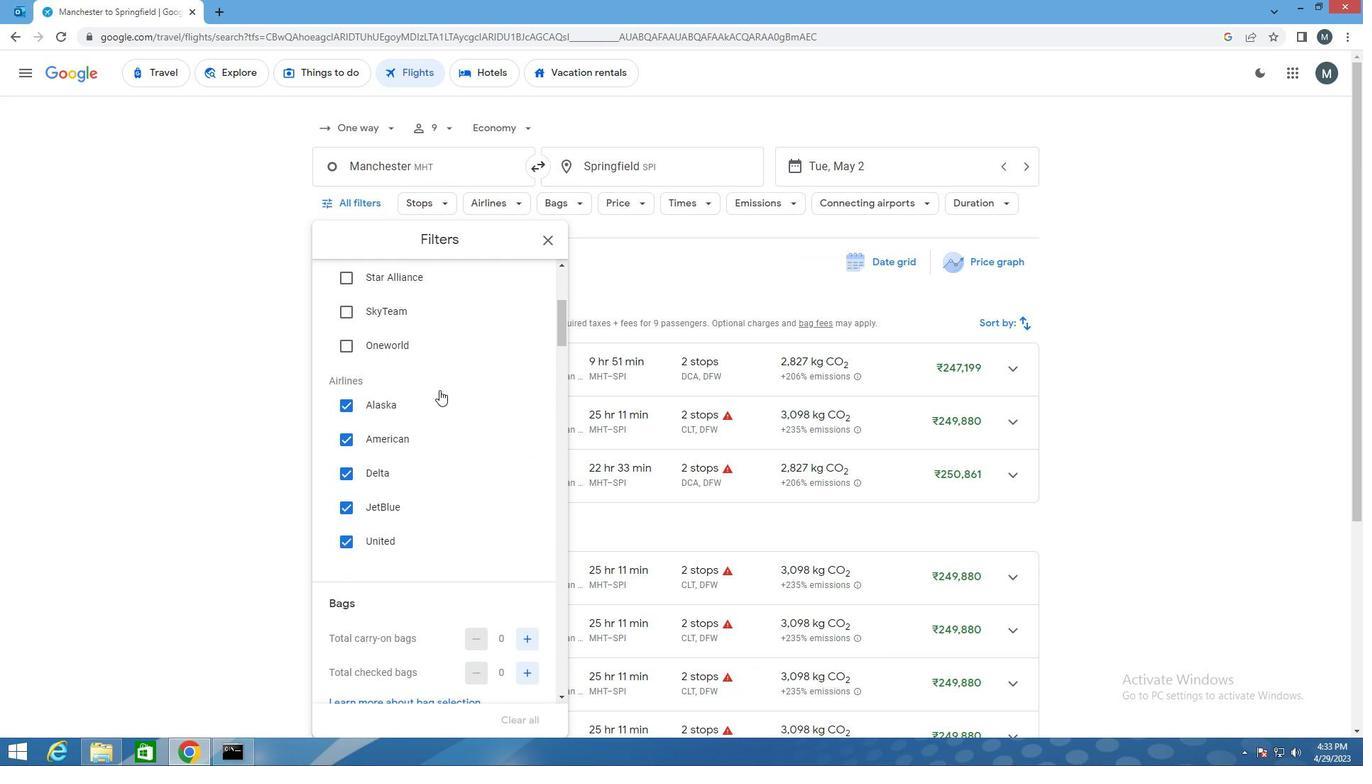 
Action: Mouse scrolled (453, 372) with delta (0, 0)
Screenshot: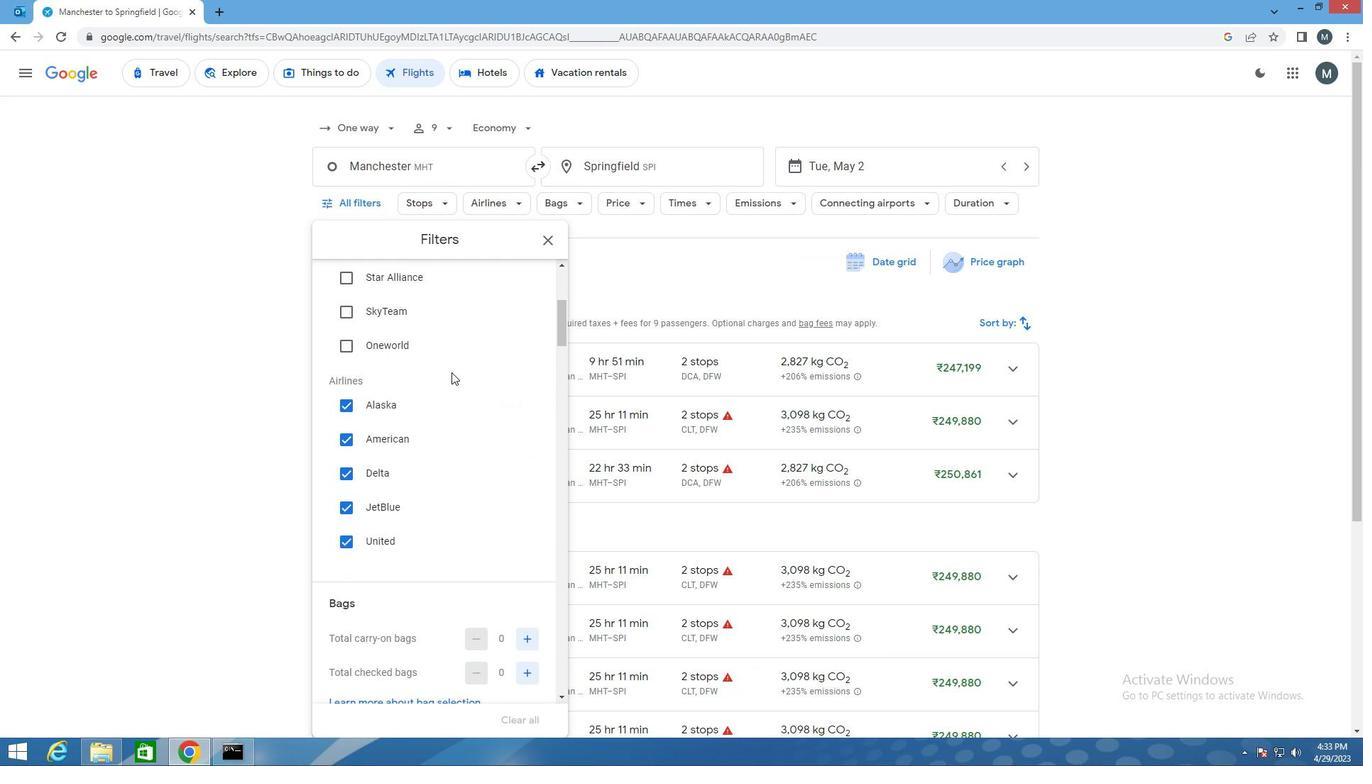 
Action: Mouse moved to (519, 363)
Screenshot: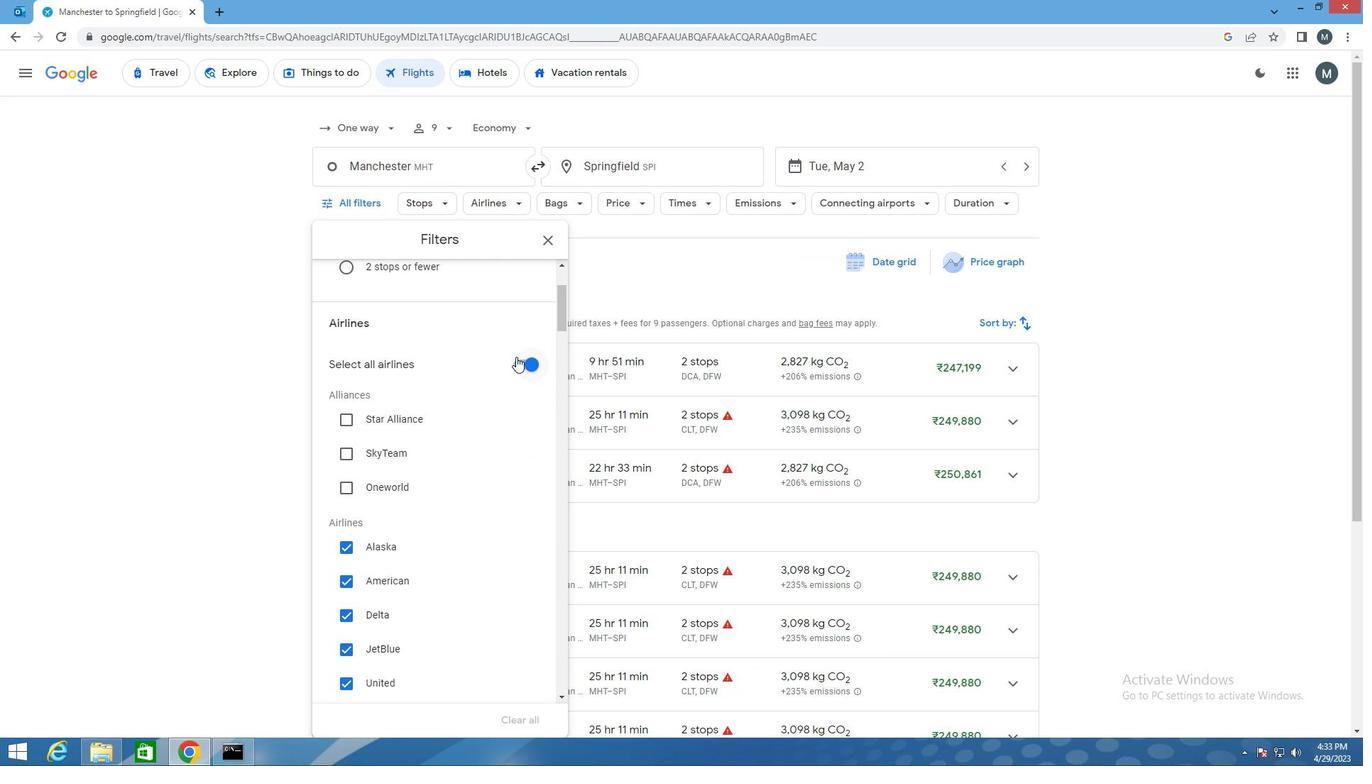 
Action: Mouse pressed left at (519, 363)
Screenshot: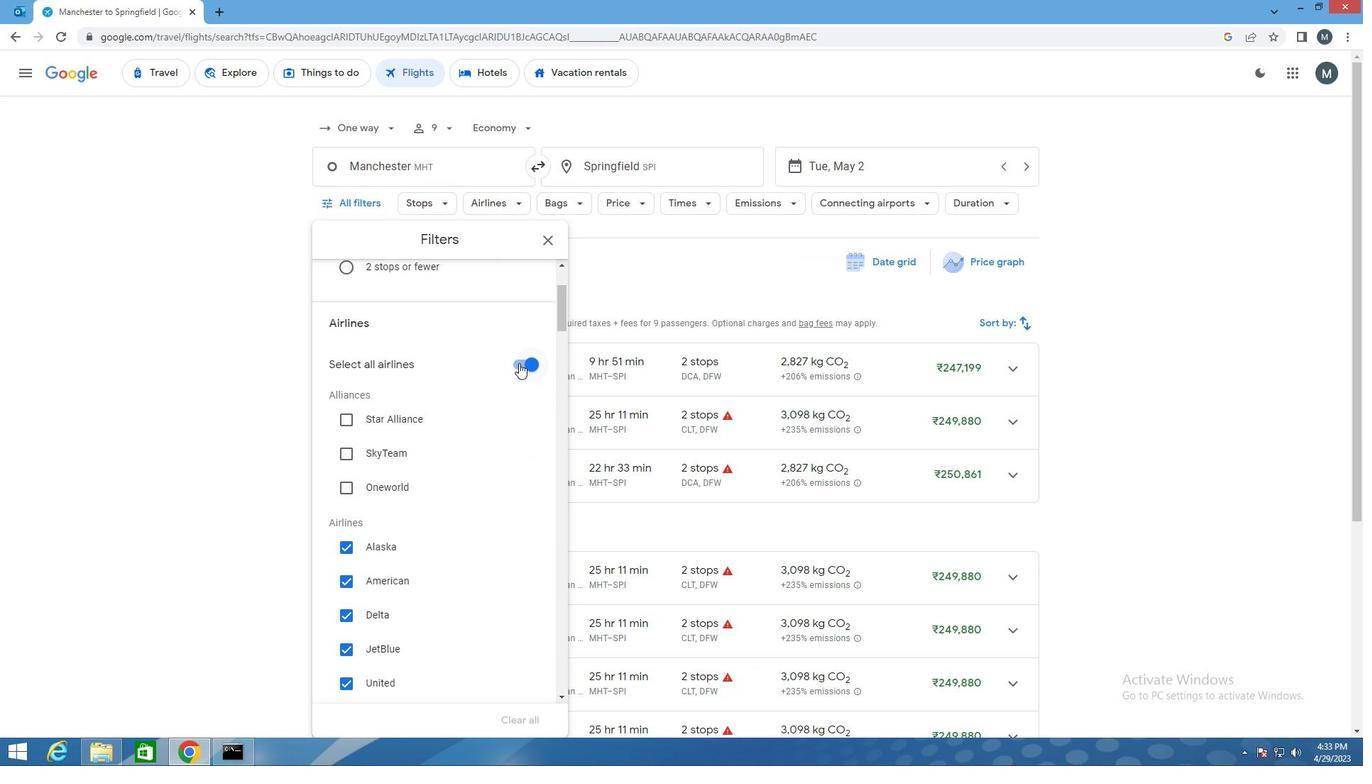 
Action: Mouse moved to (462, 412)
Screenshot: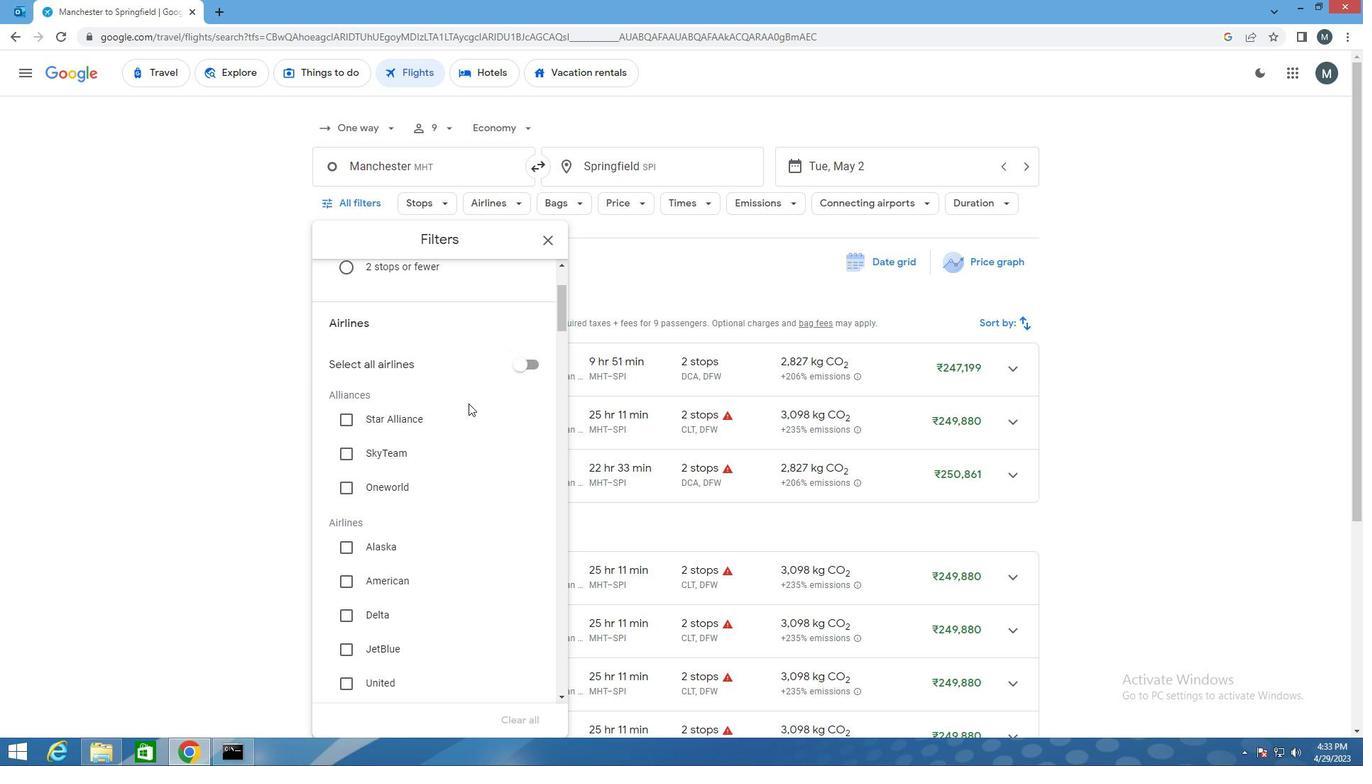 
Action: Mouse scrolled (462, 411) with delta (0, 0)
Screenshot: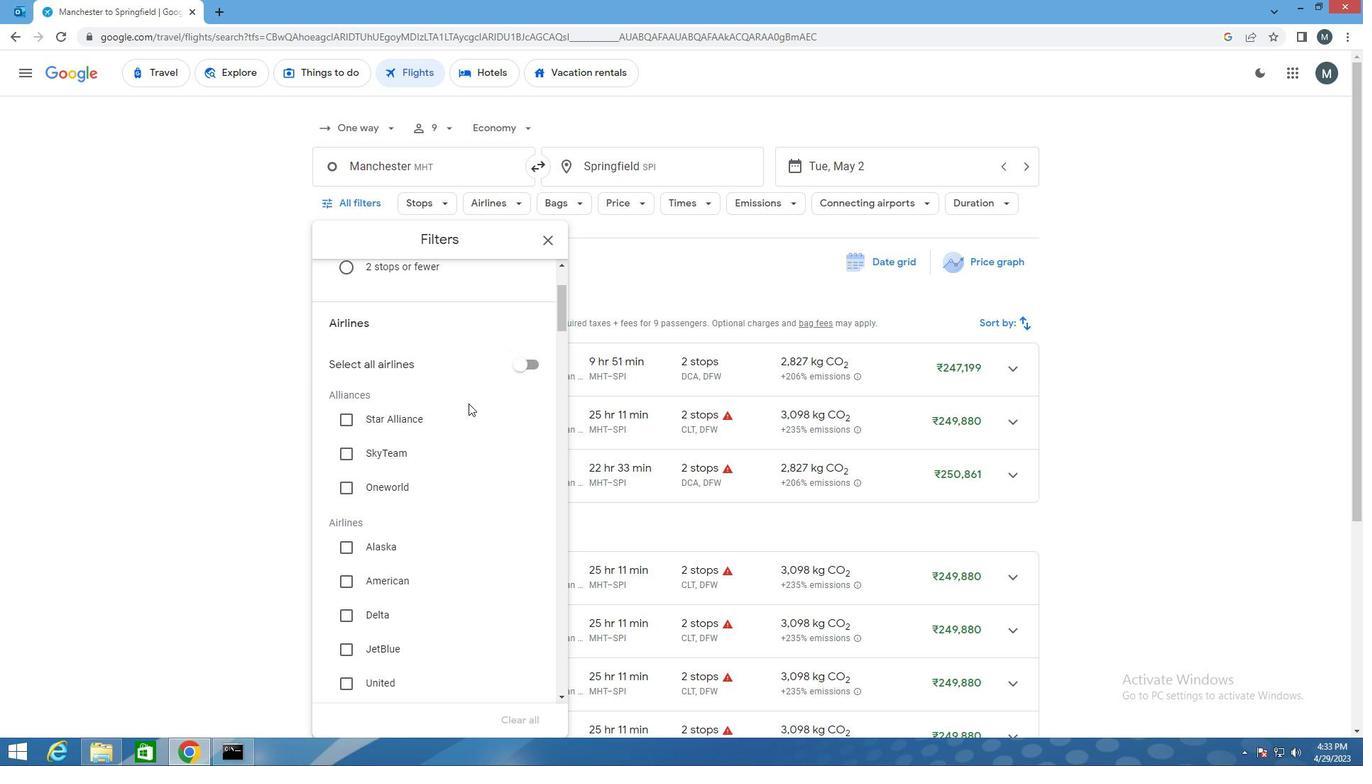 
Action: Mouse moved to (462, 413)
Screenshot: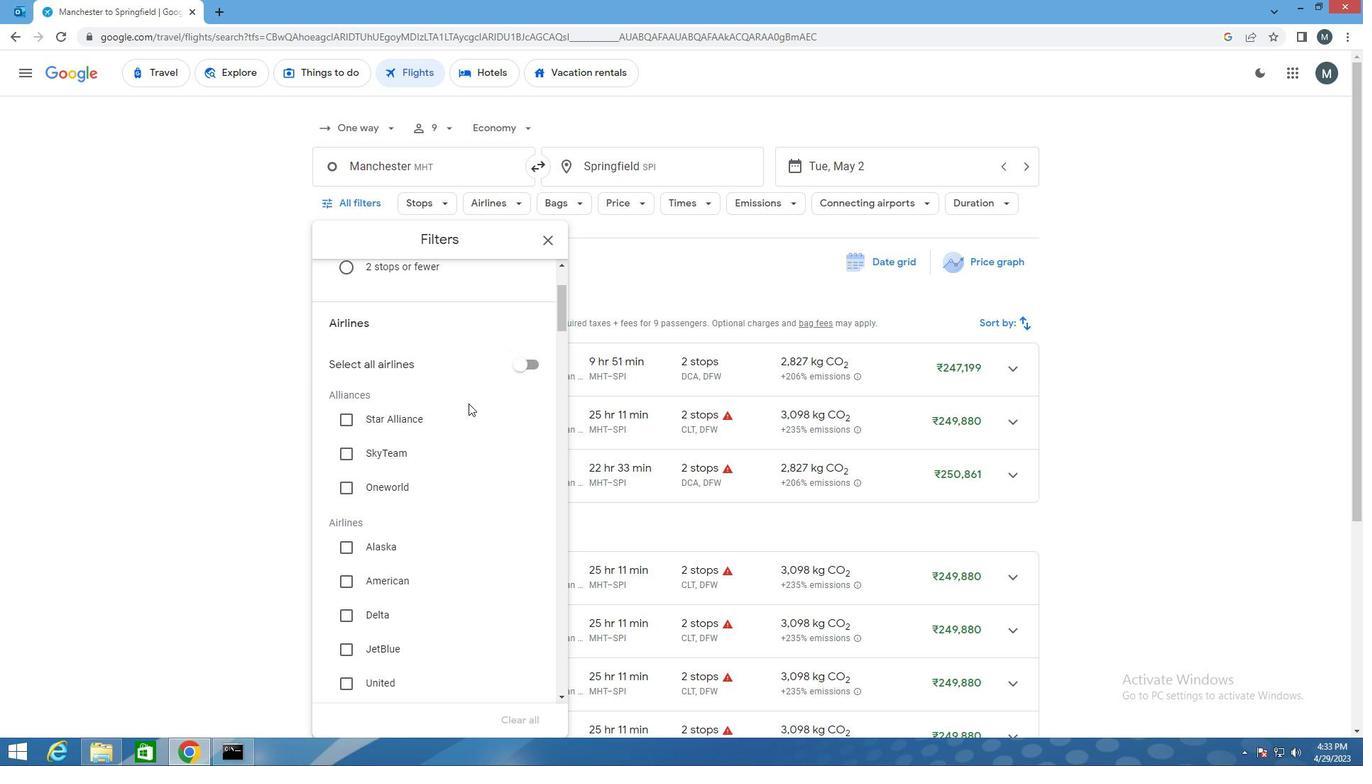
Action: Mouse scrolled (462, 413) with delta (0, 0)
Screenshot: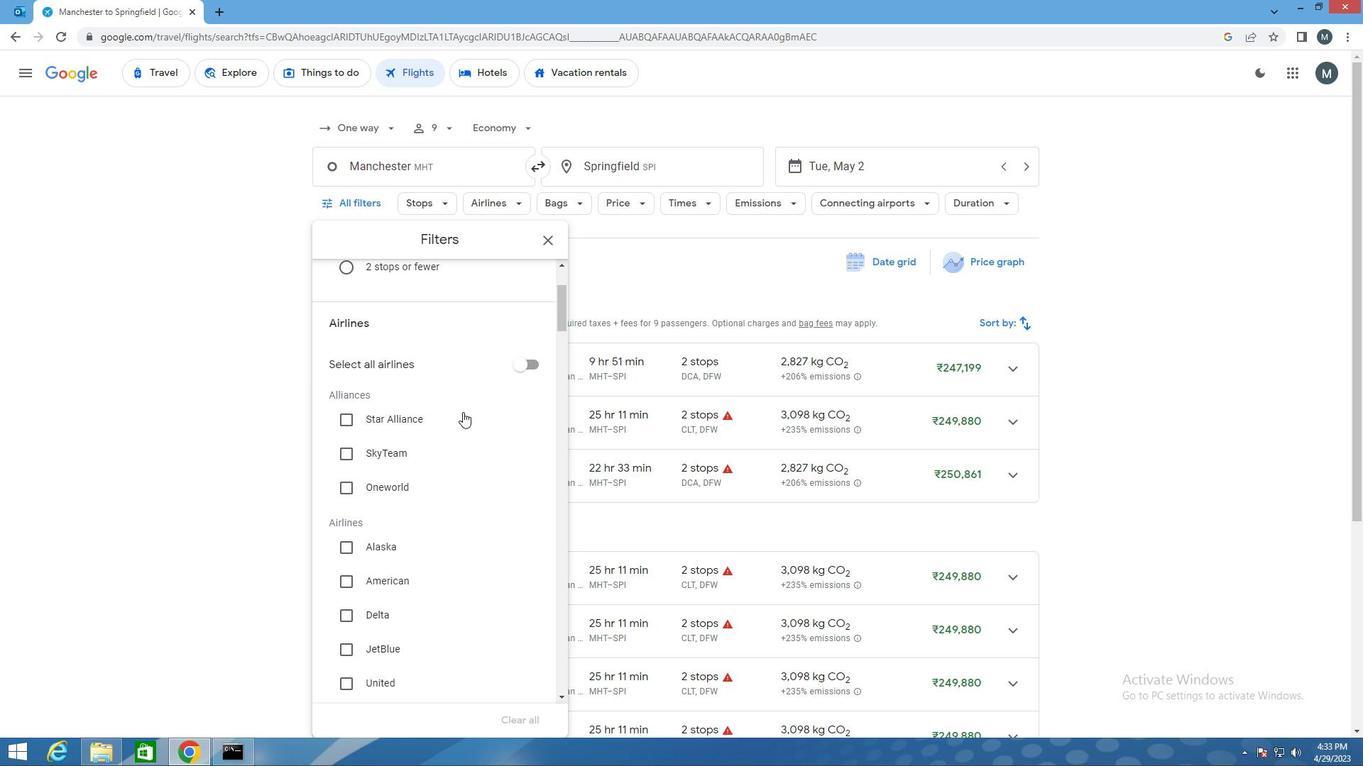 
Action: Mouse moved to (457, 413)
Screenshot: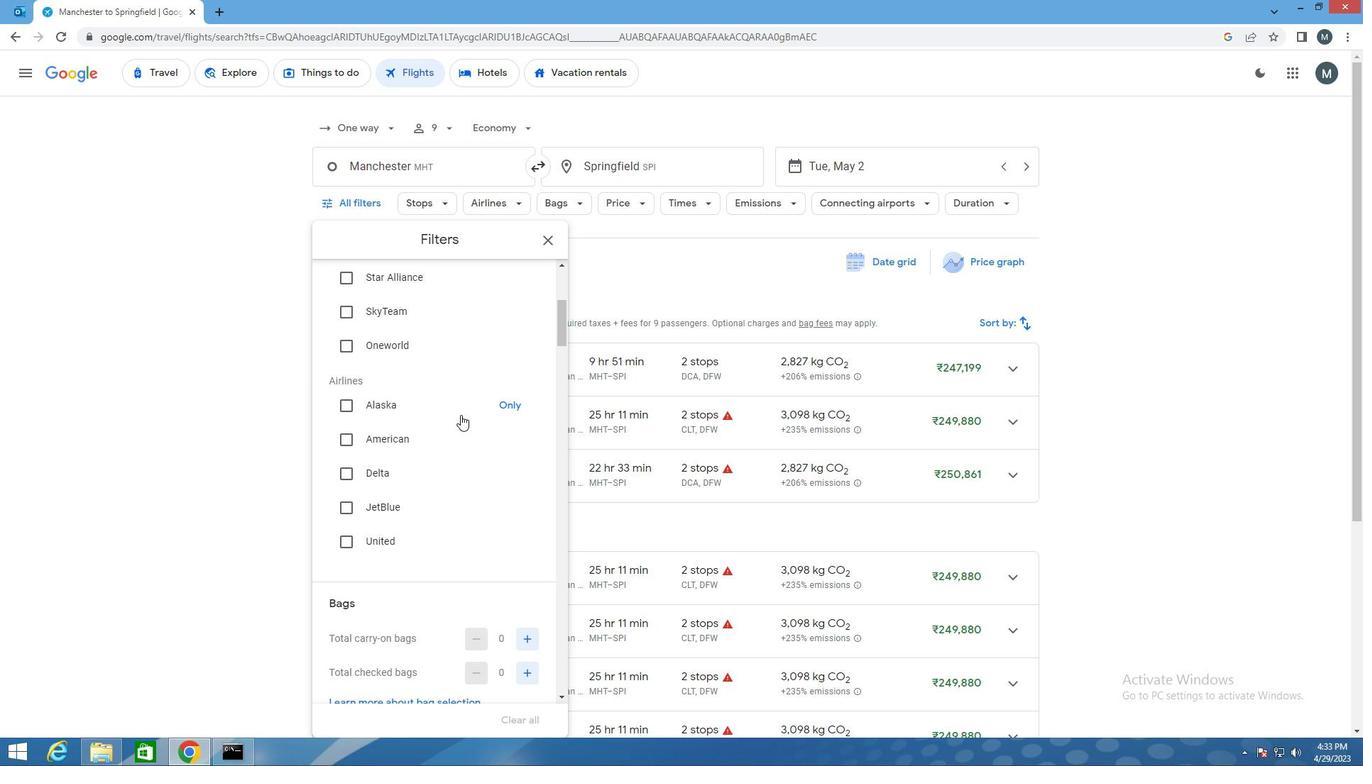 
Action: Mouse scrolled (457, 412) with delta (0, 0)
Screenshot: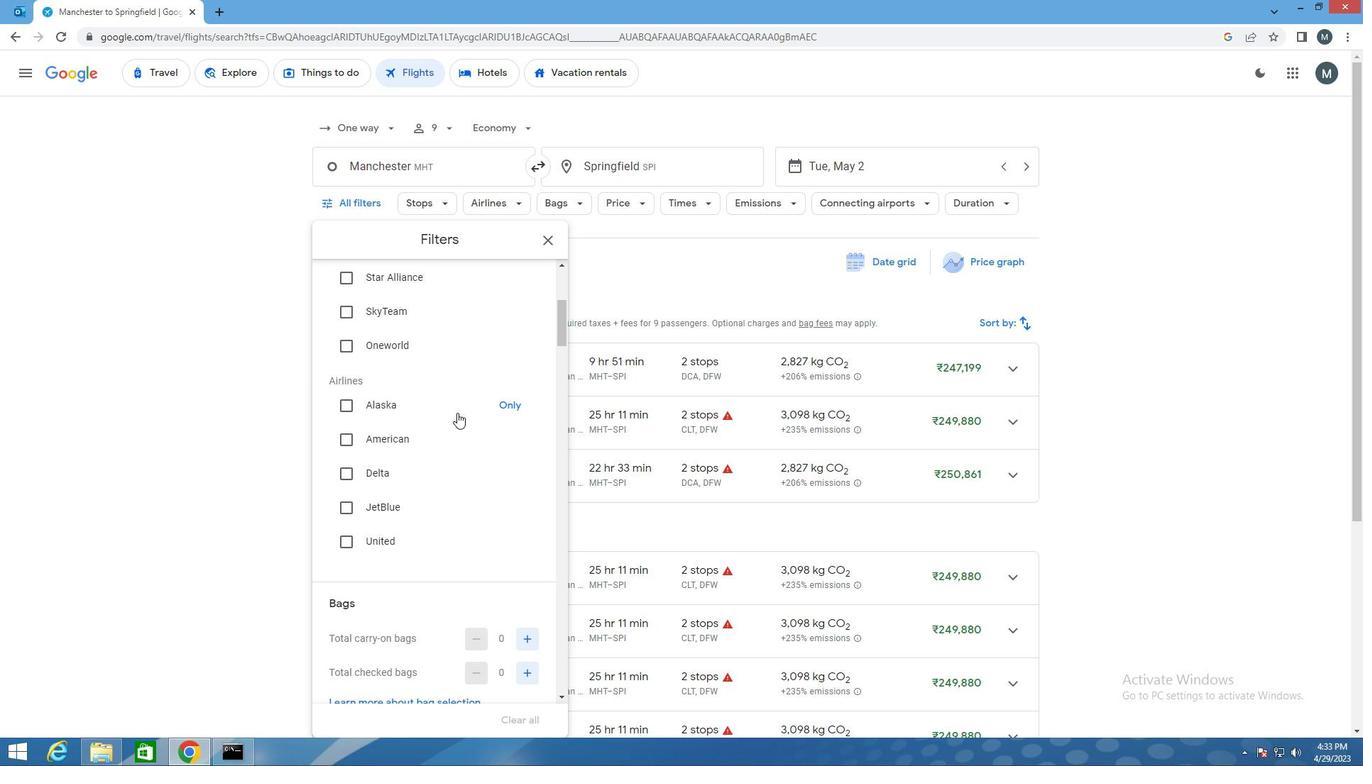 
Action: Mouse moved to (420, 408)
Screenshot: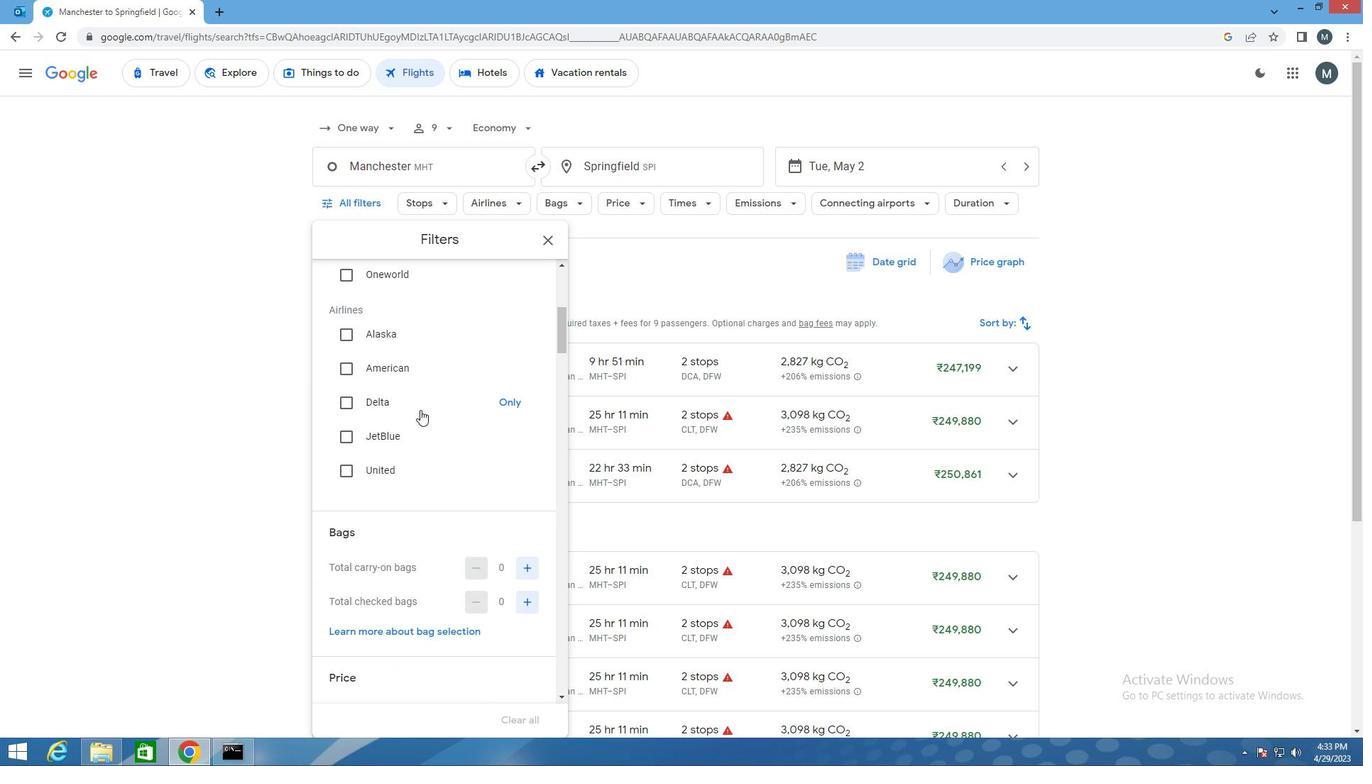 
Action: Mouse scrolled (420, 407) with delta (0, 0)
Screenshot: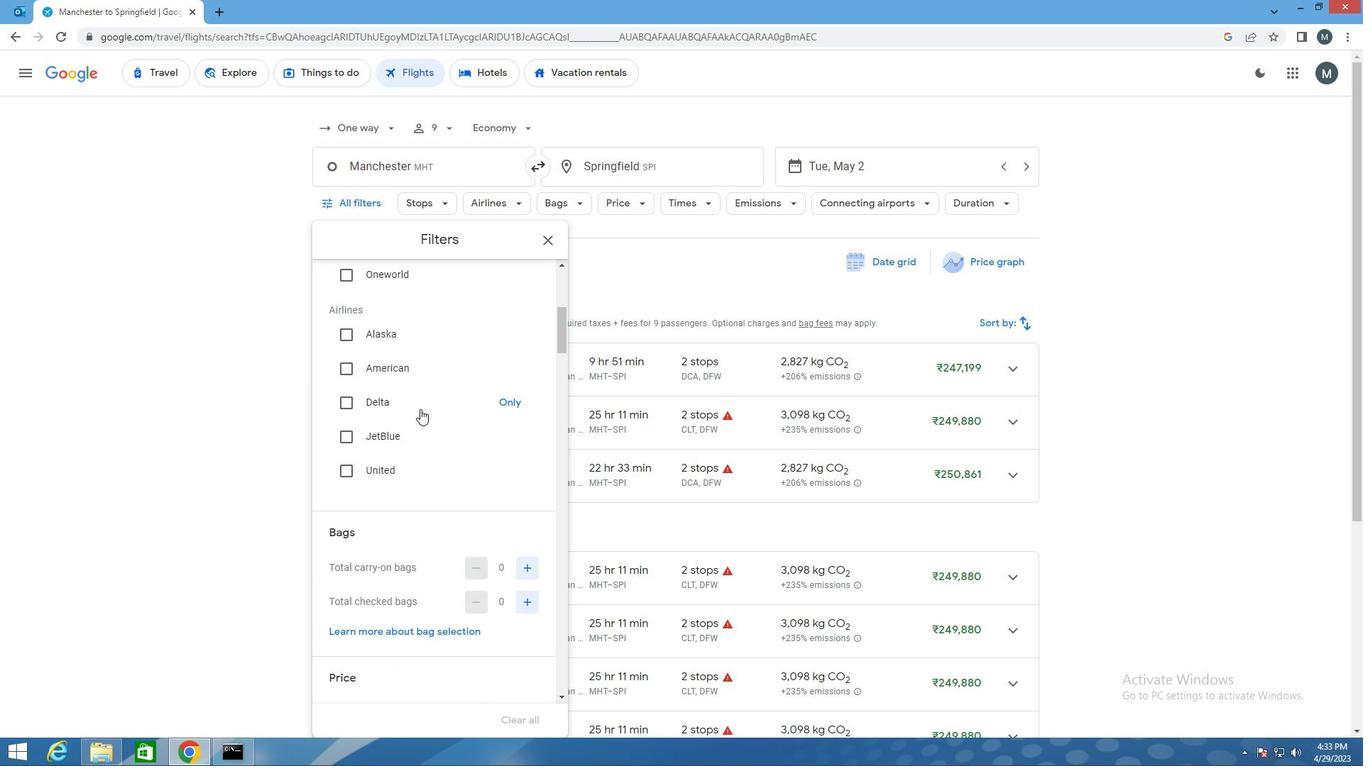 
Action: Mouse scrolled (420, 407) with delta (0, 0)
Screenshot: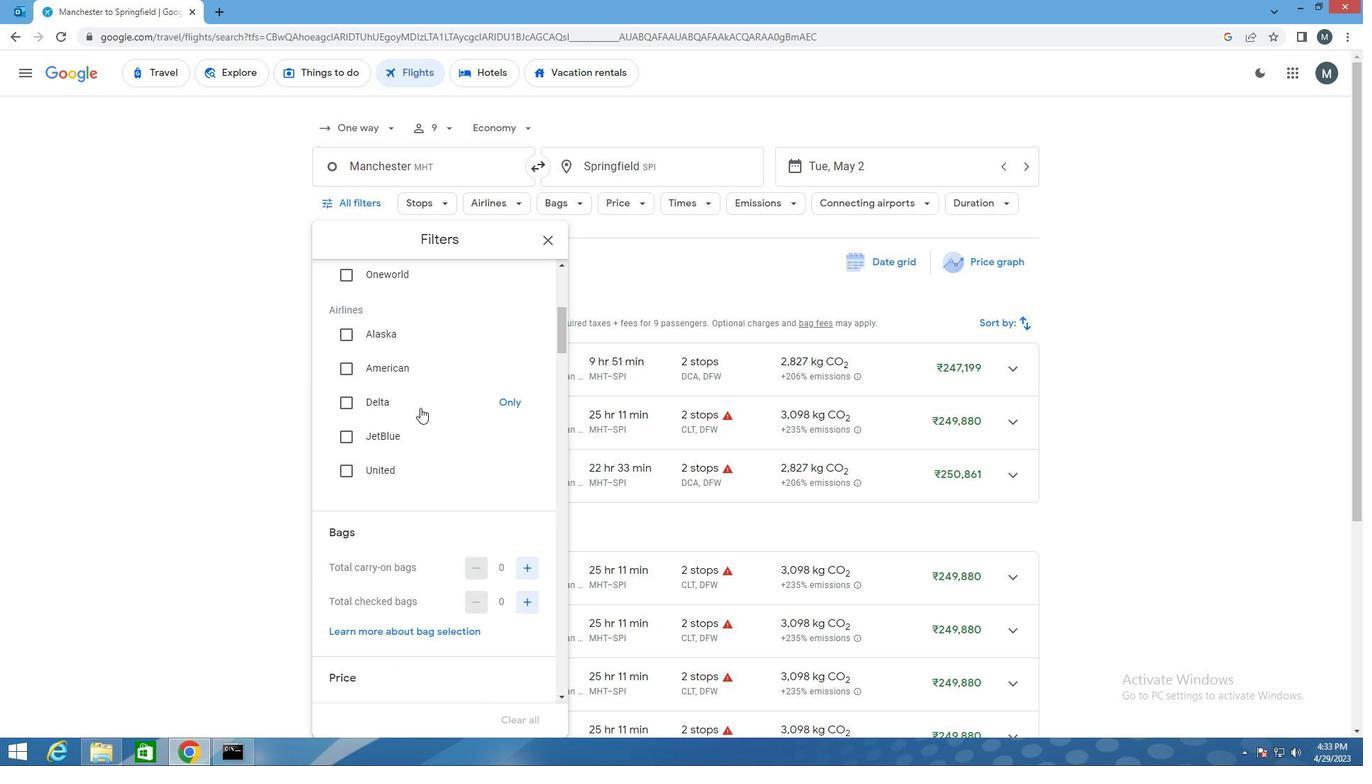 
Action: Mouse moved to (525, 428)
Screenshot: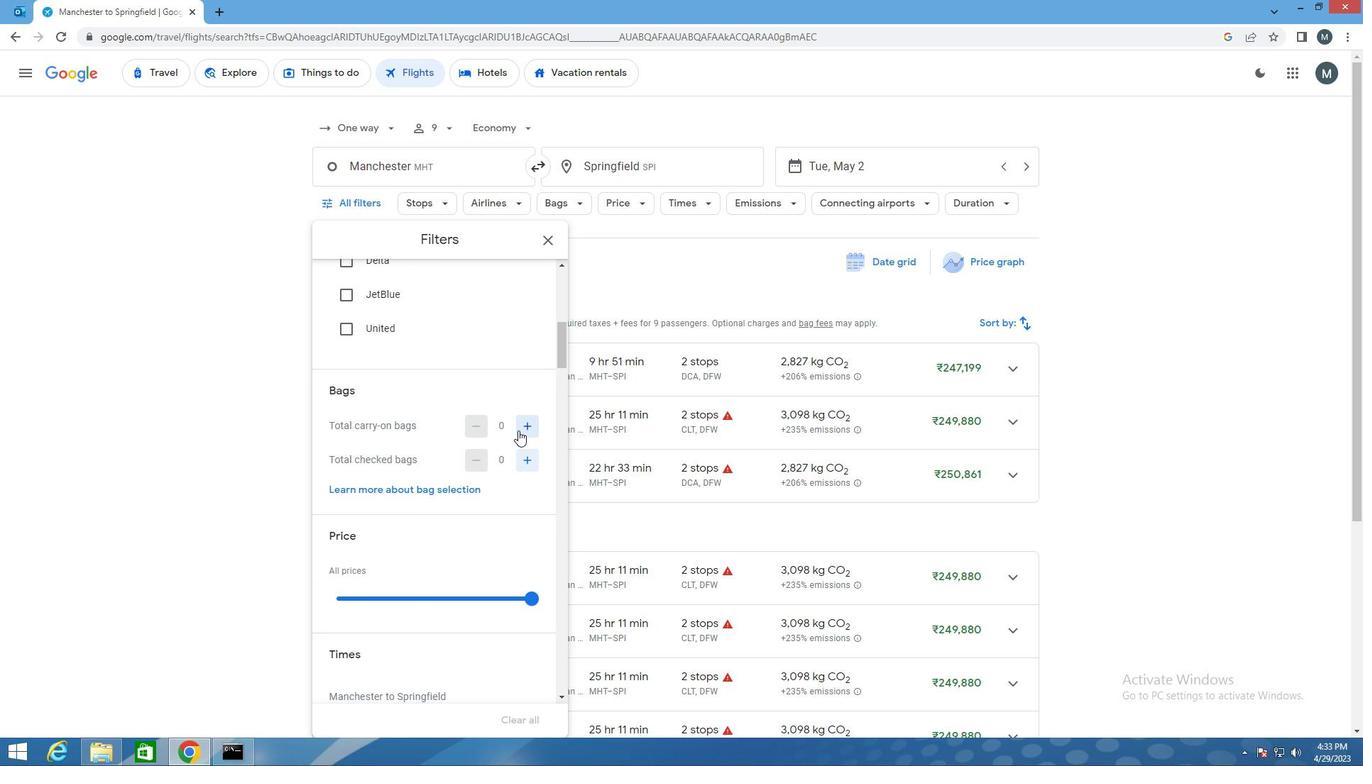 
Action: Mouse pressed left at (525, 428)
Screenshot: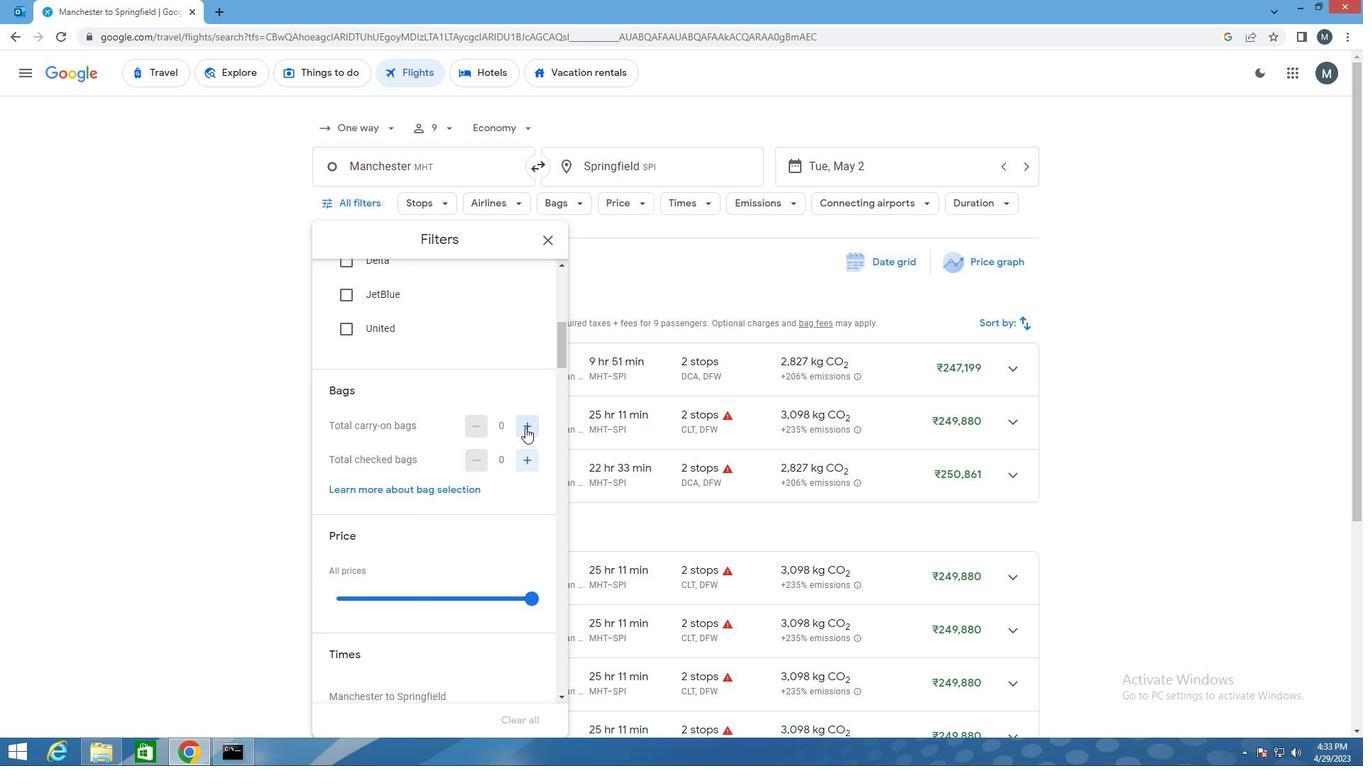 
Action: Mouse pressed left at (525, 428)
Screenshot: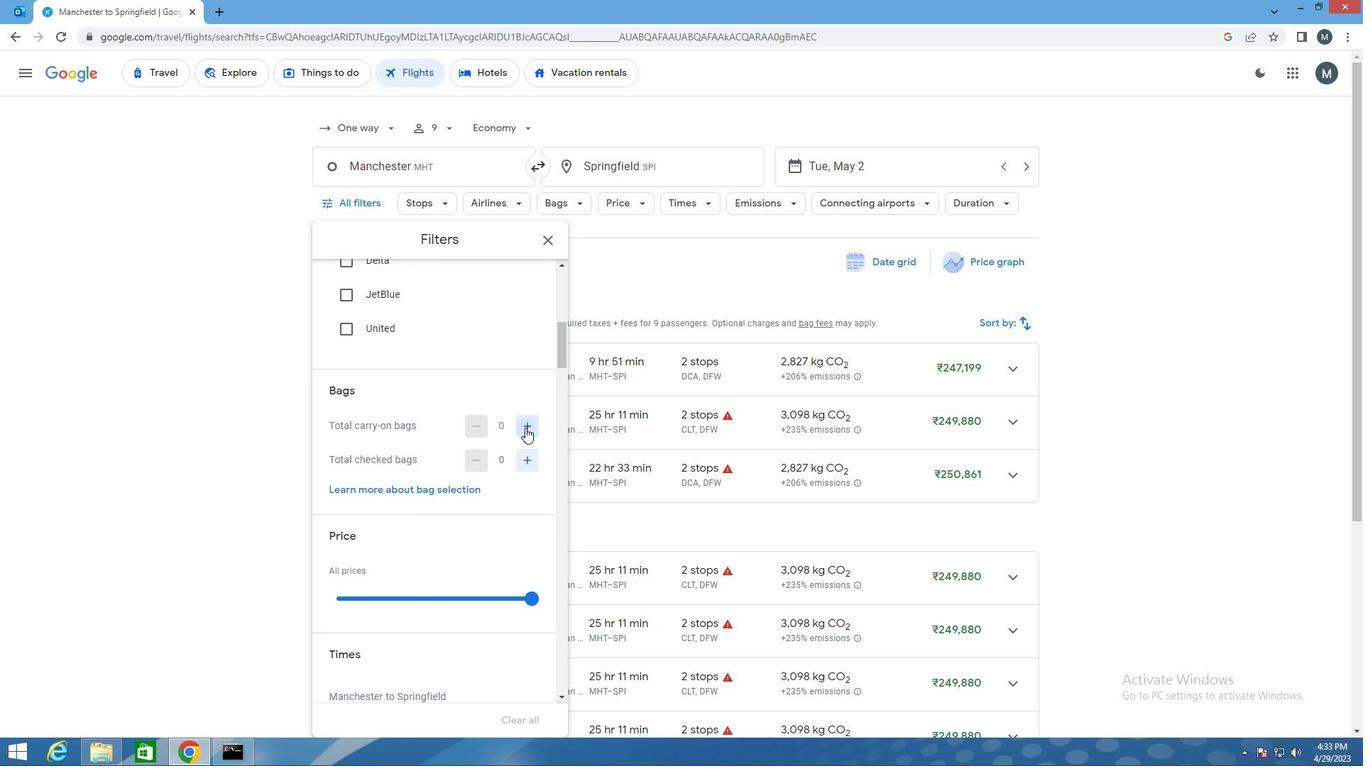 
Action: Mouse moved to (457, 427)
Screenshot: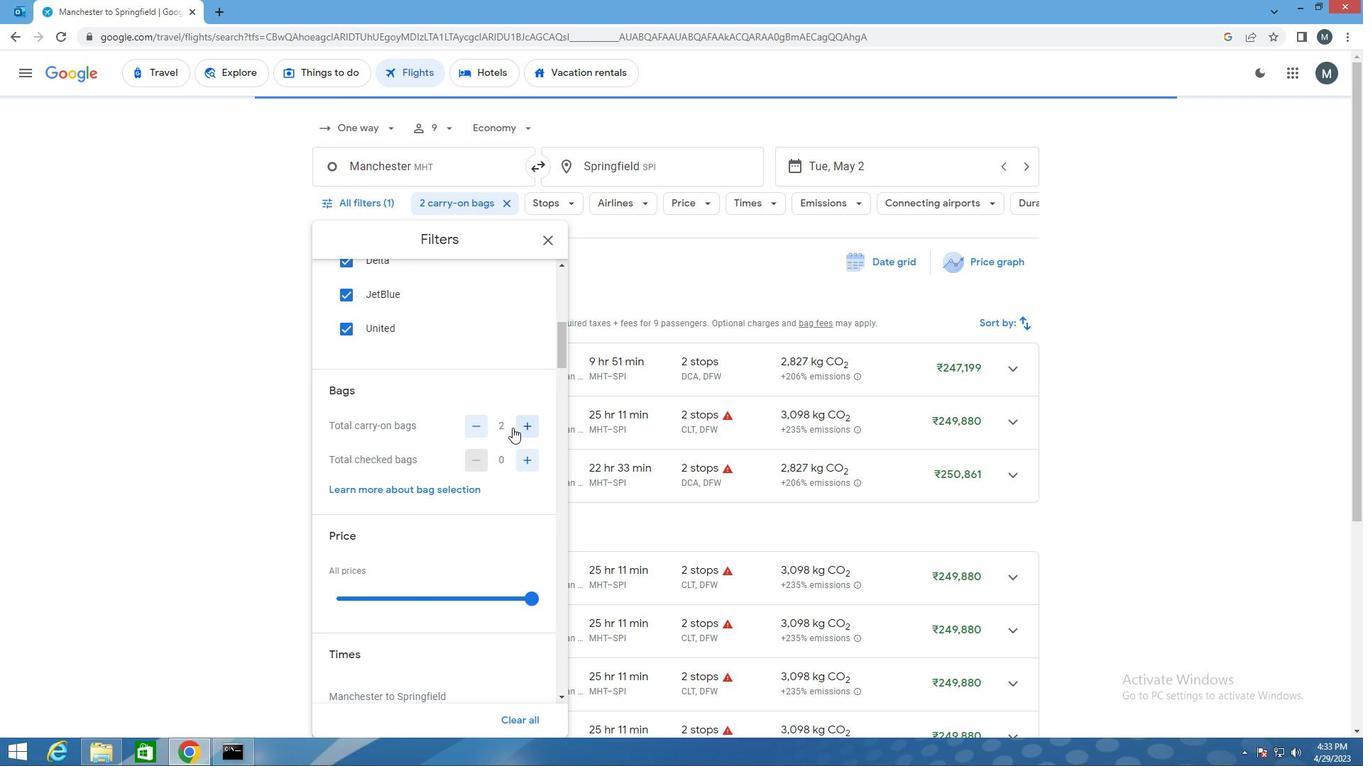 
Action: Mouse scrolled (457, 426) with delta (0, 0)
Screenshot: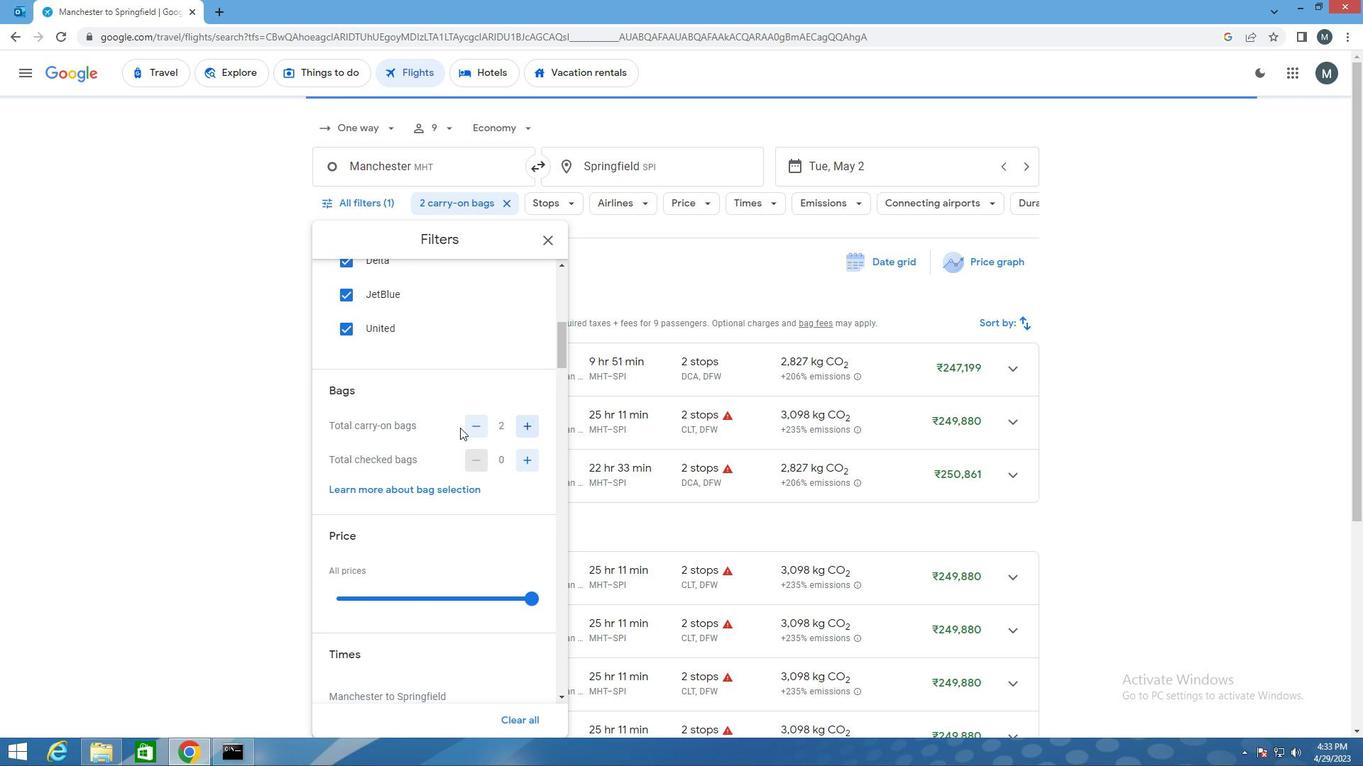 
Action: Mouse moved to (457, 427)
Screenshot: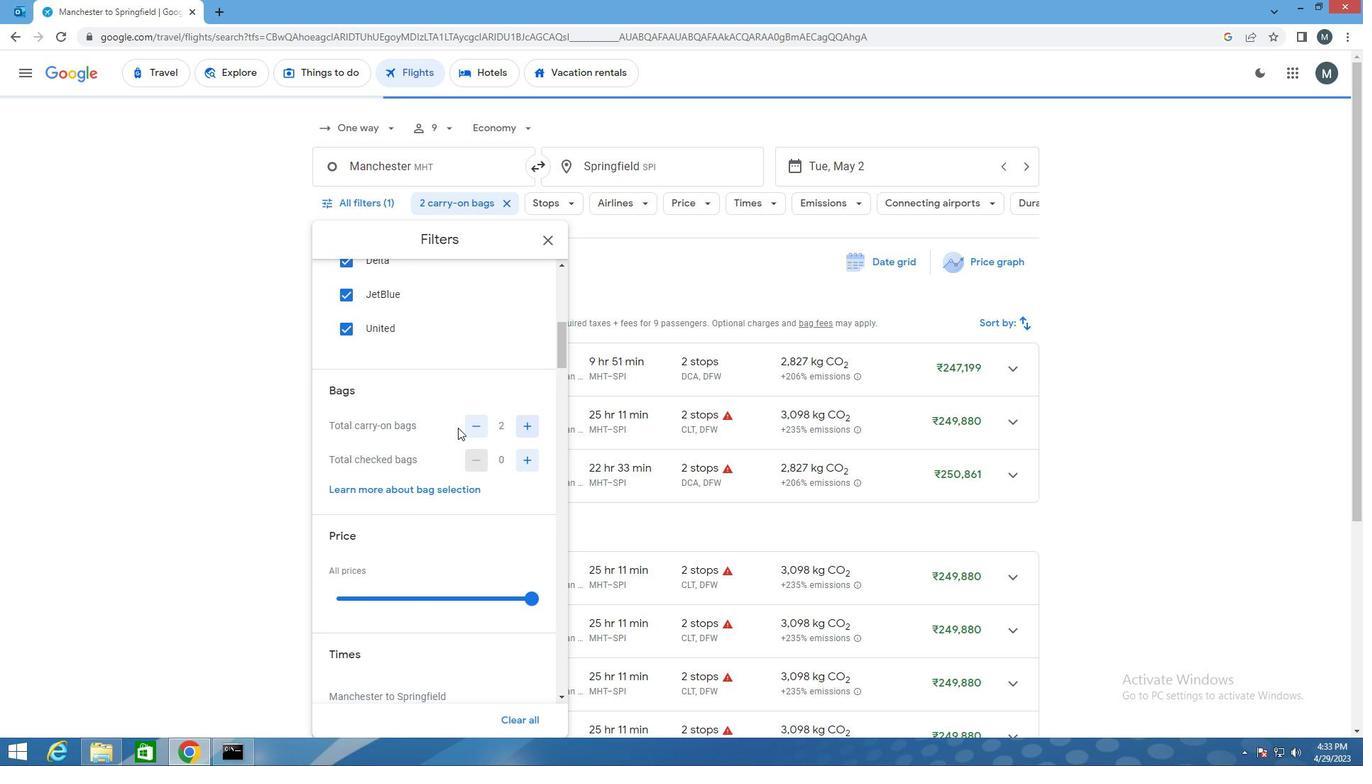 
Action: Mouse scrolled (457, 426) with delta (0, 0)
Screenshot: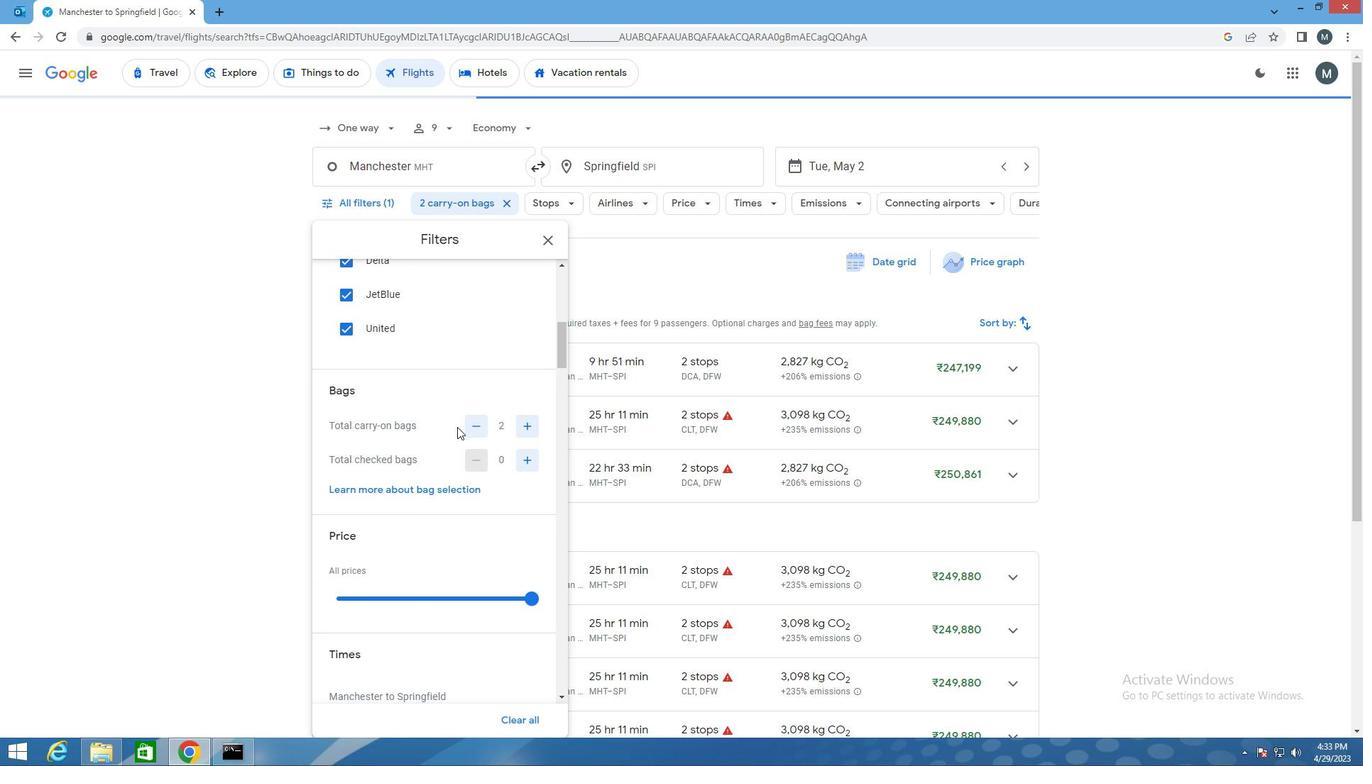 
Action: Mouse moved to (451, 451)
Screenshot: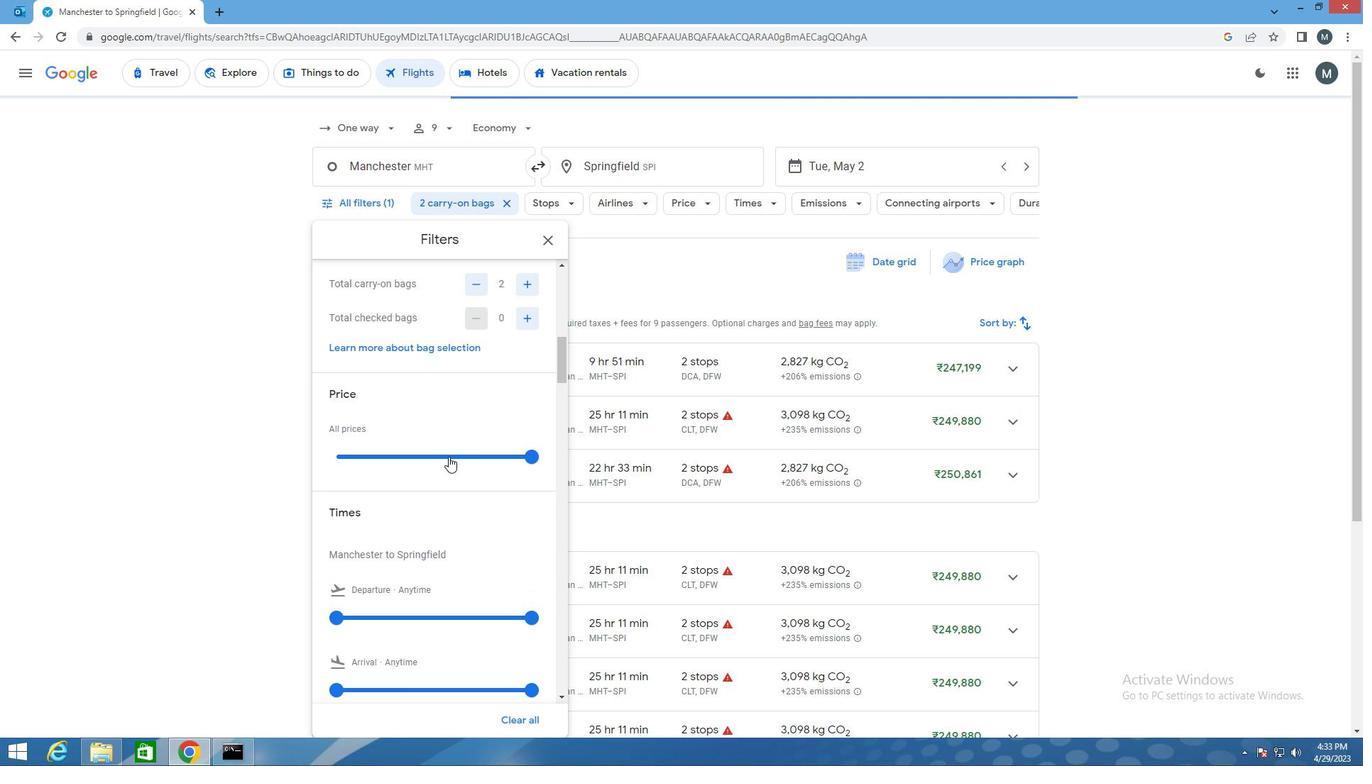 
Action: Mouse pressed left at (451, 451)
Screenshot: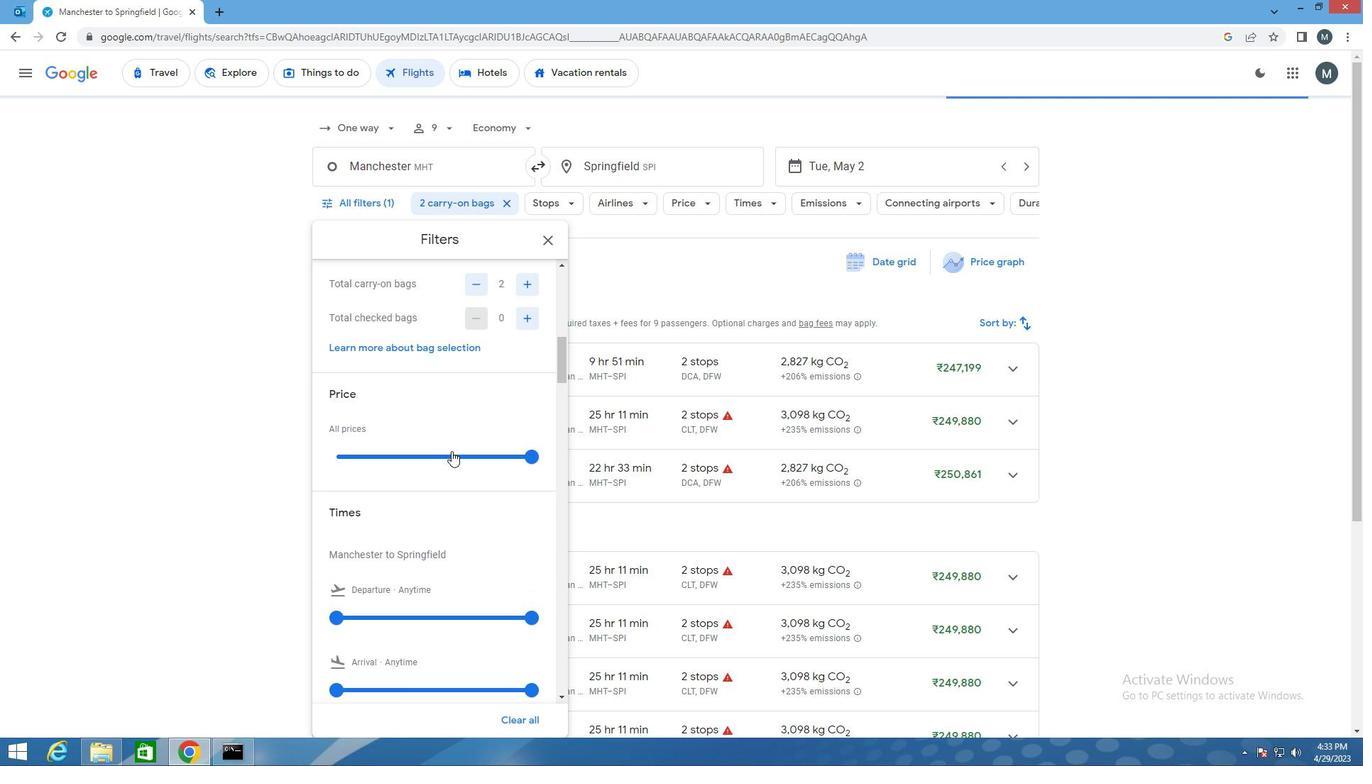 
Action: Mouse moved to (452, 451)
Screenshot: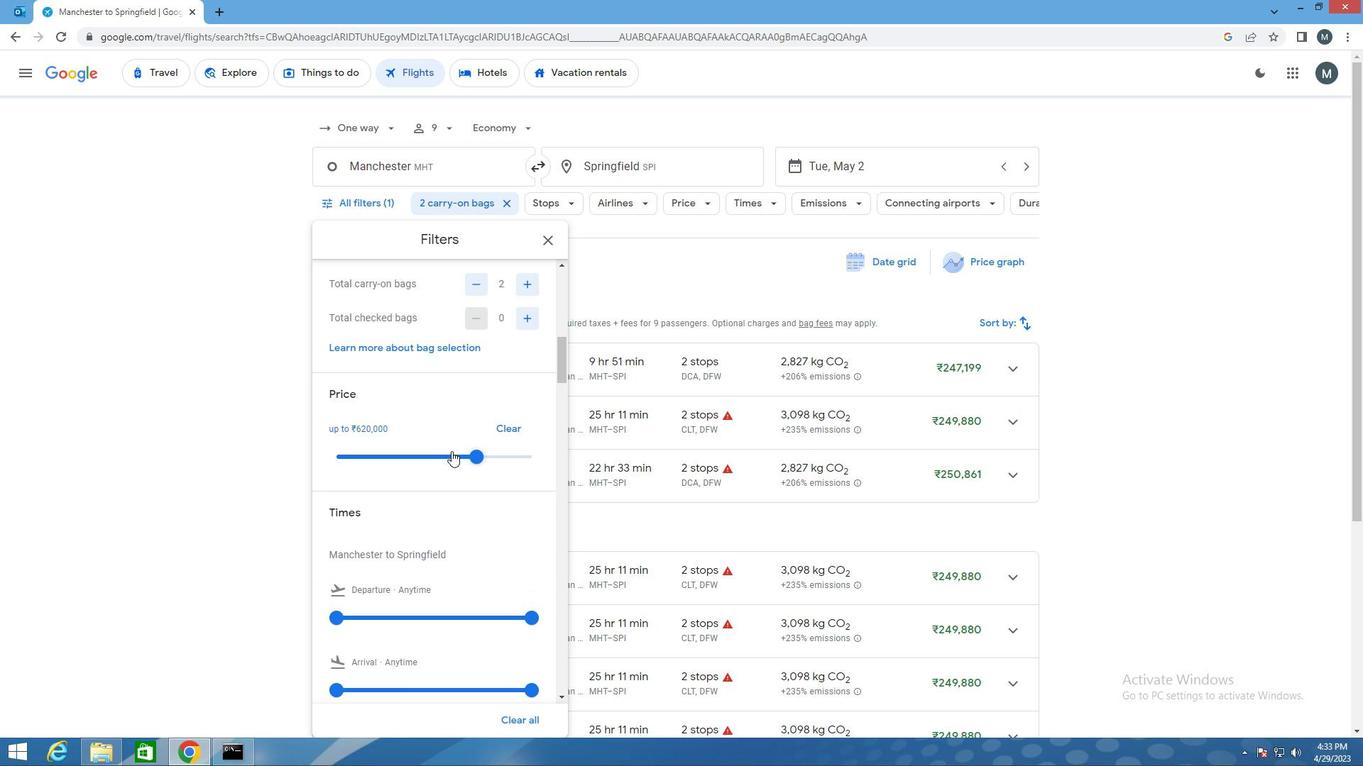 
Action: Mouse pressed left at (452, 451)
Screenshot: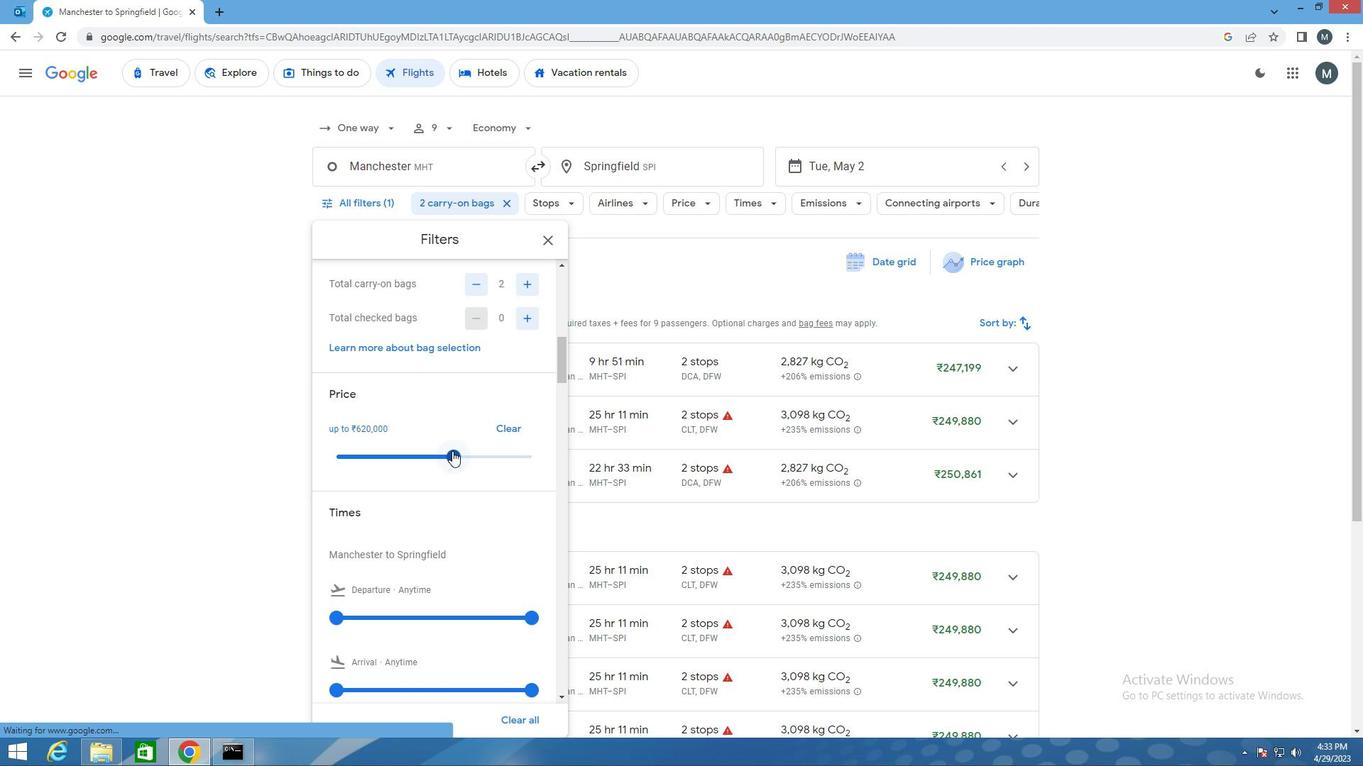 
Action: Mouse moved to (445, 426)
Screenshot: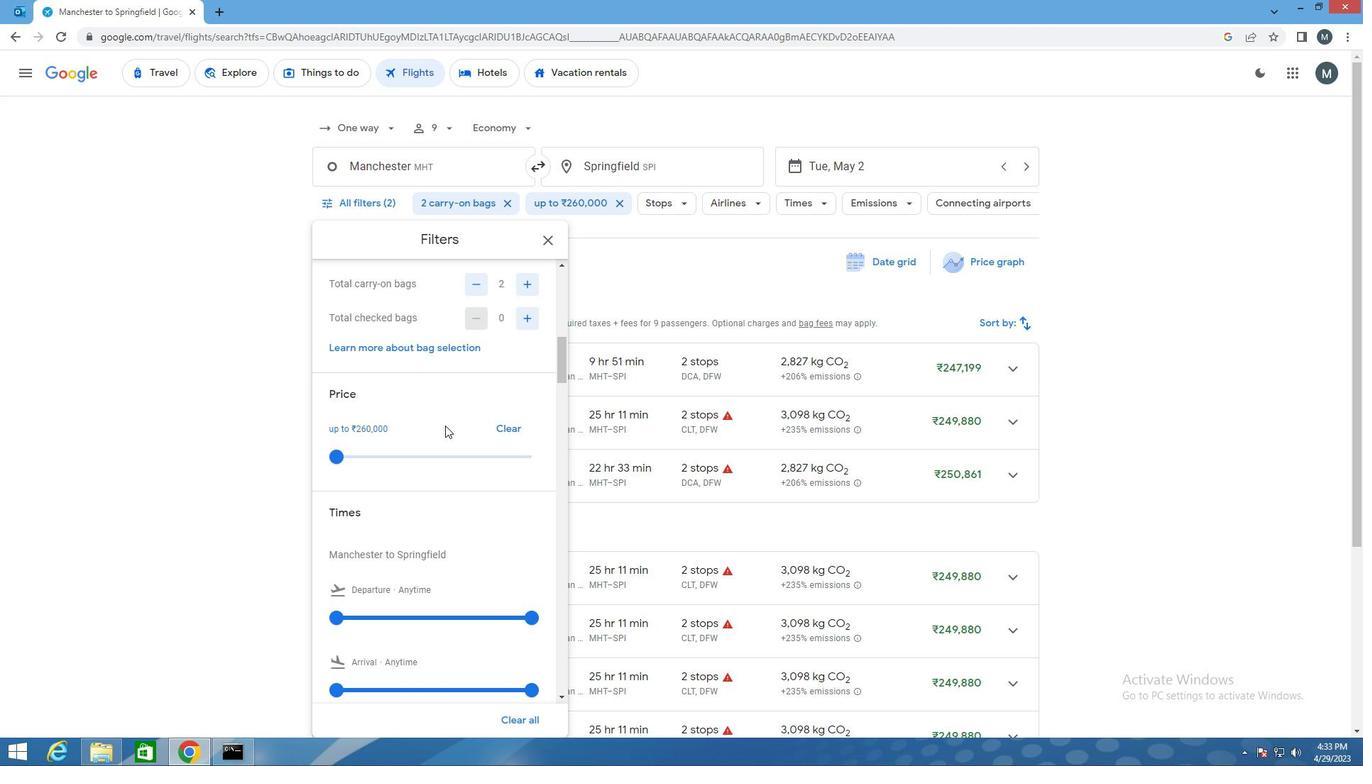 
Action: Mouse scrolled (445, 425) with delta (0, 0)
Screenshot: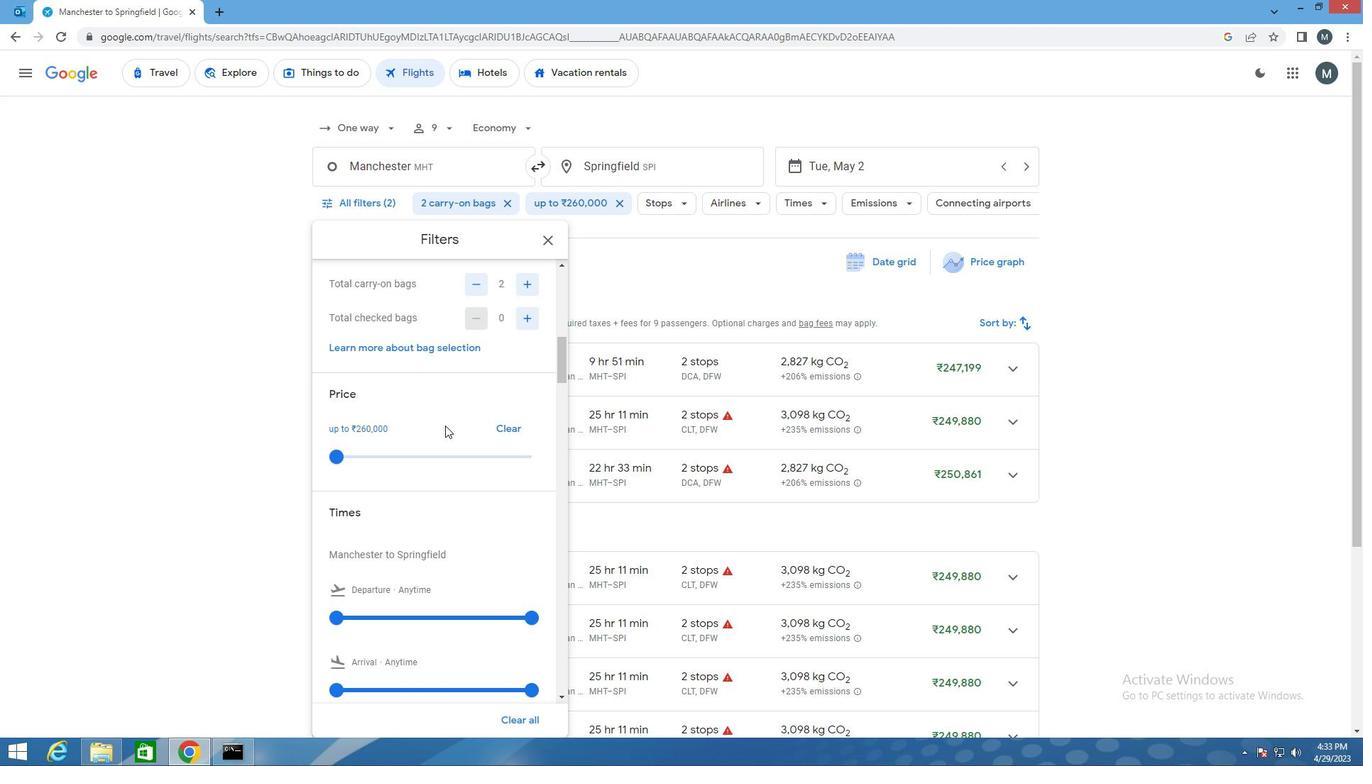 
Action: Mouse moved to (437, 434)
Screenshot: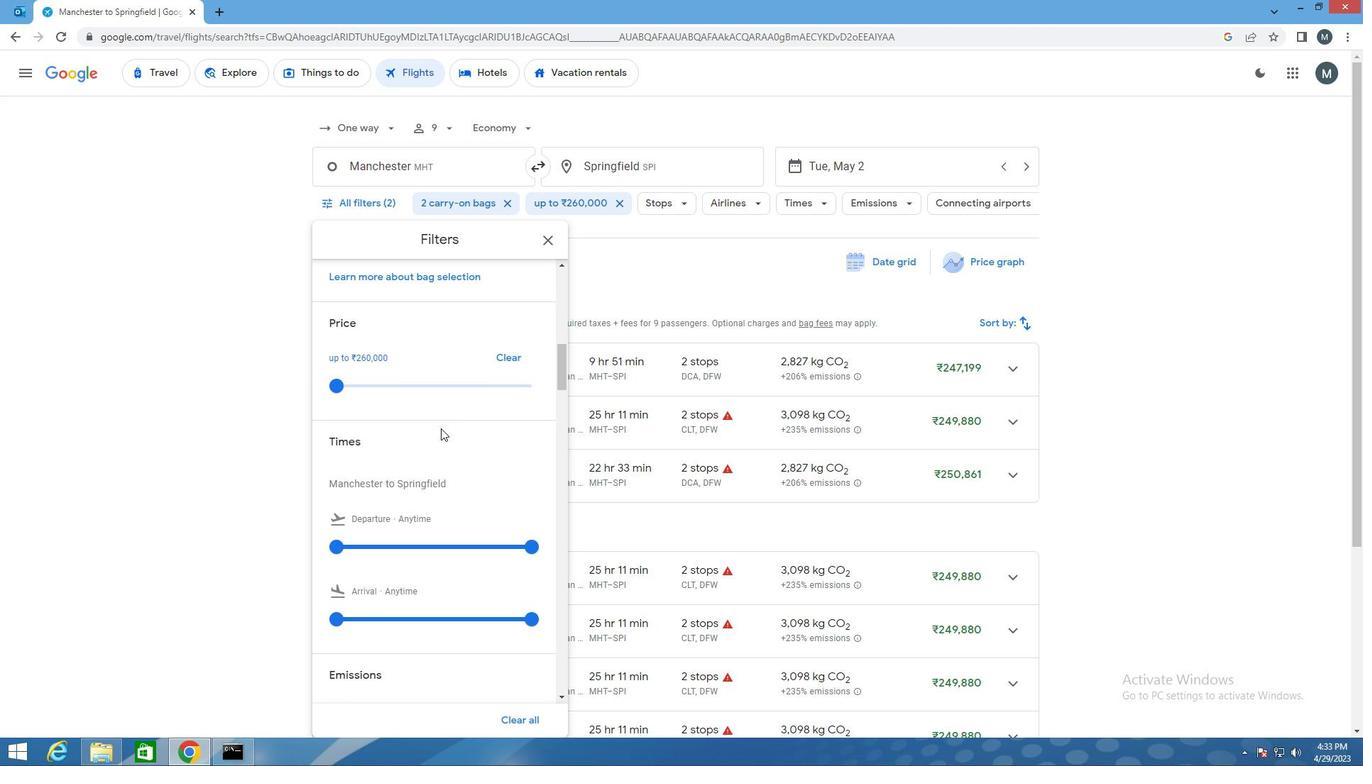 
Action: Mouse scrolled (437, 433) with delta (0, 0)
Screenshot: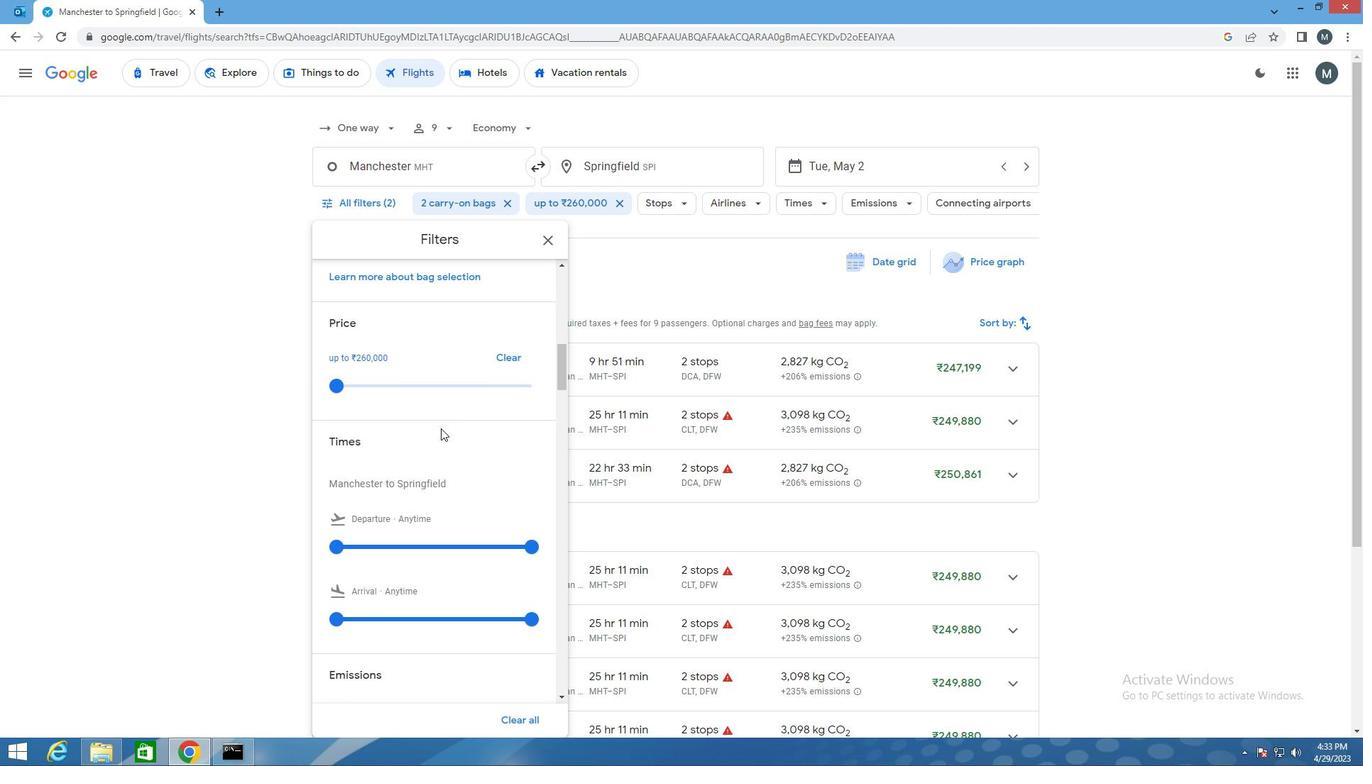 
Action: Mouse moved to (336, 473)
Screenshot: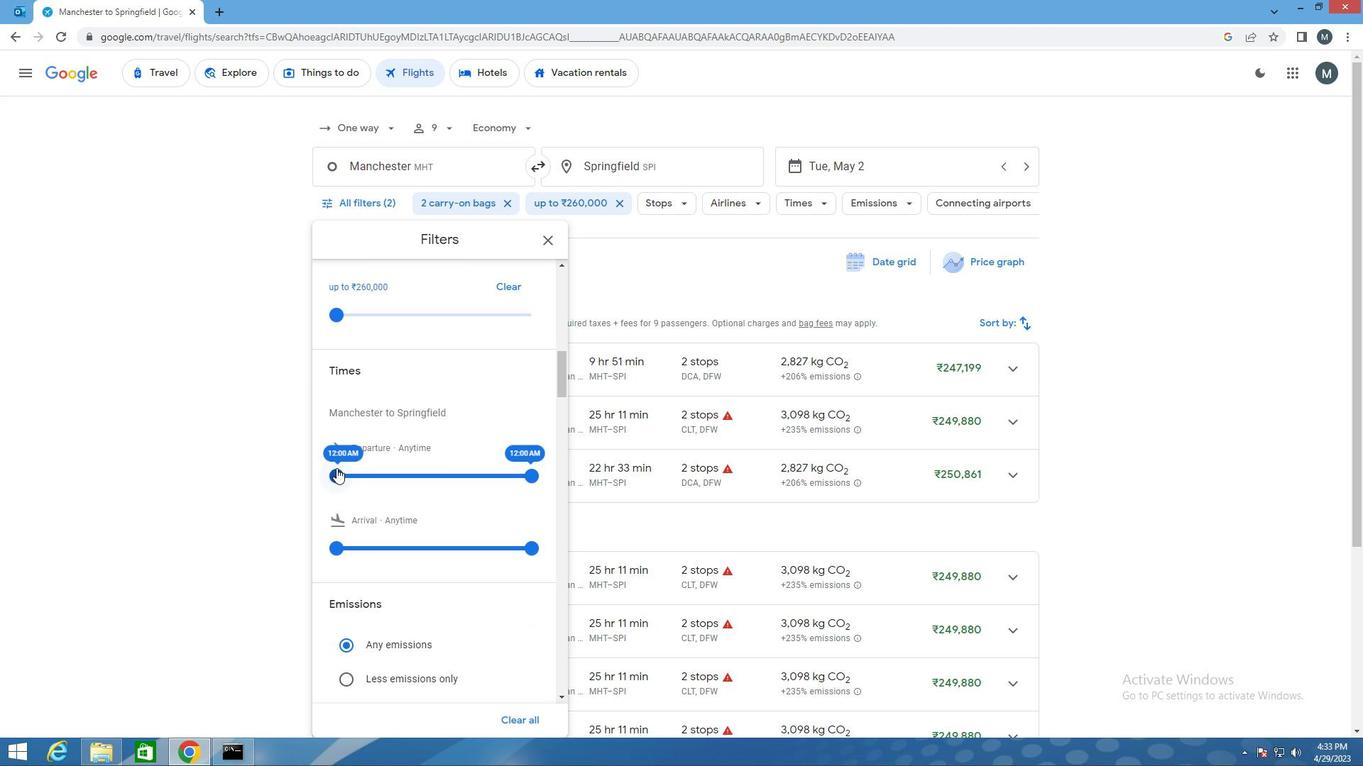 
Action: Mouse pressed left at (336, 473)
Screenshot: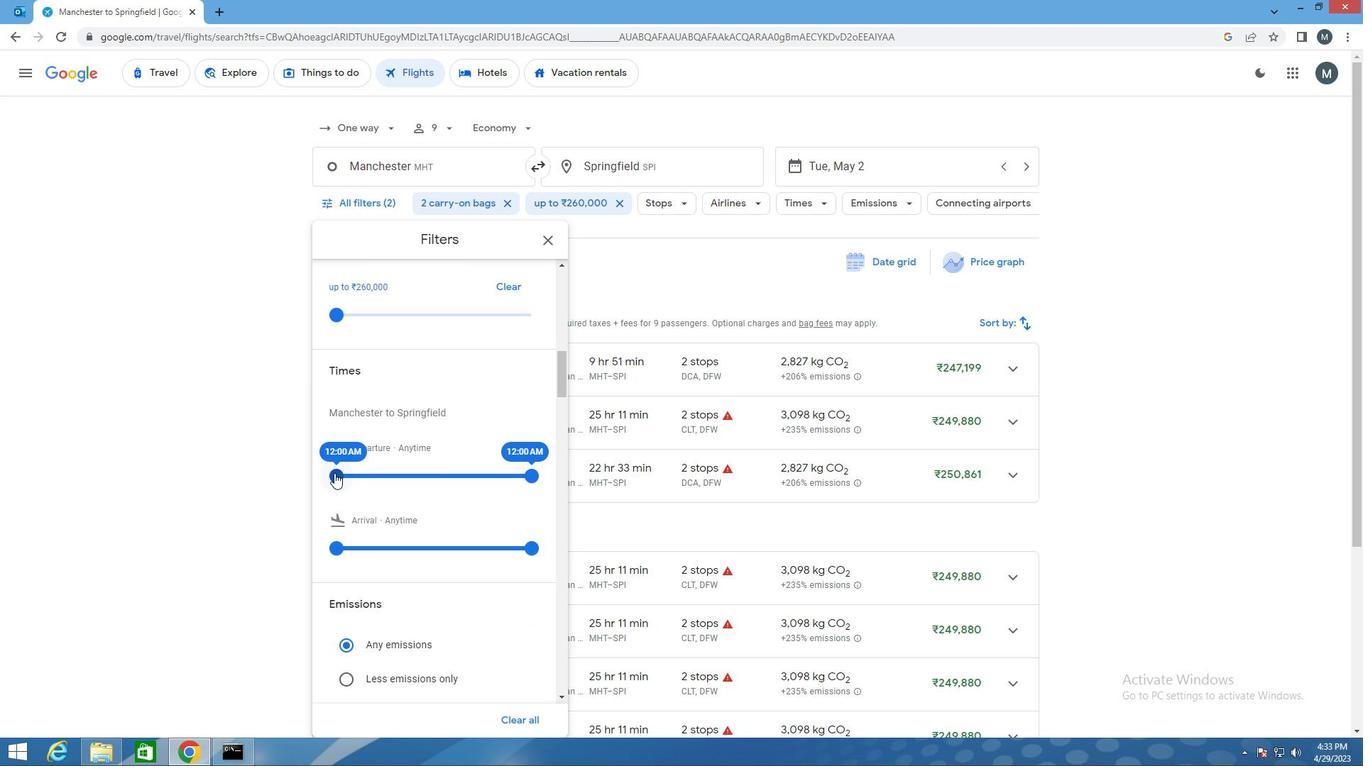
Action: Mouse moved to (532, 475)
Screenshot: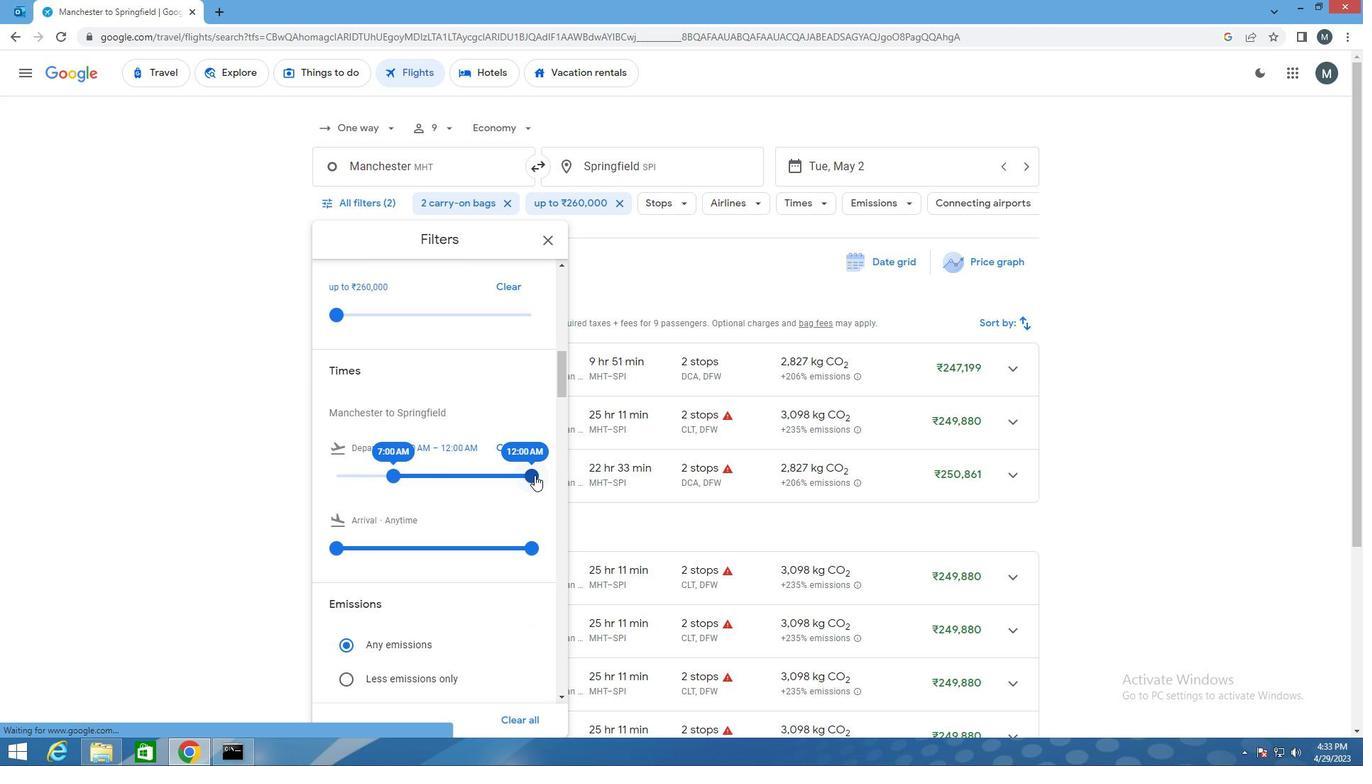 
Action: Mouse pressed left at (532, 475)
Screenshot: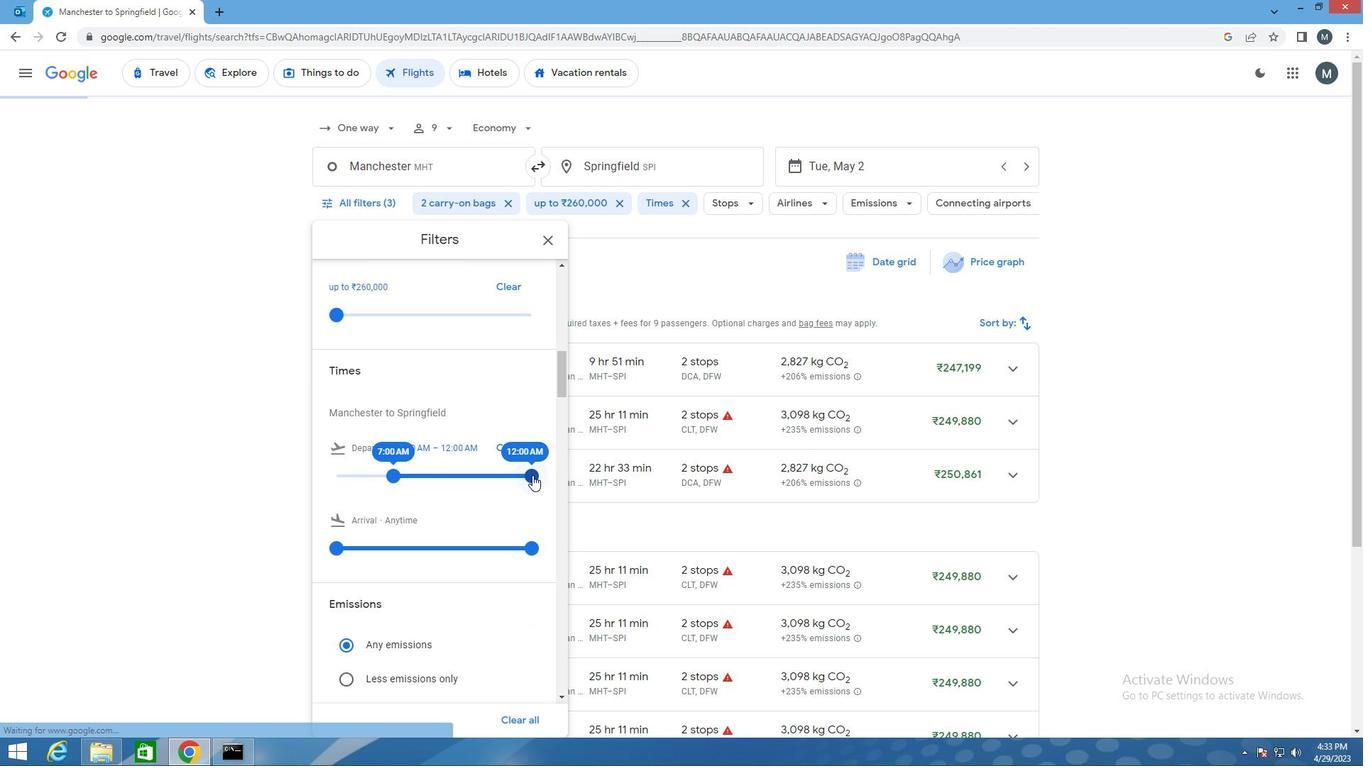 
Action: Mouse moved to (416, 452)
Screenshot: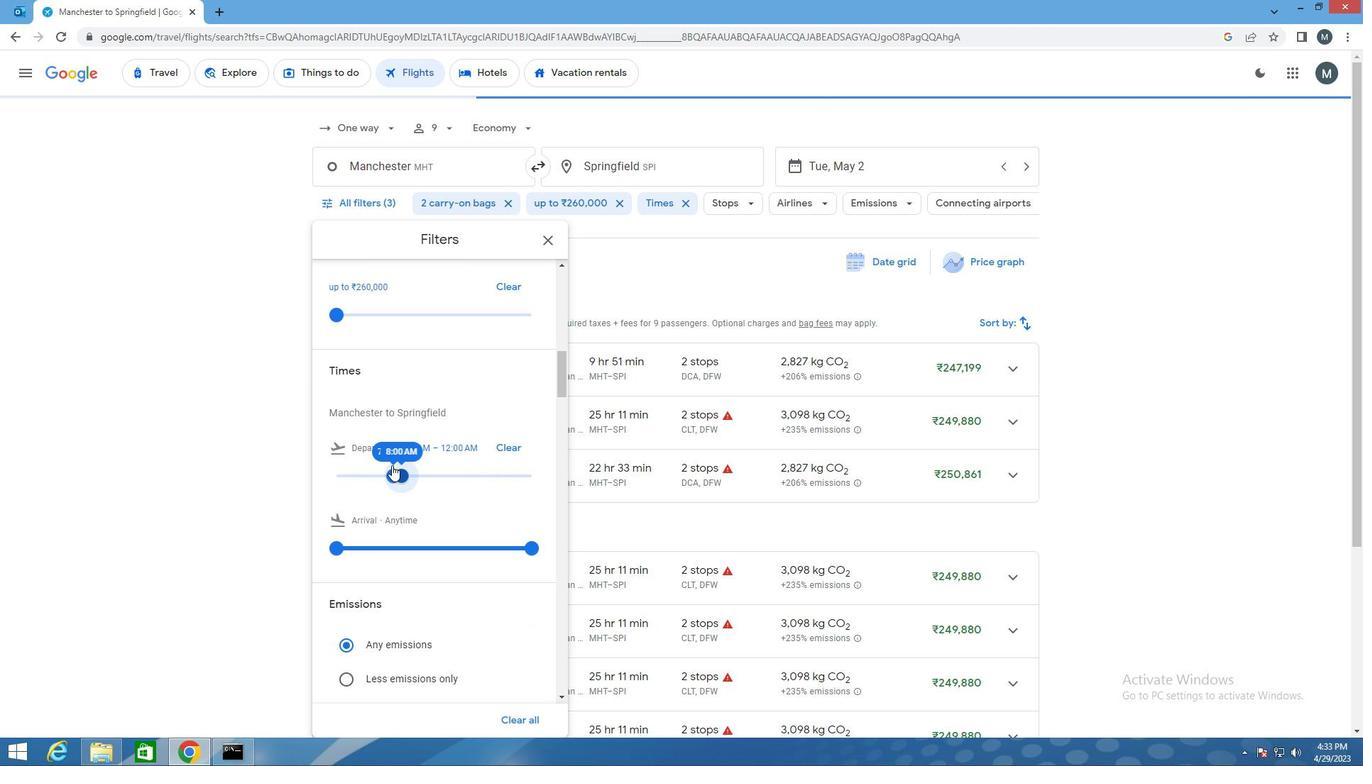 
Action: Mouse scrolled (416, 451) with delta (0, 0)
Screenshot: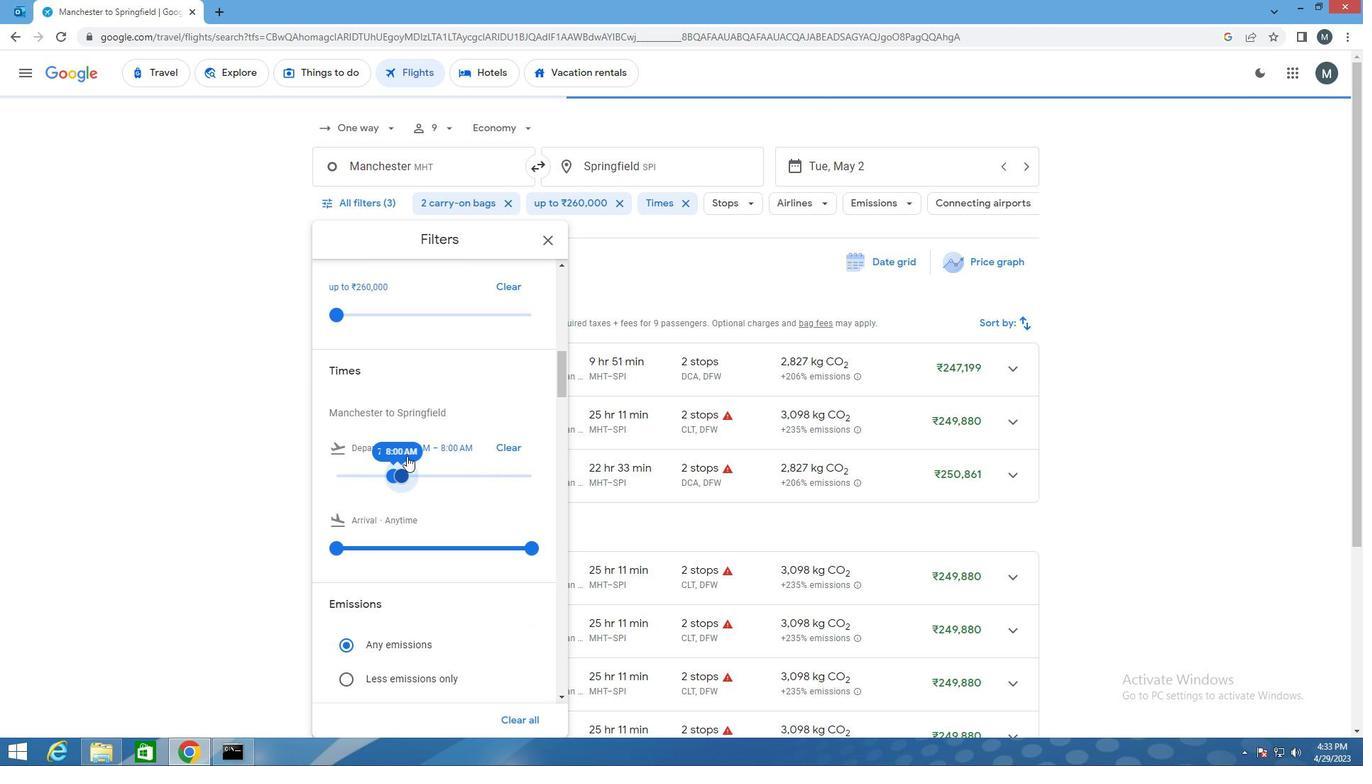 
Action: Mouse scrolled (416, 451) with delta (0, 0)
Screenshot: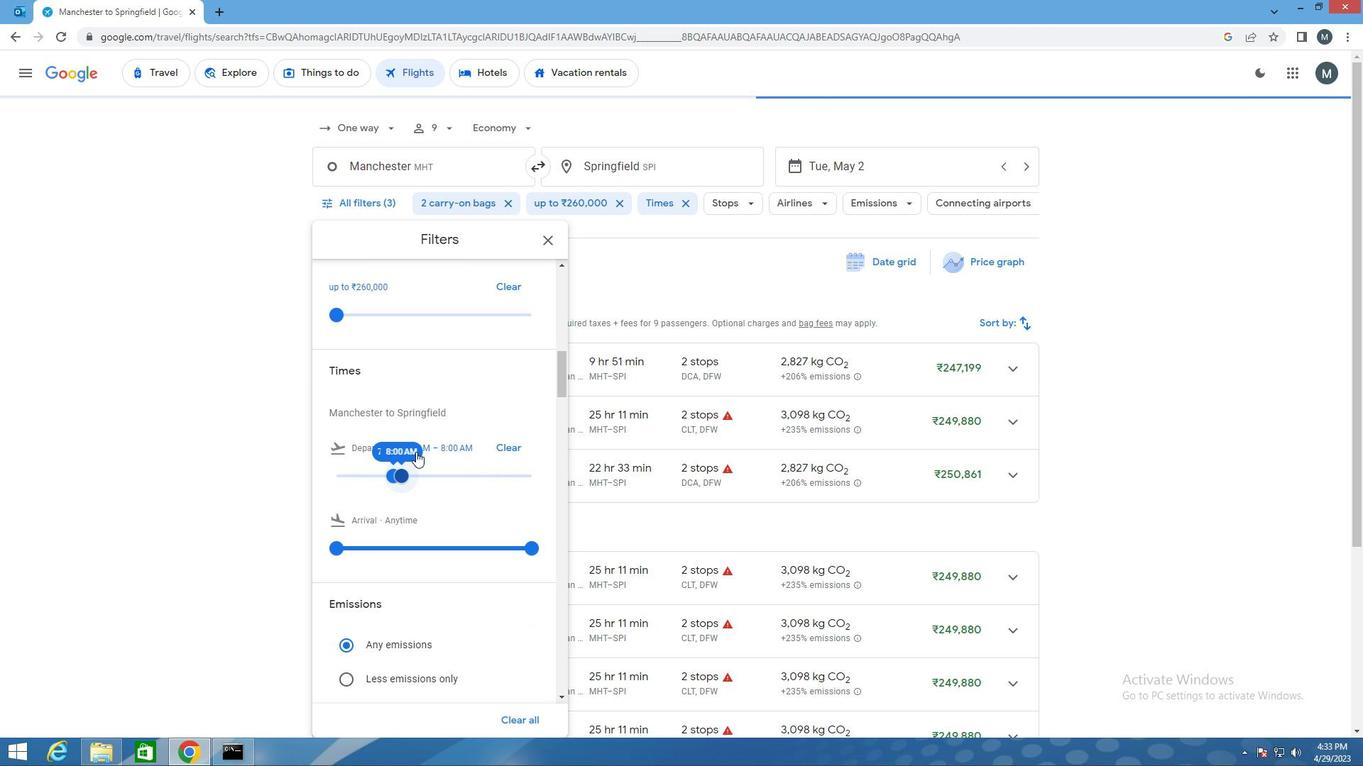 
Action: Mouse scrolled (416, 451) with delta (0, 0)
Screenshot: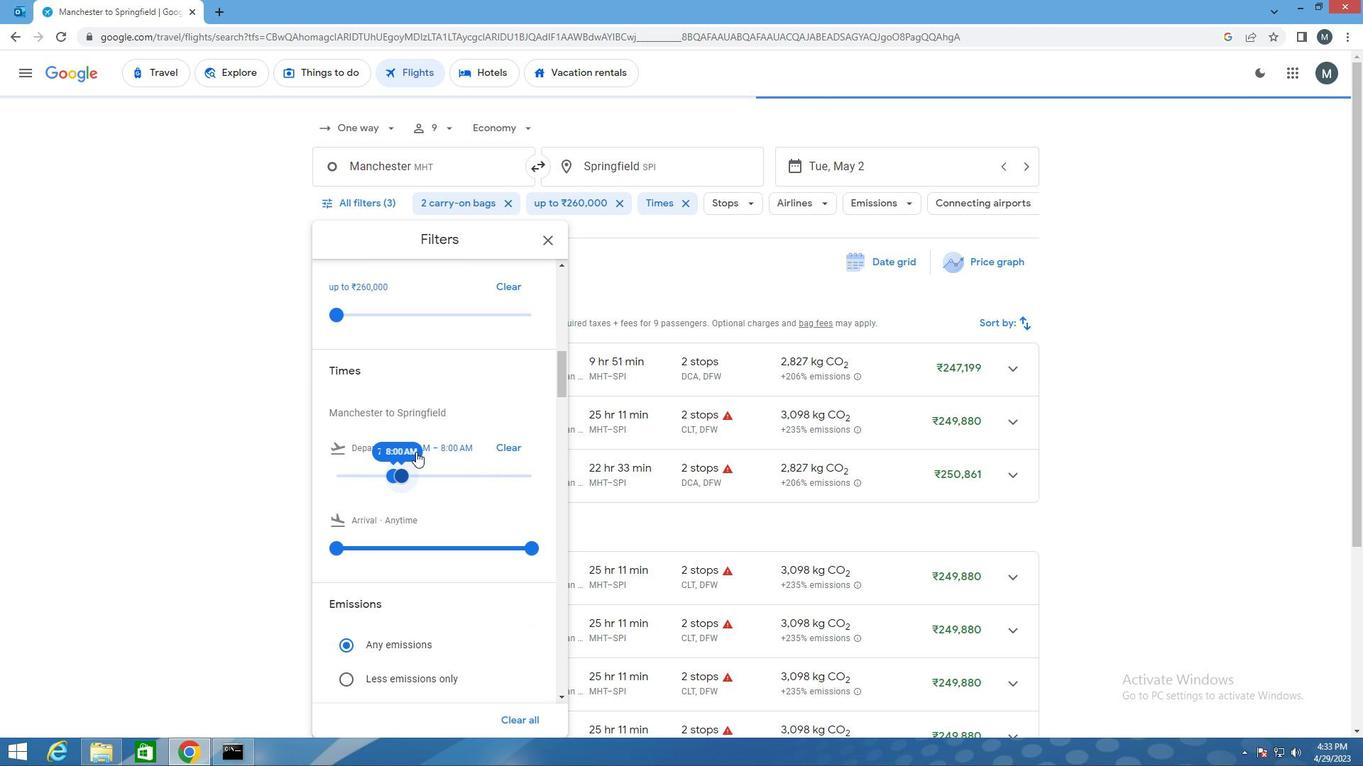 
Action: Mouse moved to (546, 242)
Screenshot: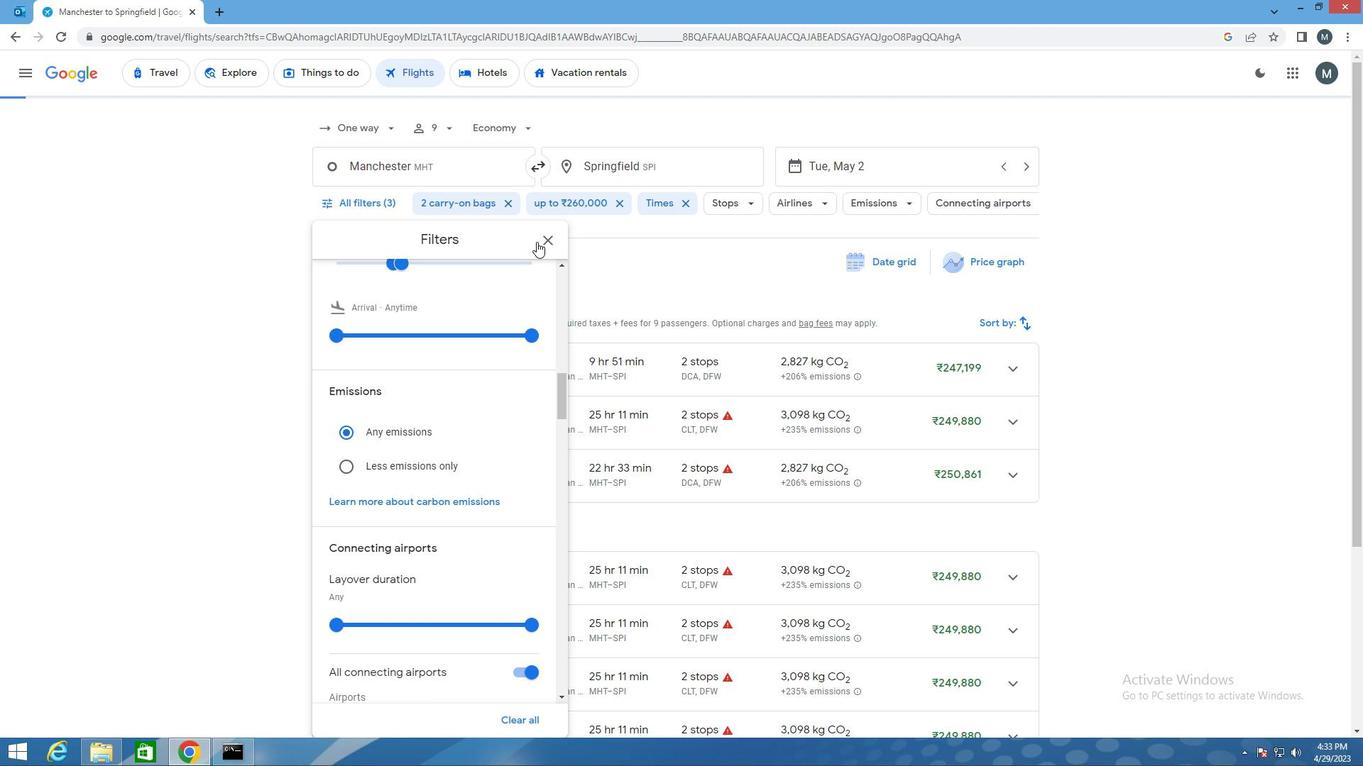 
Action: Mouse pressed left at (546, 242)
Screenshot: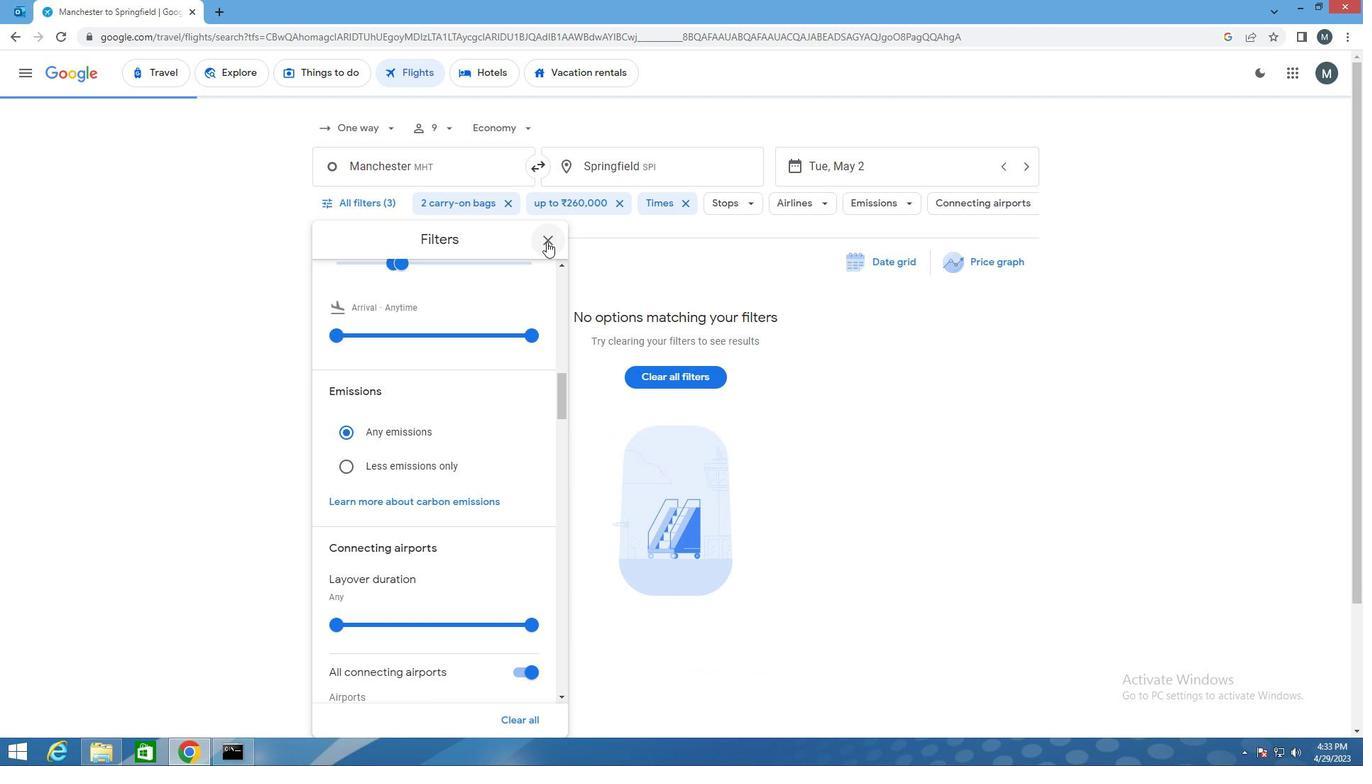 
Action: Mouse moved to (542, 241)
Screenshot: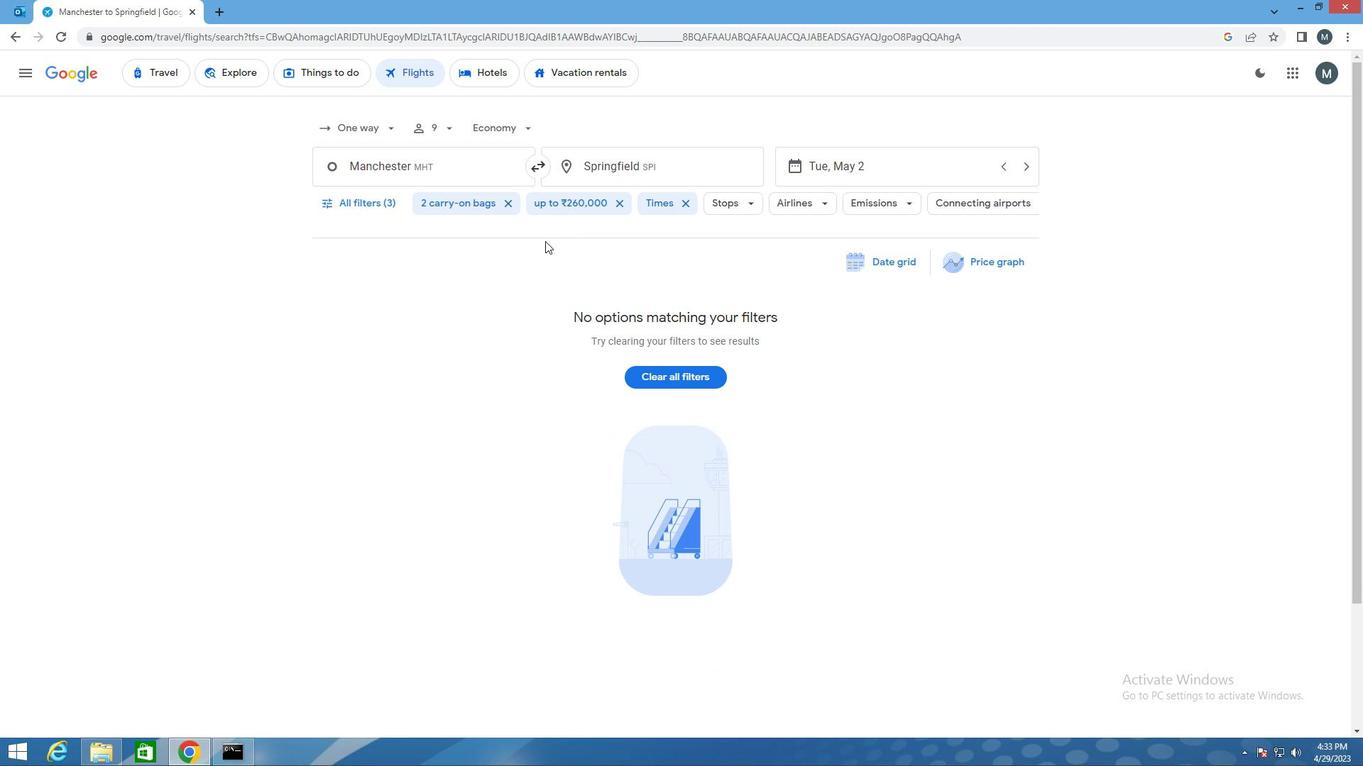 
